 Task: Buy 2 Medications from Oral Care section under best seller category for shipping address: Kaylee Green, 1485 Vineyard Drive, Independence, Ohio 44131, Cell Number 4403901431. Pay from credit card ending with 7965, CVV 549
Action: Mouse moved to (298, 61)
Screenshot: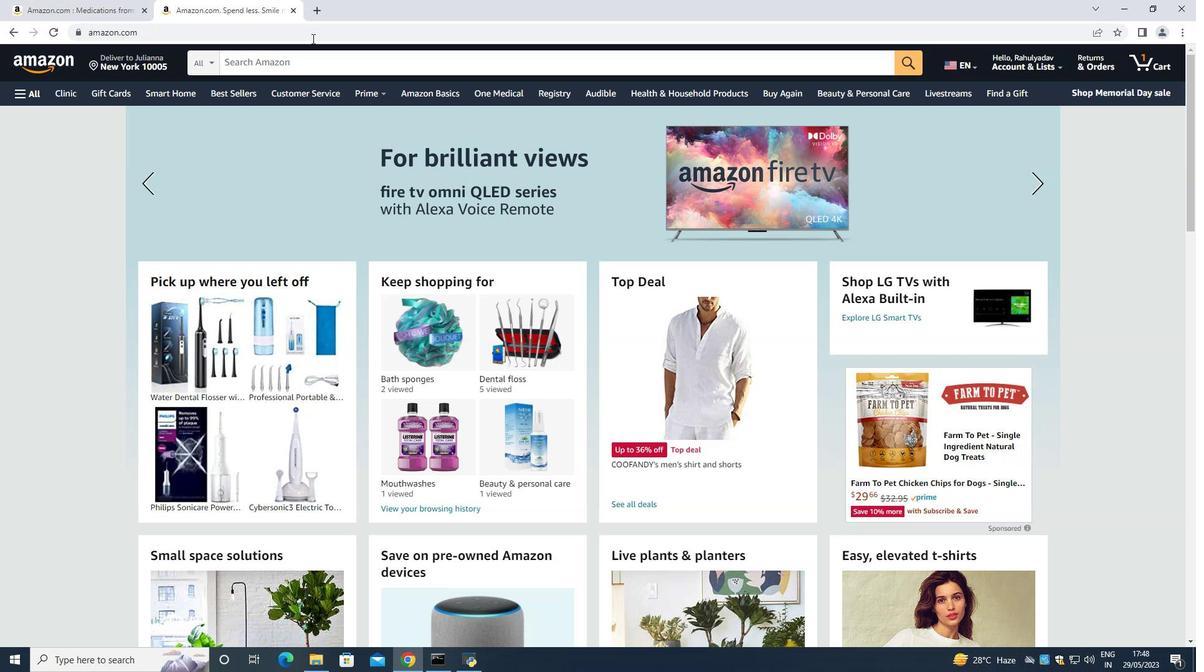 
Action: Mouse pressed left at (298, 61)
Screenshot: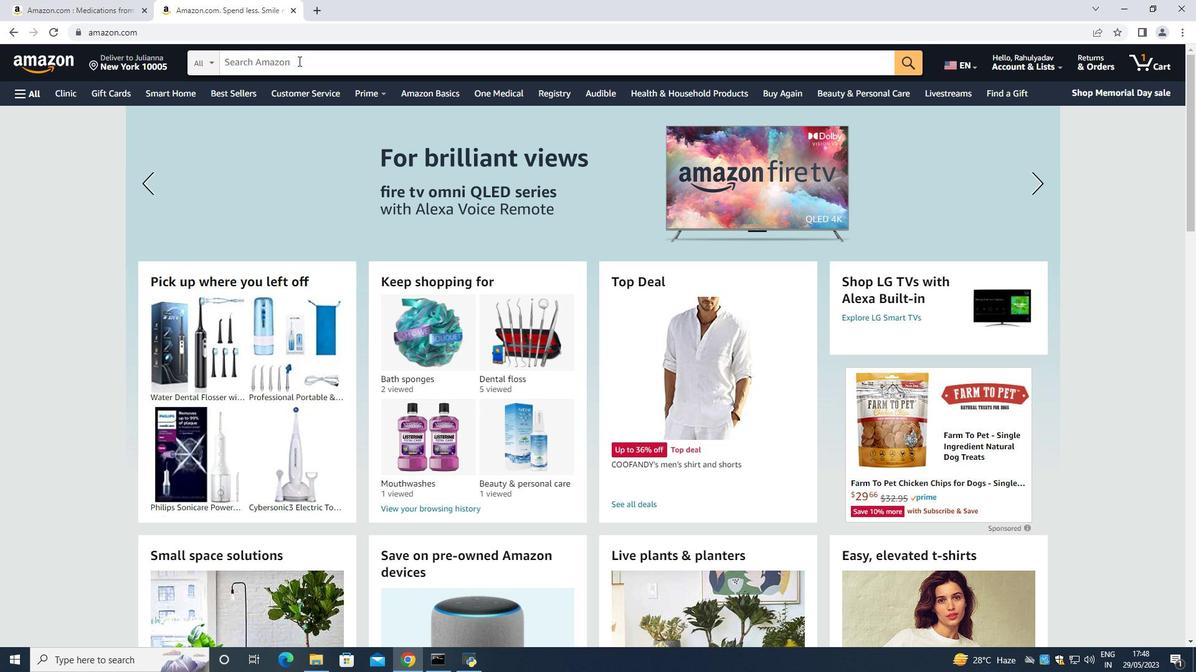 
Action: Key pressed <Key.shift>Medication<Key.space>form<Key.space><Key.shift>Oral<Key.space><Key.shift><Key.shift>Care<Key.space><Key.enter>
Screenshot: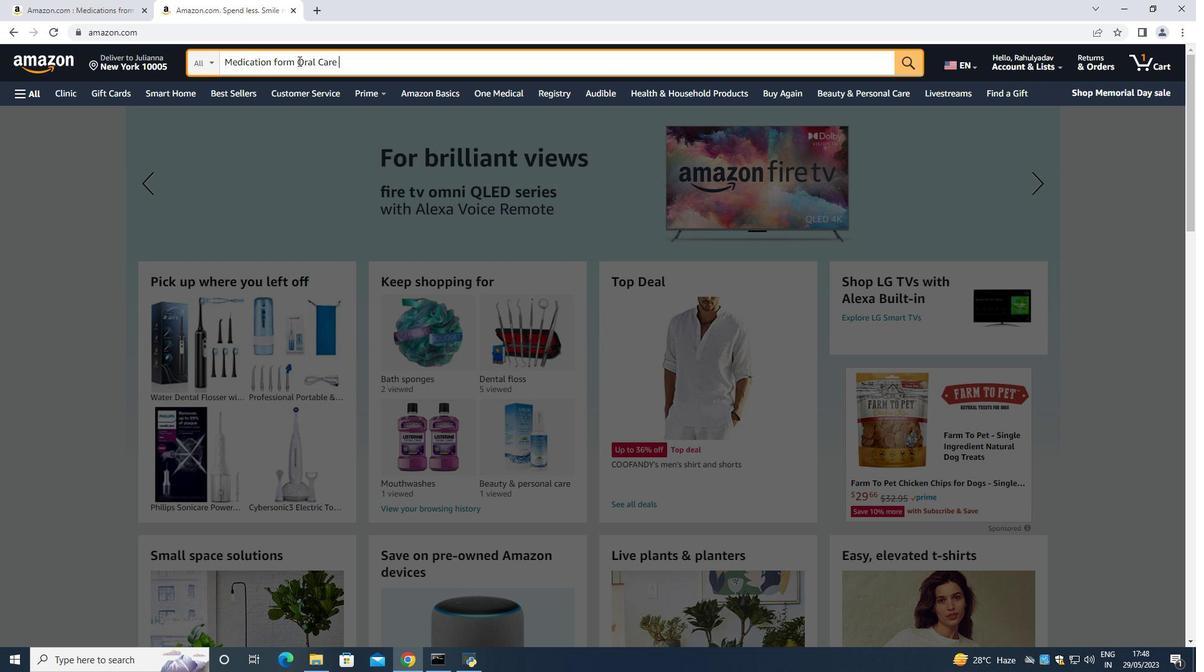 
Action: Mouse moved to (87, 355)
Screenshot: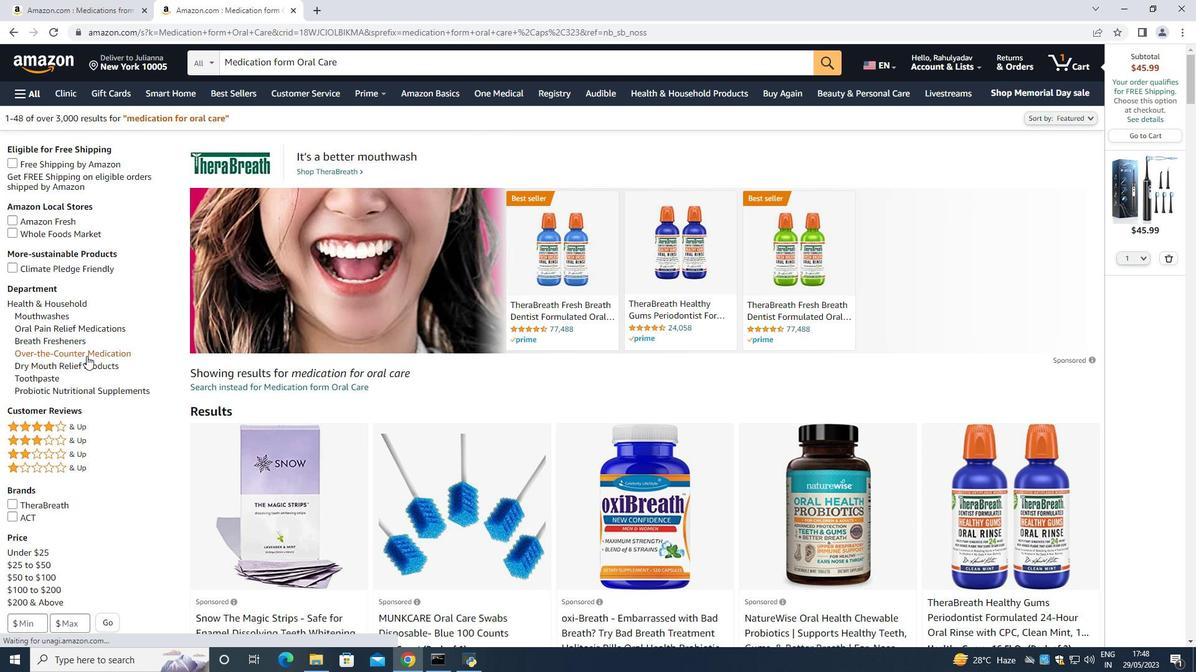 
Action: Mouse pressed left at (87, 355)
Screenshot: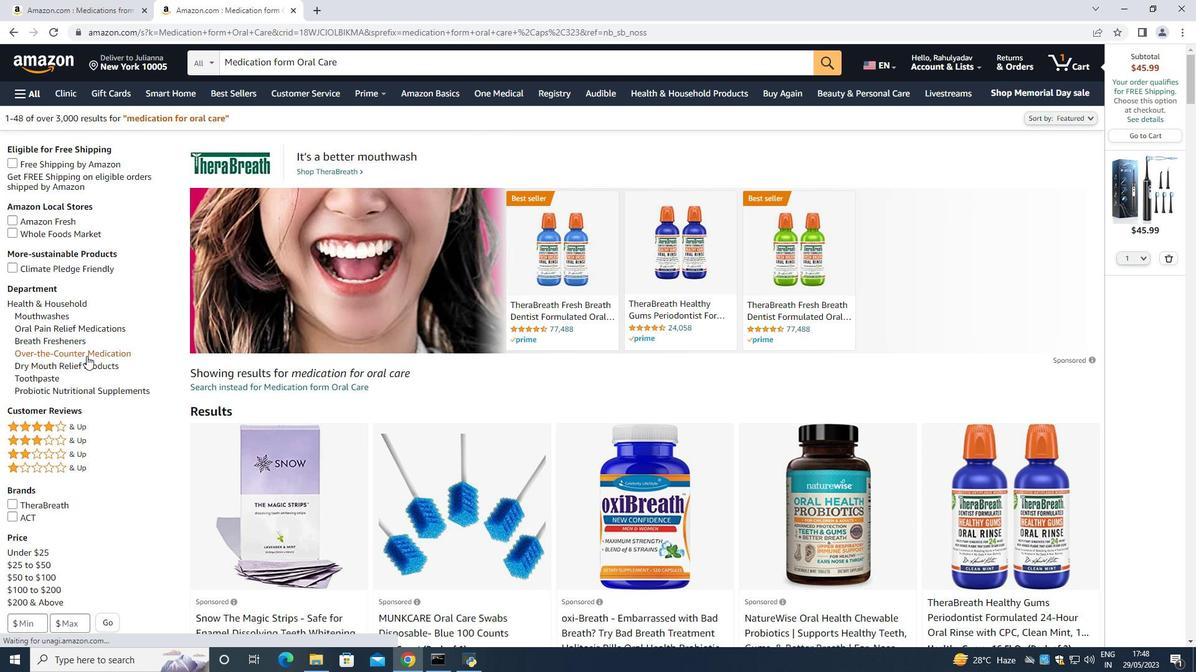 
Action: Mouse moved to (91, 354)
Screenshot: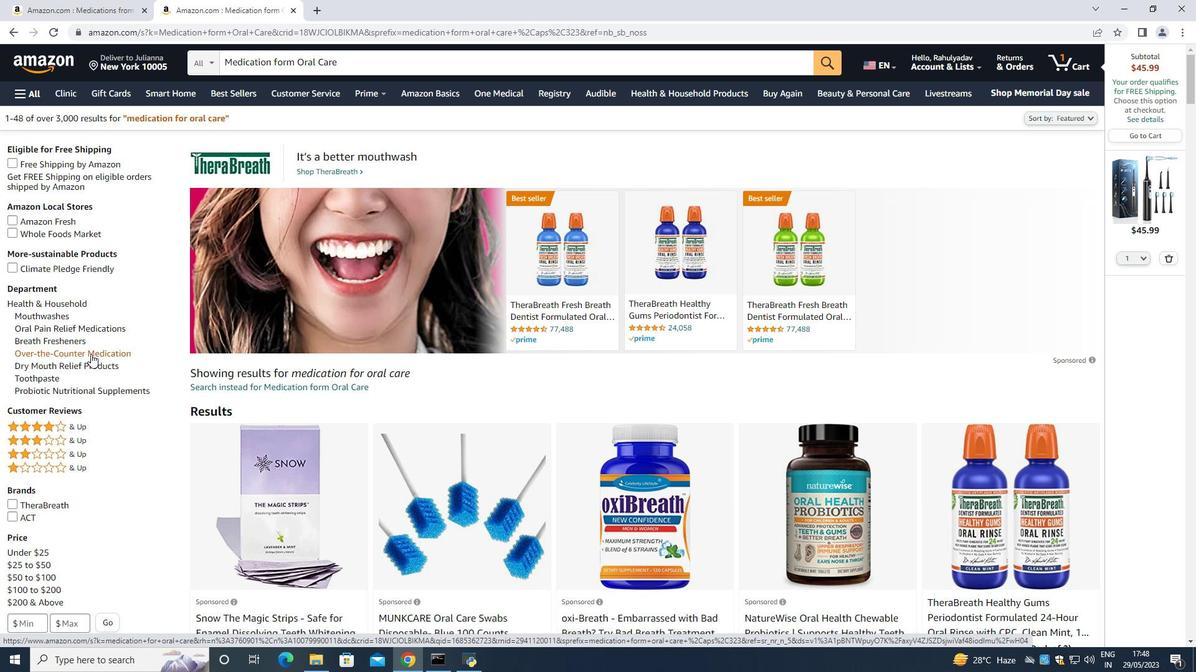 
Action: Mouse pressed left at (91, 354)
Screenshot: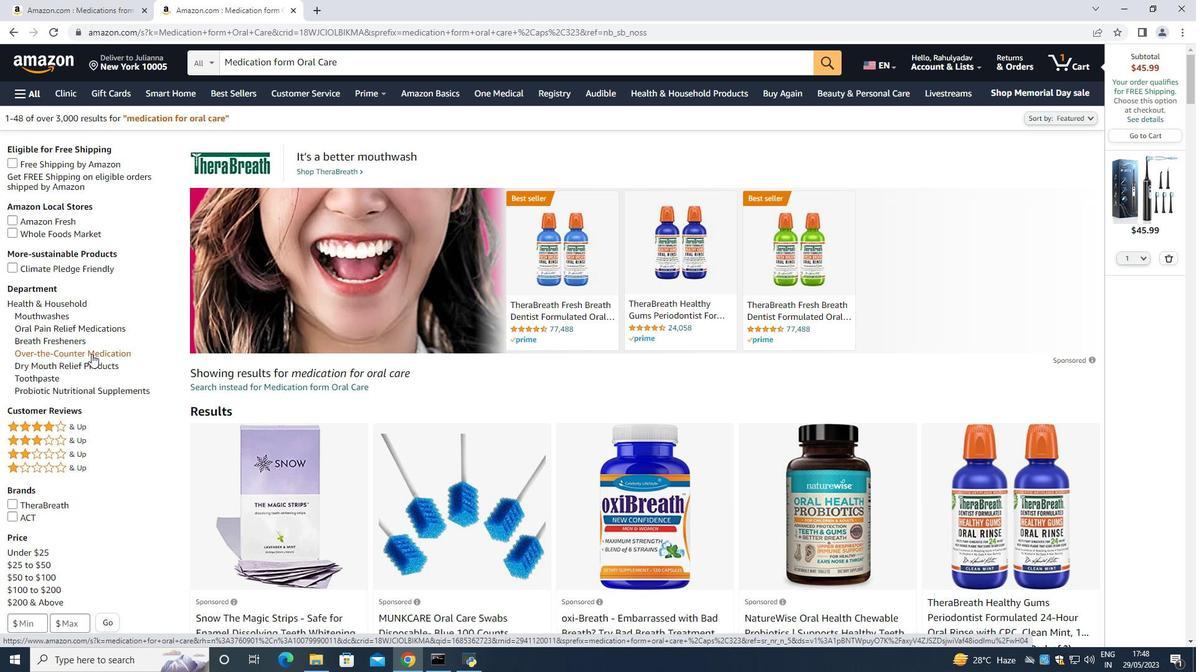 
Action: Mouse moved to (479, 398)
Screenshot: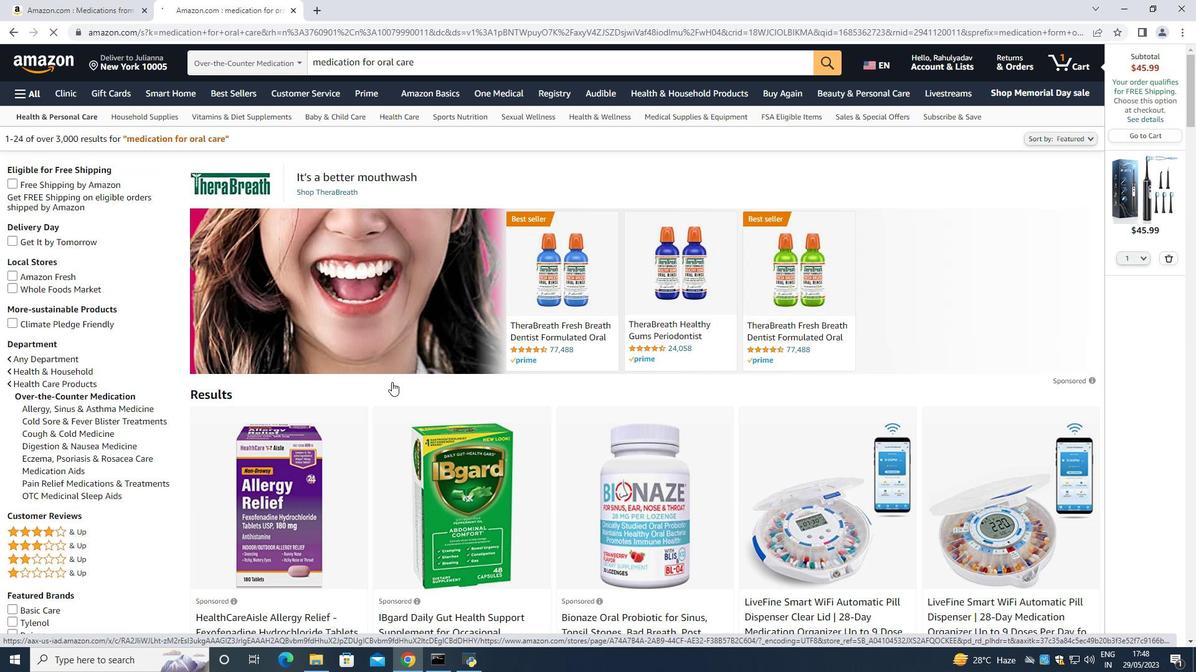 
Action: Mouse scrolled (479, 397) with delta (0, 0)
Screenshot: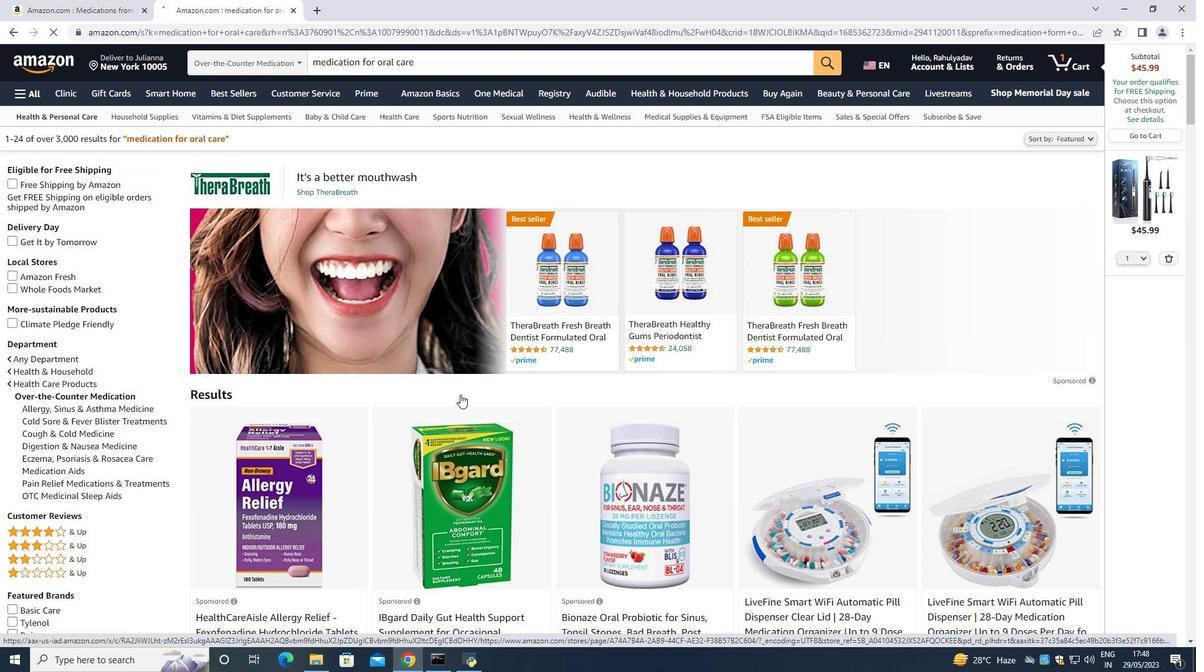 
Action: Mouse moved to (479, 398)
Screenshot: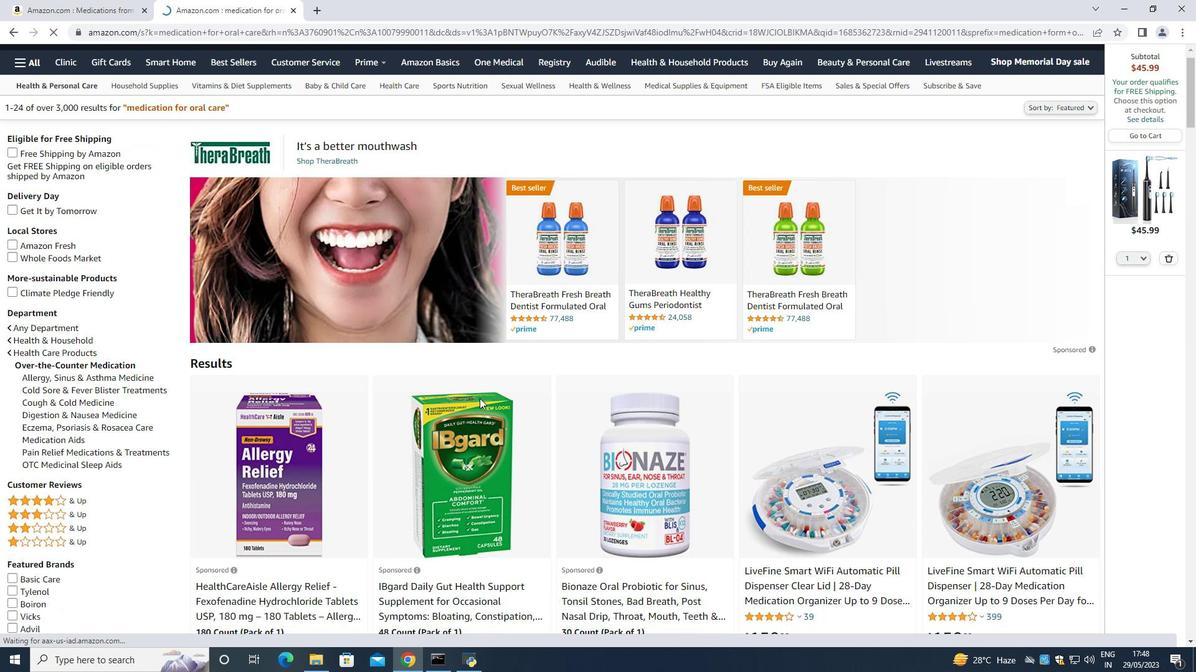 
Action: Mouse scrolled (479, 398) with delta (0, 0)
Screenshot: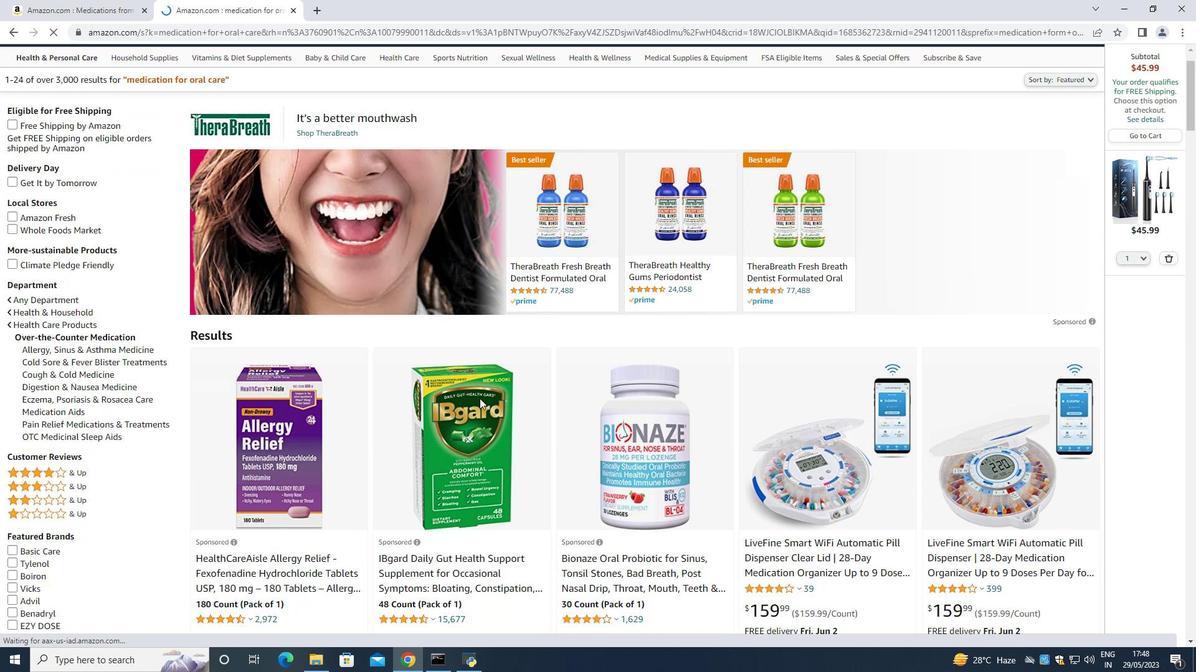 
Action: Mouse moved to (299, 505)
Screenshot: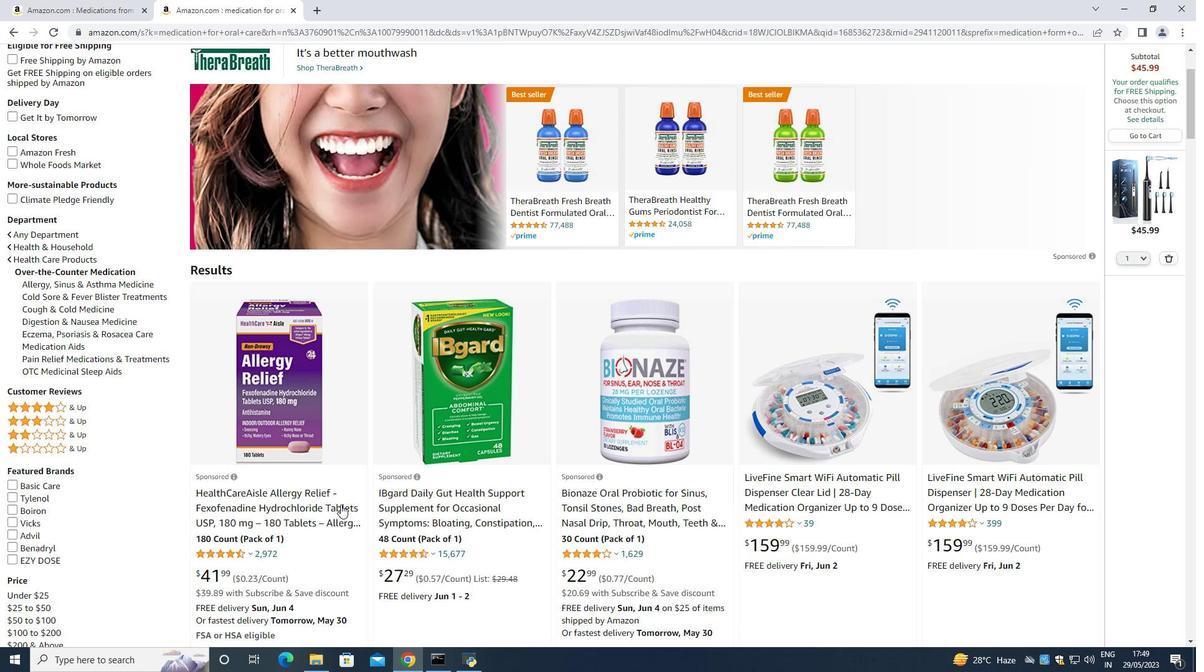 
Action: Mouse pressed left at (299, 505)
Screenshot: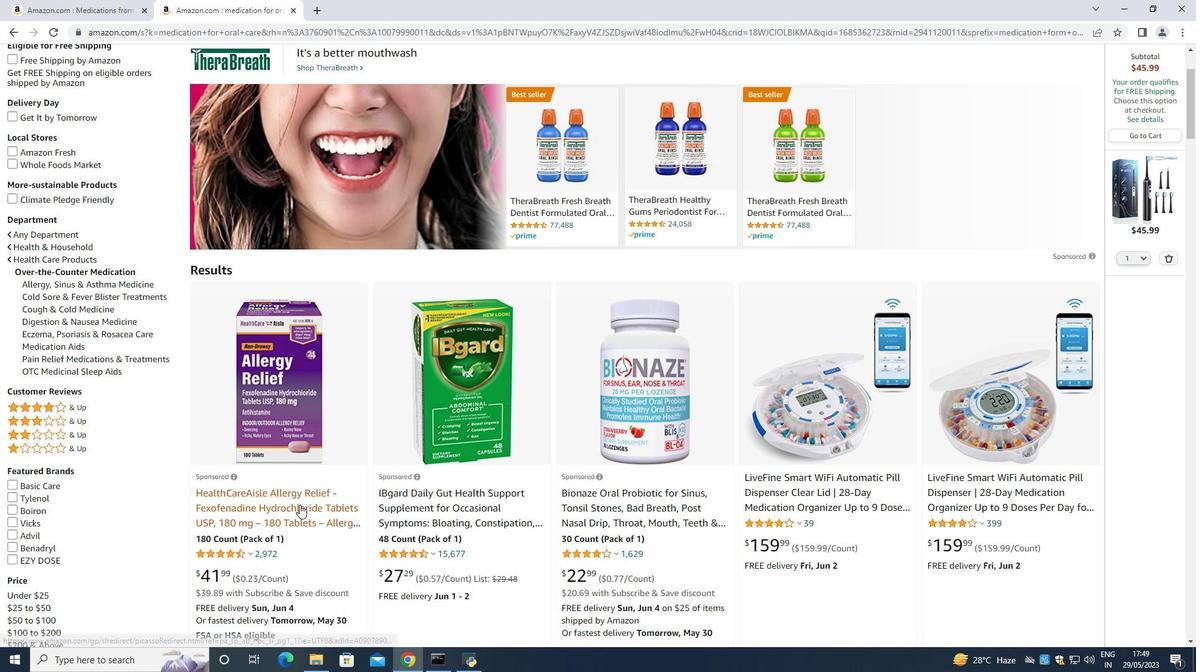 
Action: Mouse moved to (752, 356)
Screenshot: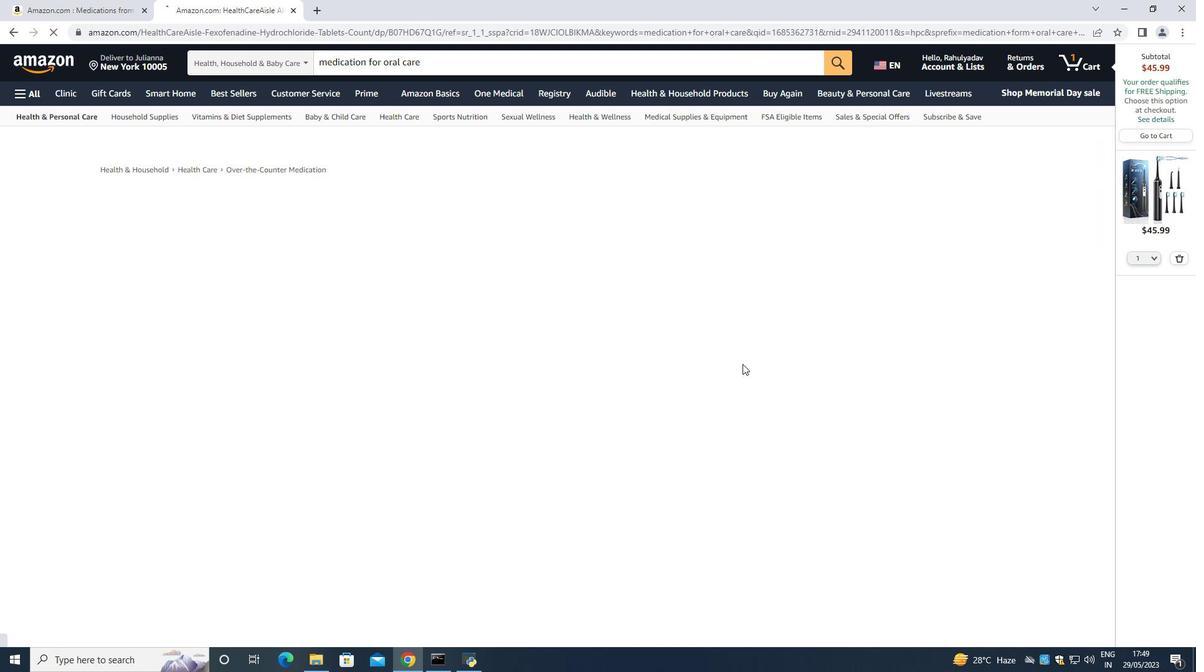 
Action: Mouse scrolled (752, 355) with delta (0, 0)
Screenshot: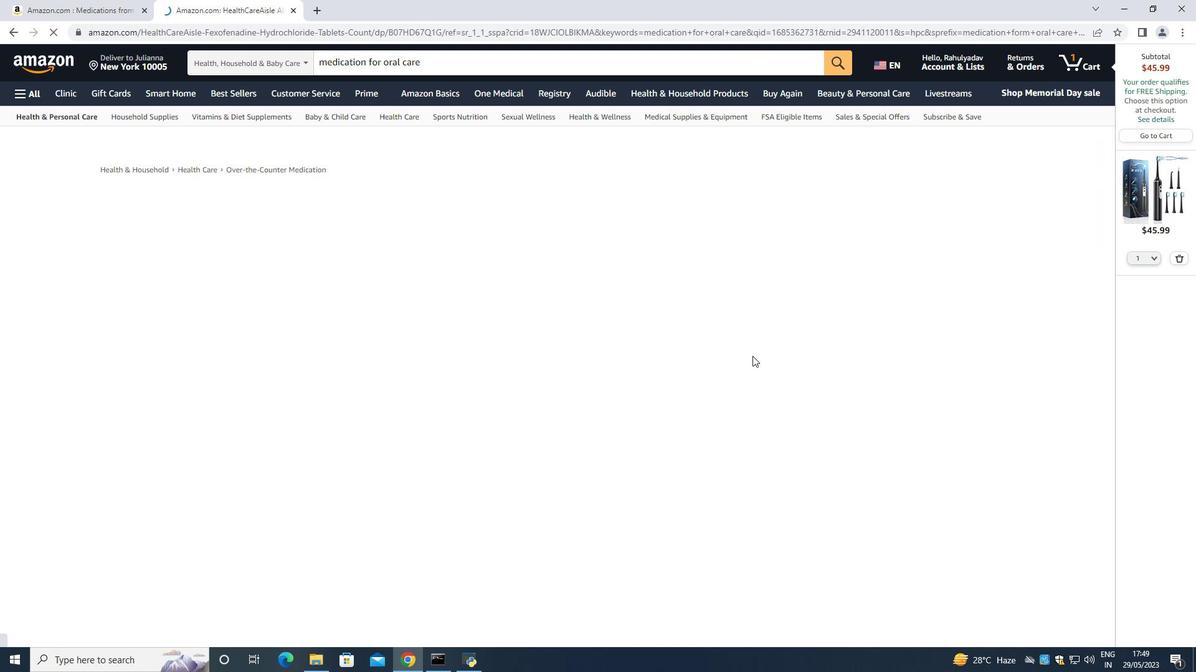 
Action: Mouse moved to (753, 356)
Screenshot: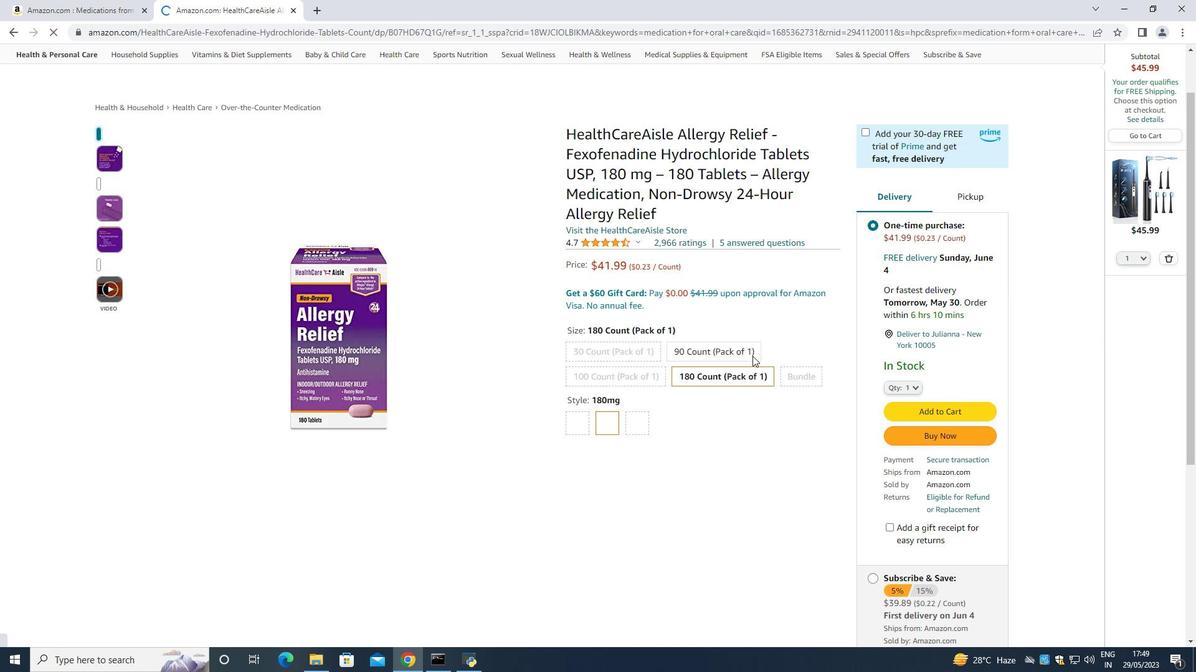 
Action: Mouse scrolled (753, 355) with delta (0, 0)
Screenshot: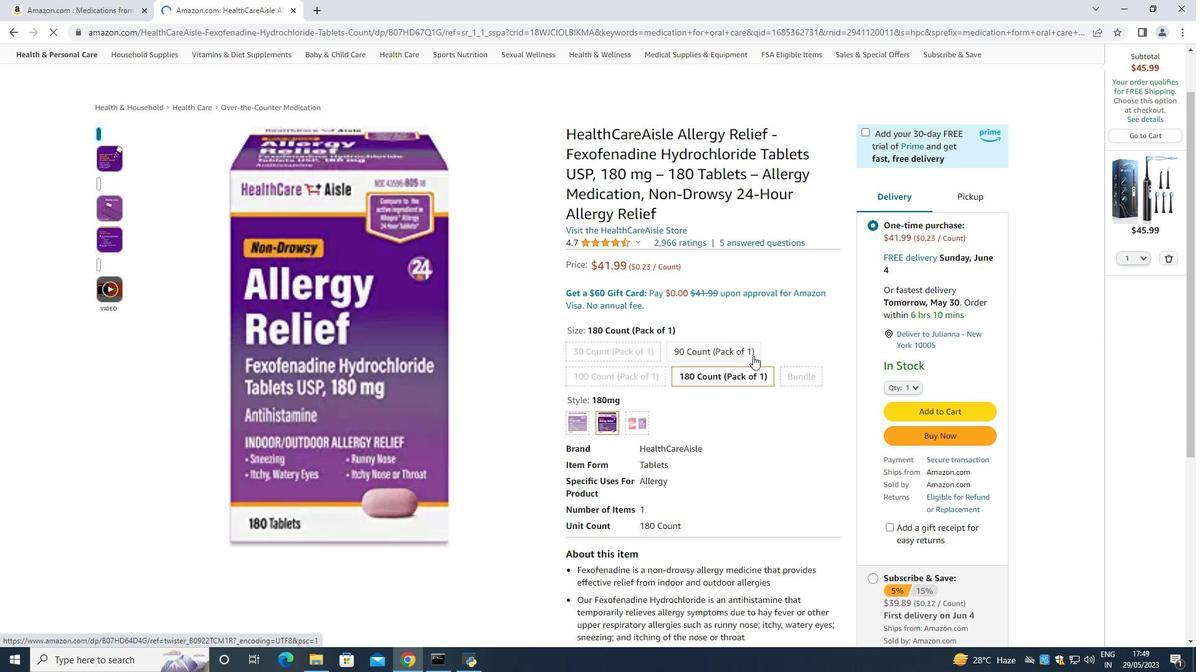 
Action: Mouse moved to (921, 325)
Screenshot: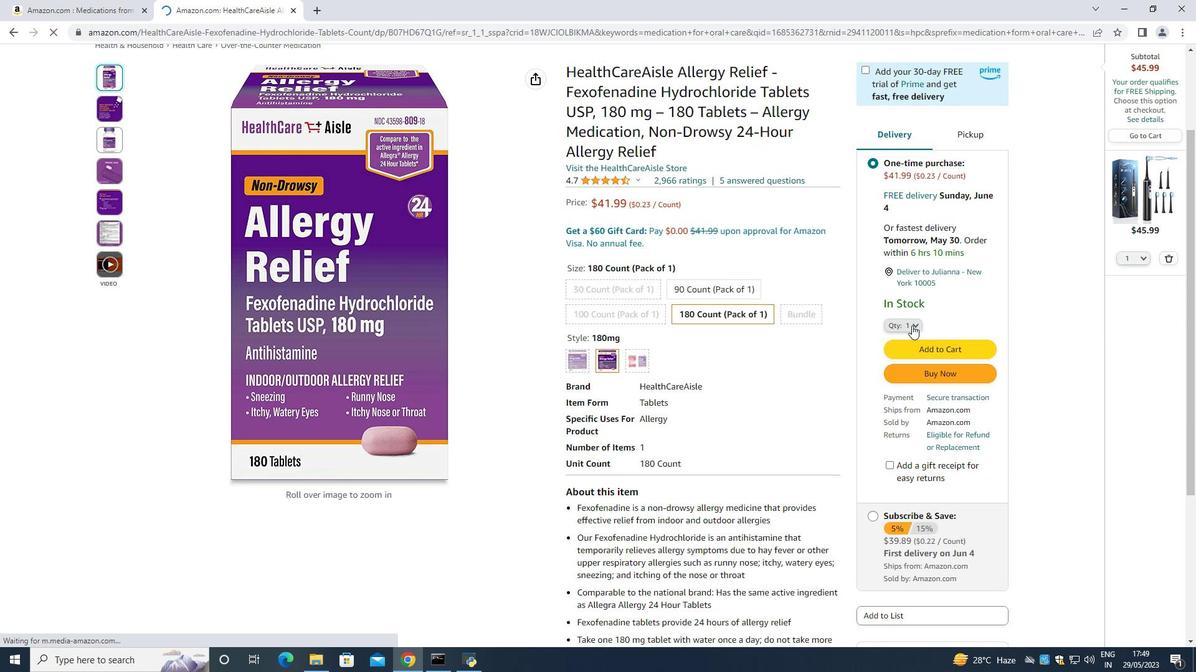 
Action: Mouse pressed left at (921, 325)
Screenshot: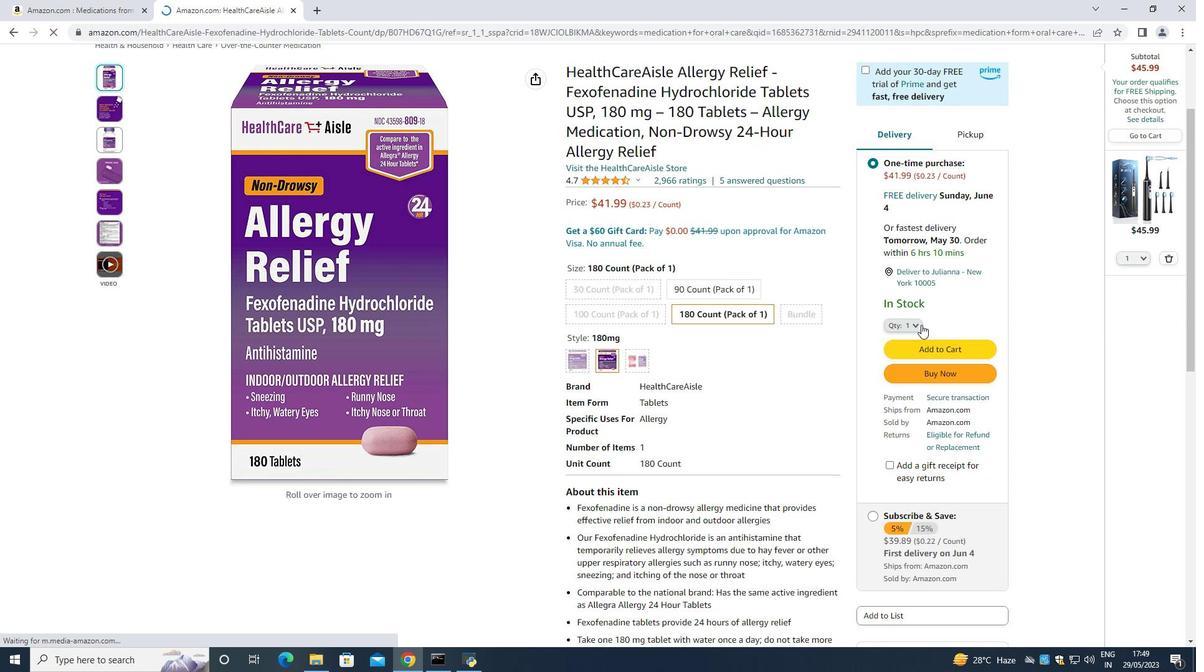 
Action: Mouse moved to (894, 347)
Screenshot: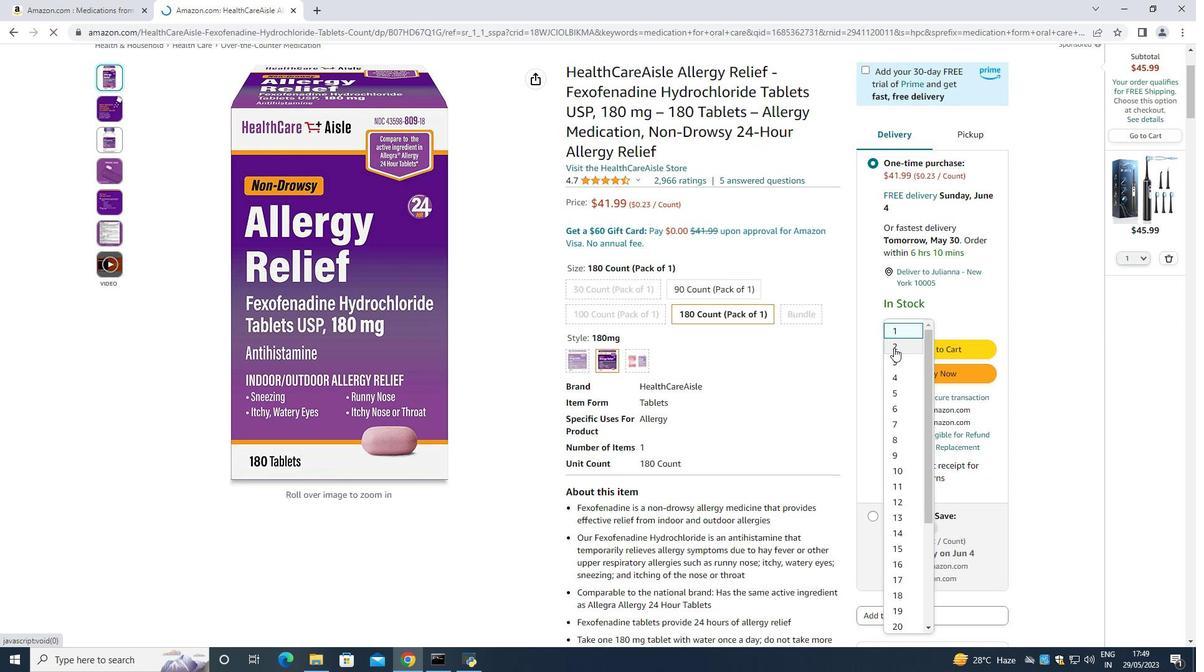 
Action: Mouse pressed left at (894, 347)
Screenshot: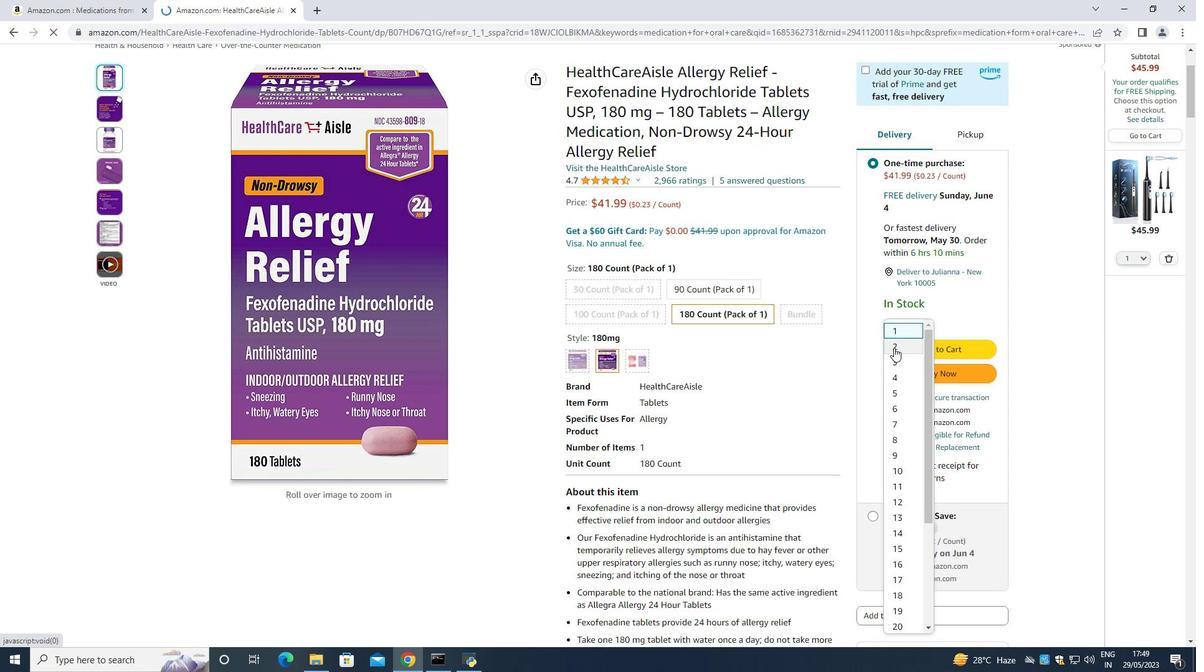 
Action: Mouse moved to (925, 378)
Screenshot: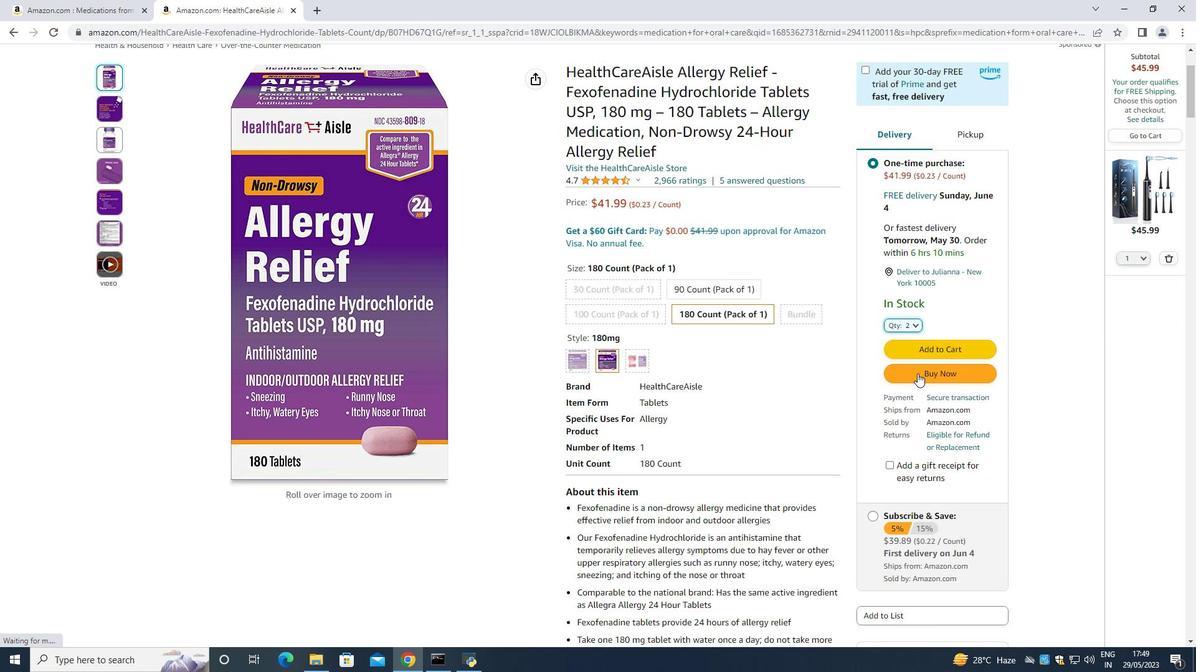 
Action: Mouse pressed left at (925, 378)
Screenshot: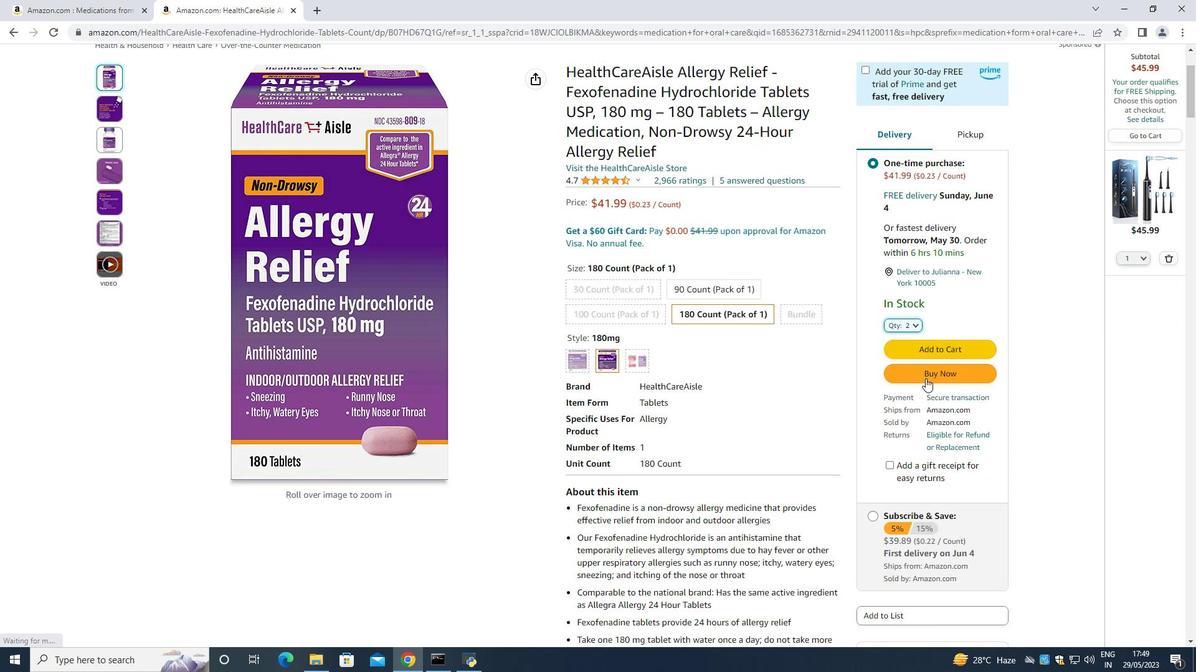 
Action: Mouse moved to (704, 104)
Screenshot: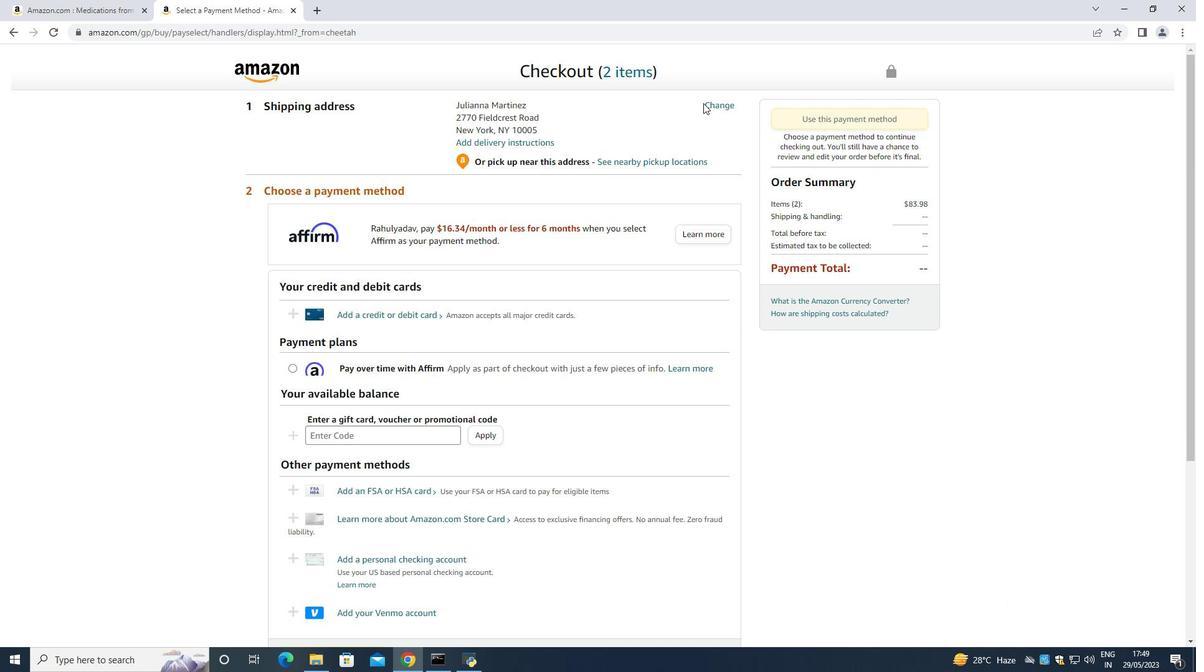 
Action: Mouse pressed left at (704, 104)
Screenshot: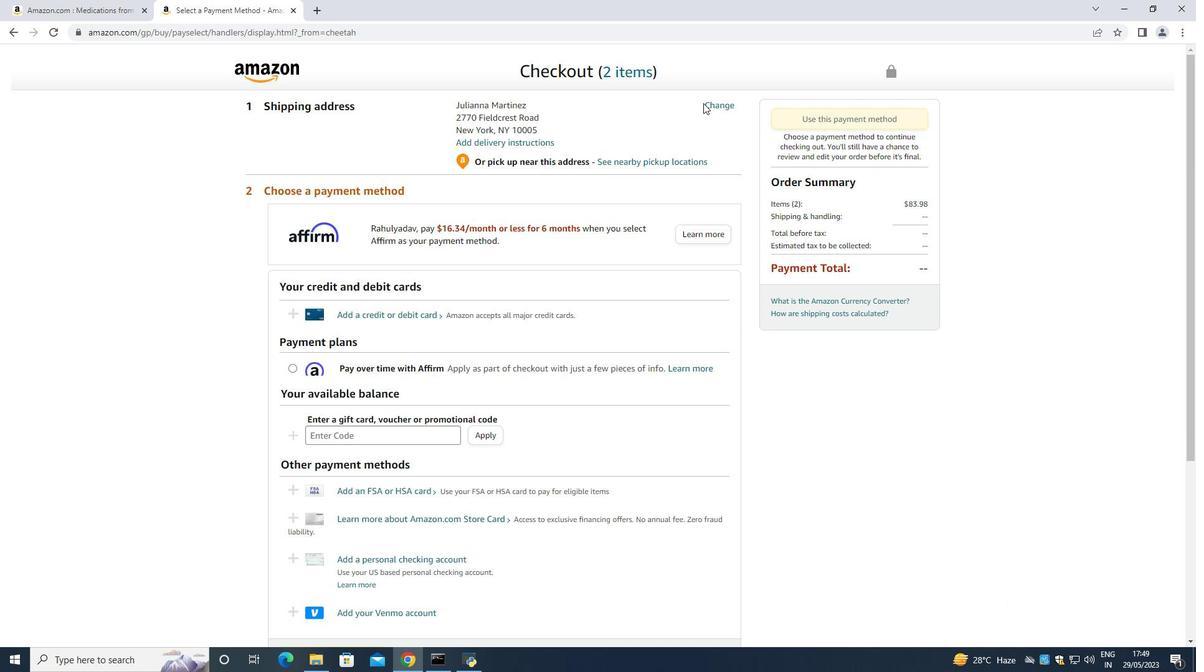 
Action: Mouse moved to (446, 203)
Screenshot: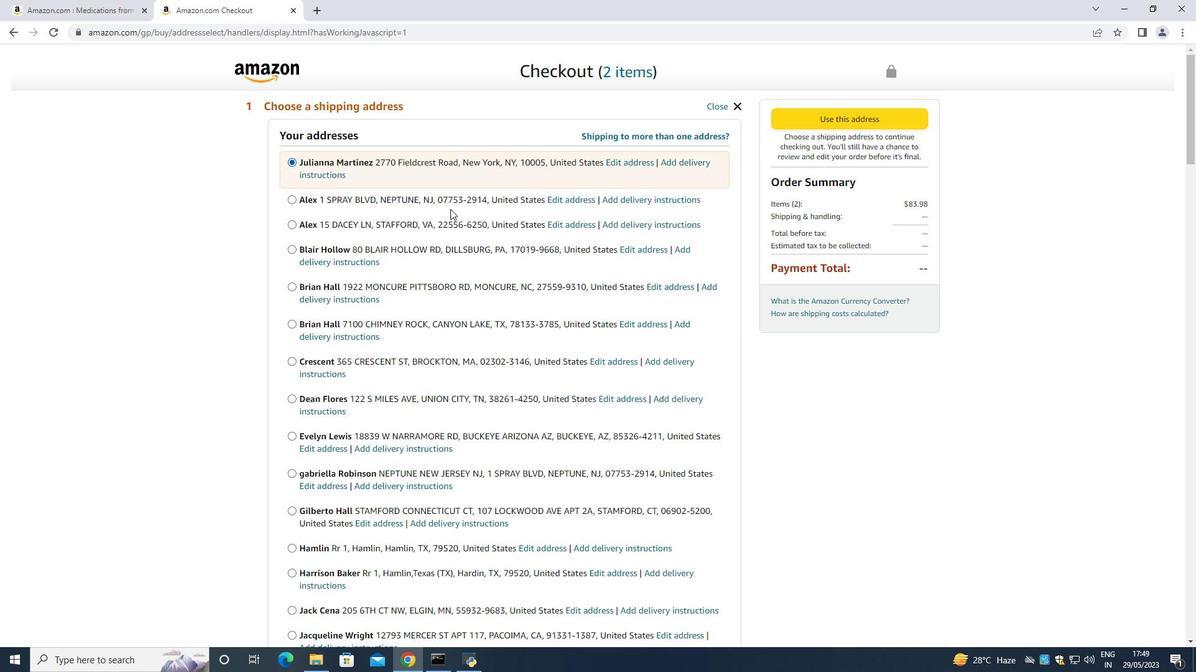 
Action: Mouse scrolled (446, 202) with delta (0, 0)
Screenshot: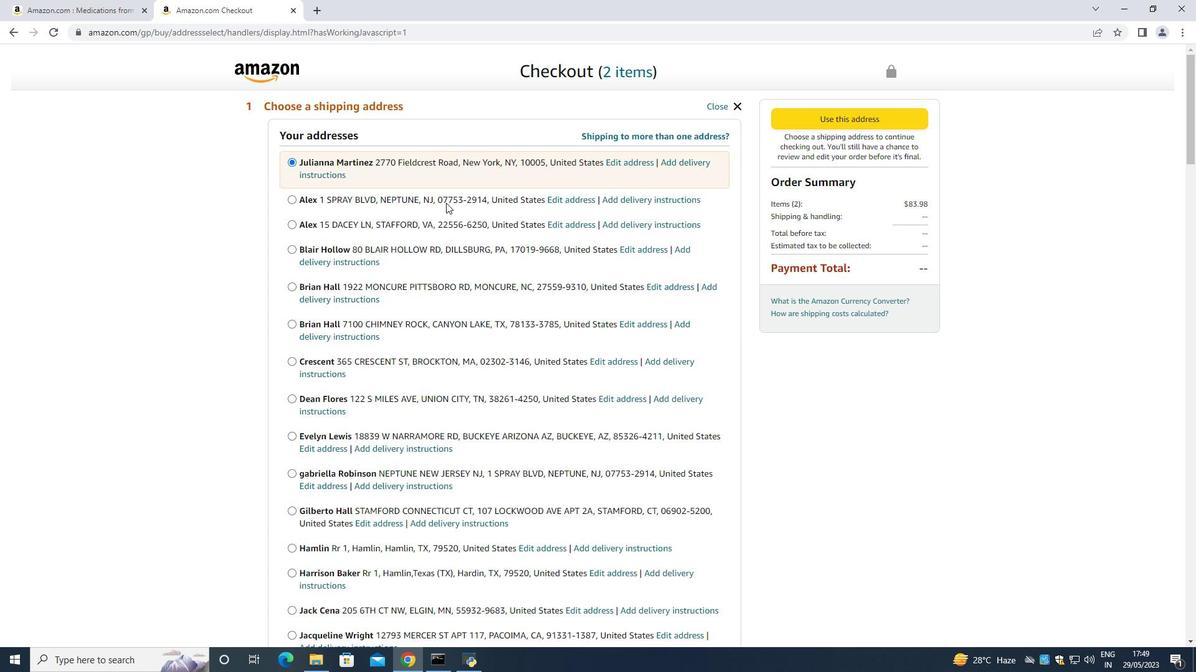 
Action: Mouse scrolled (446, 202) with delta (0, 0)
Screenshot: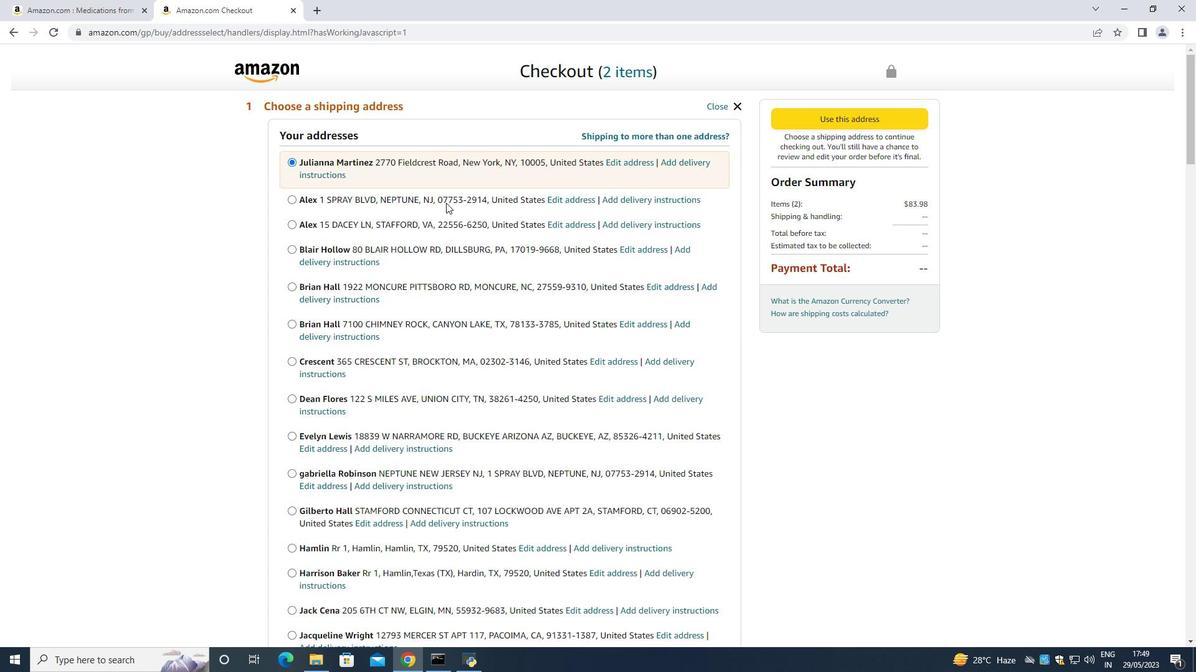 
Action: Mouse scrolled (446, 202) with delta (0, 0)
Screenshot: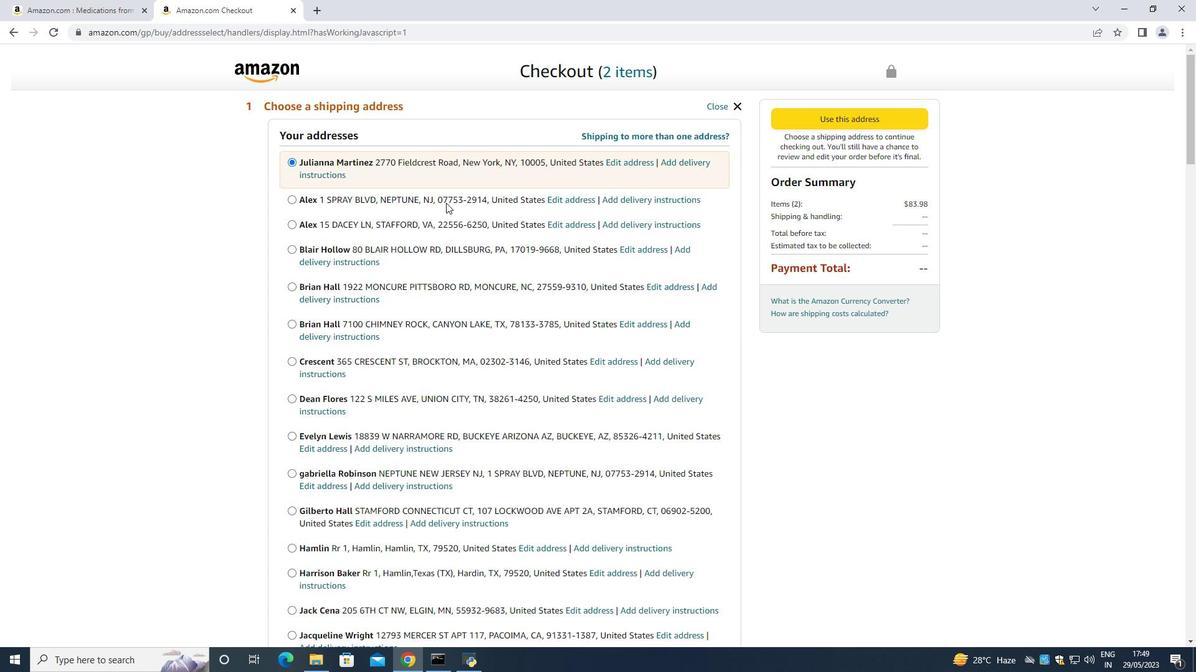 
Action: Mouse scrolled (446, 202) with delta (0, 0)
Screenshot: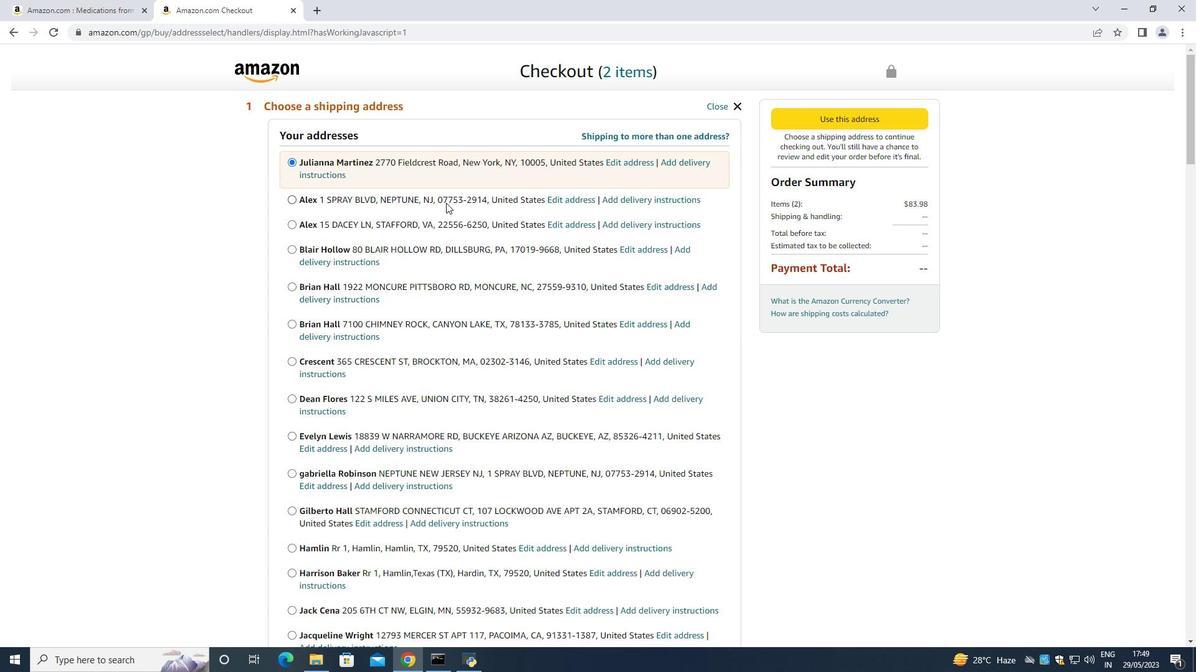 
Action: Mouse scrolled (446, 202) with delta (0, 0)
Screenshot: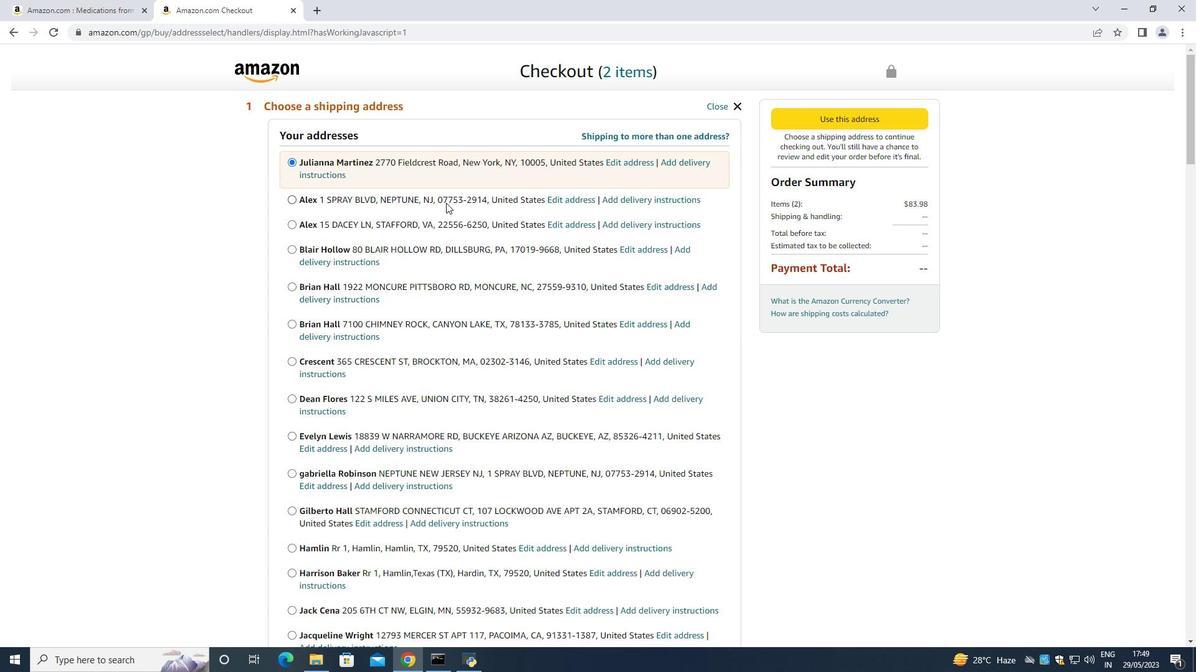 
Action: Mouse moved to (445, 204)
Screenshot: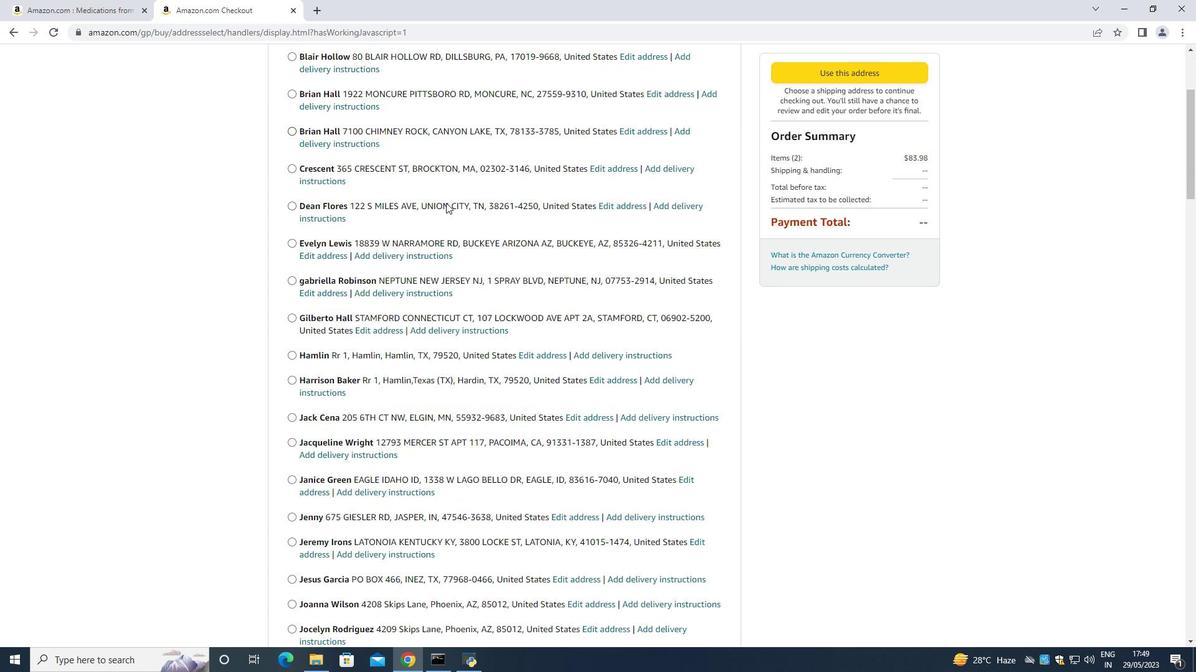 
Action: Mouse scrolled (445, 203) with delta (0, 0)
Screenshot: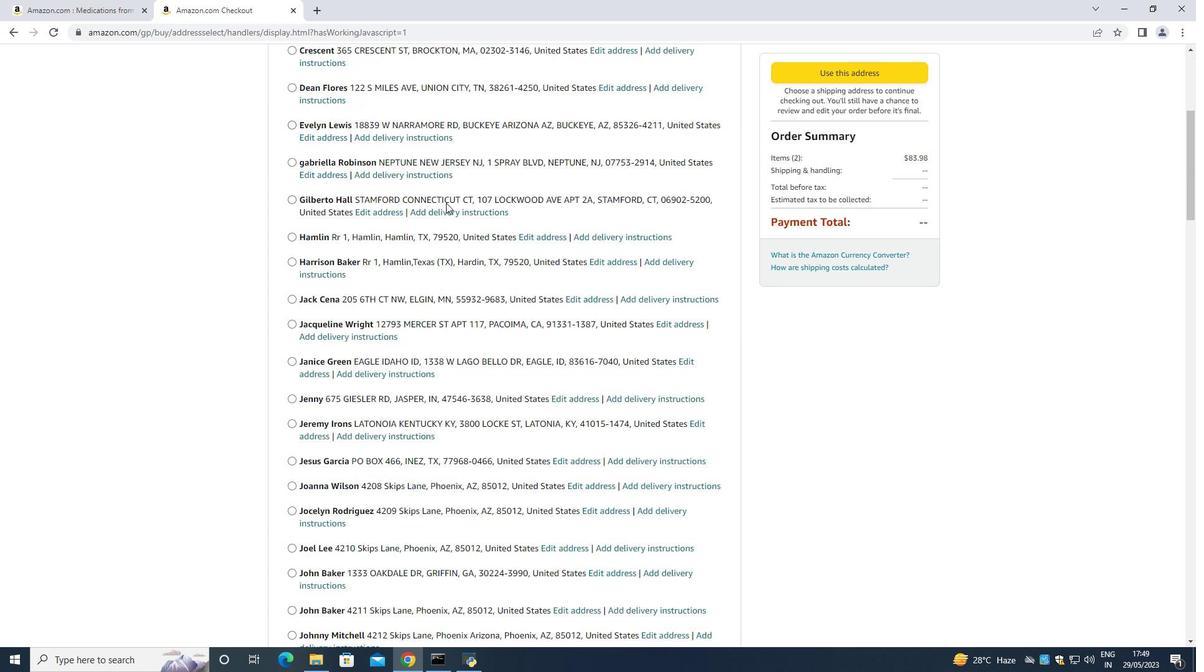 
Action: Mouse moved to (444, 205)
Screenshot: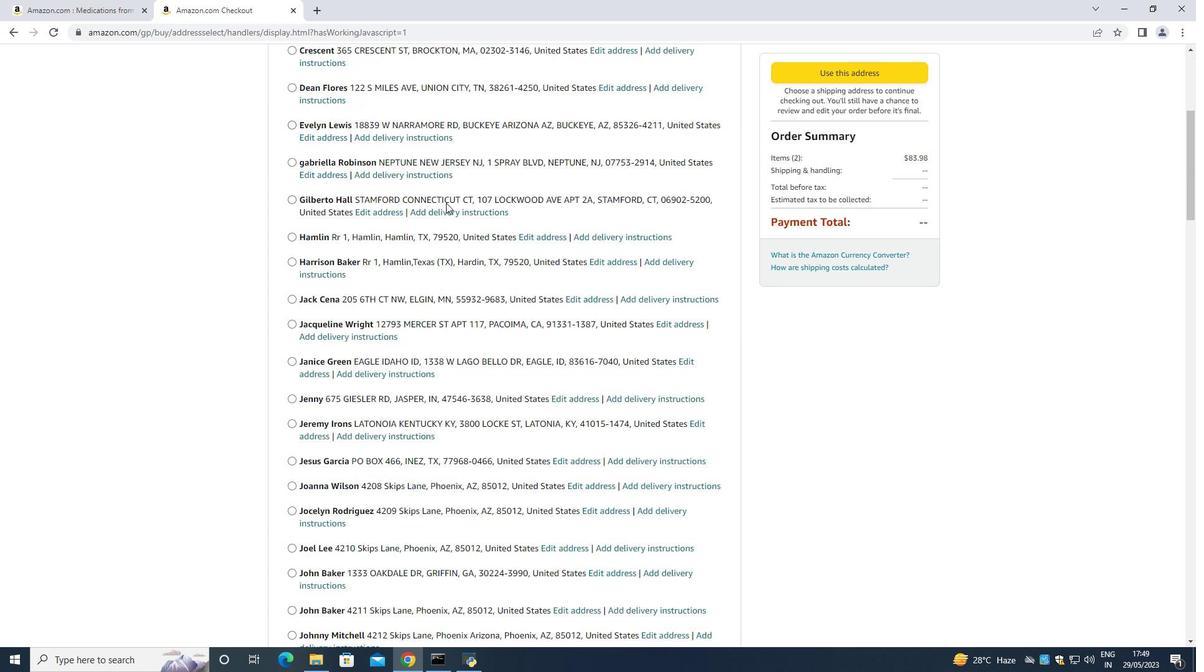 
Action: Mouse scrolled (444, 205) with delta (0, 0)
Screenshot: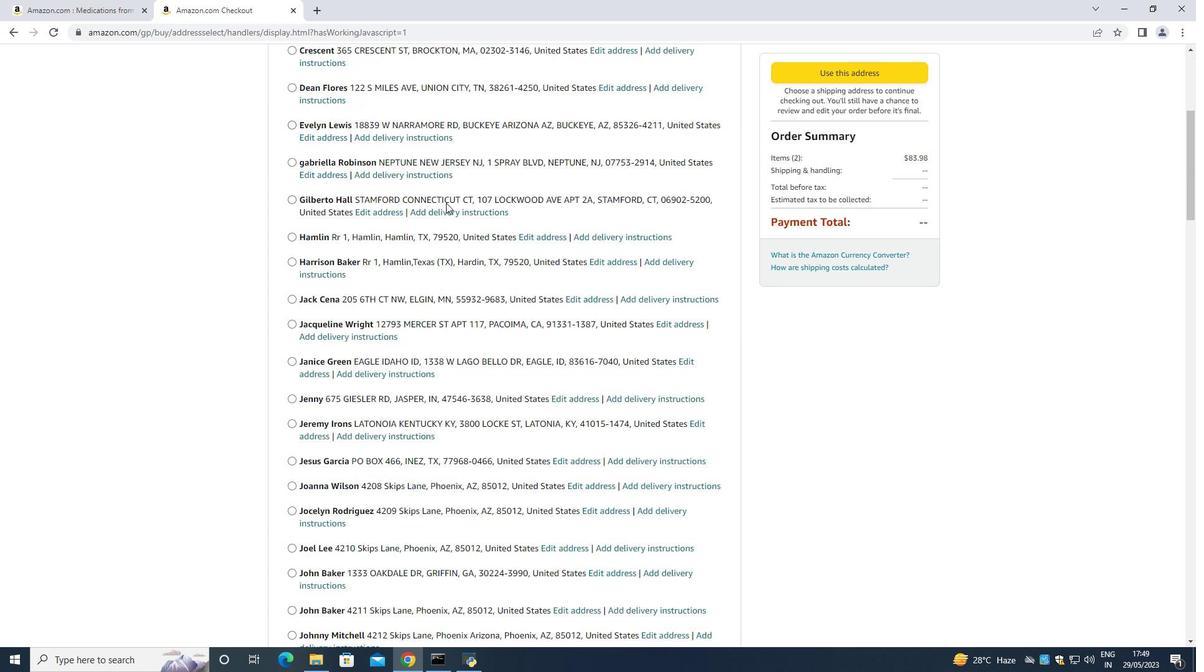 
Action: Mouse scrolled (444, 205) with delta (0, 0)
Screenshot: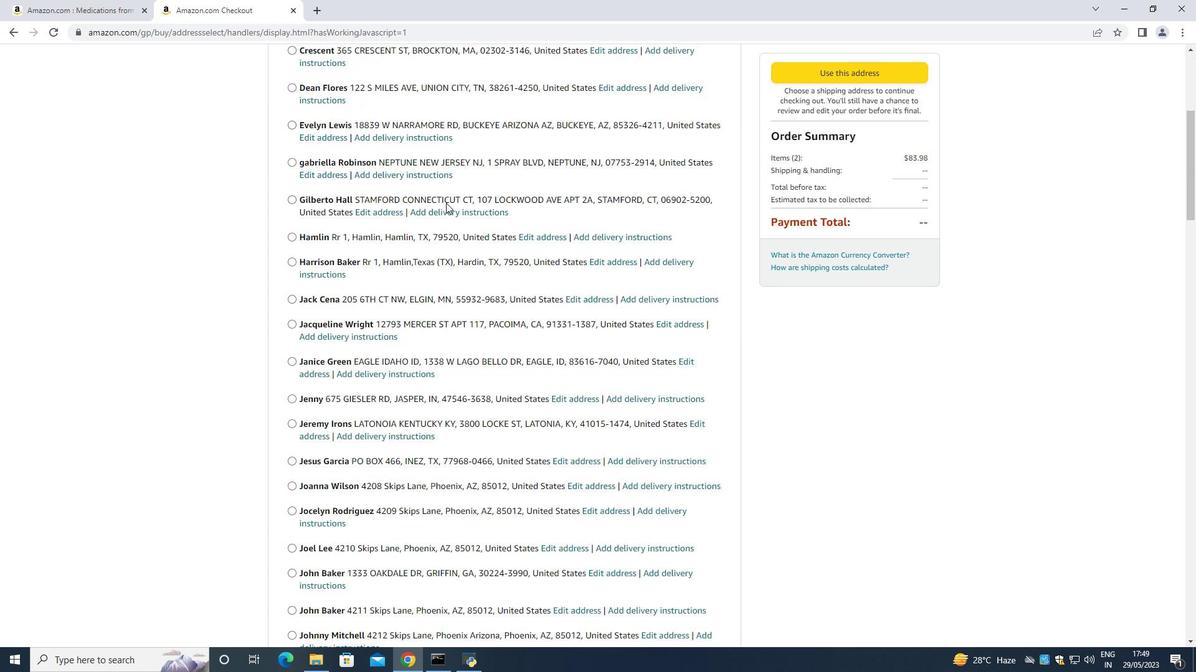 
Action: Mouse scrolled (444, 205) with delta (0, 0)
Screenshot: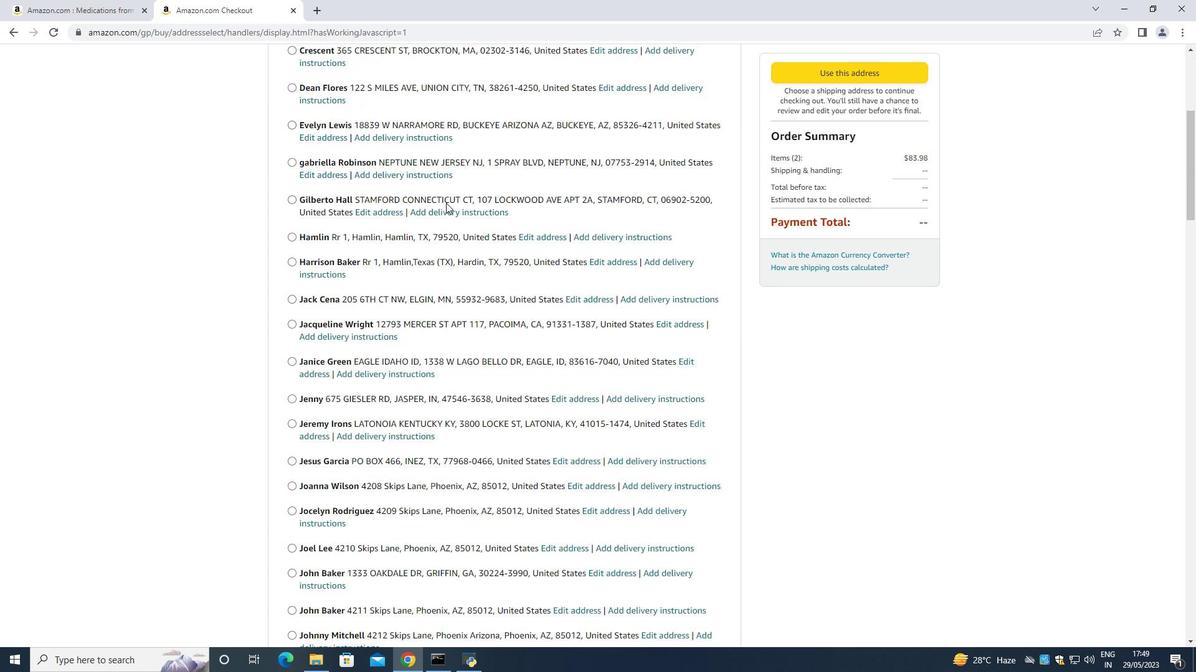 
Action: Mouse scrolled (444, 205) with delta (0, 0)
Screenshot: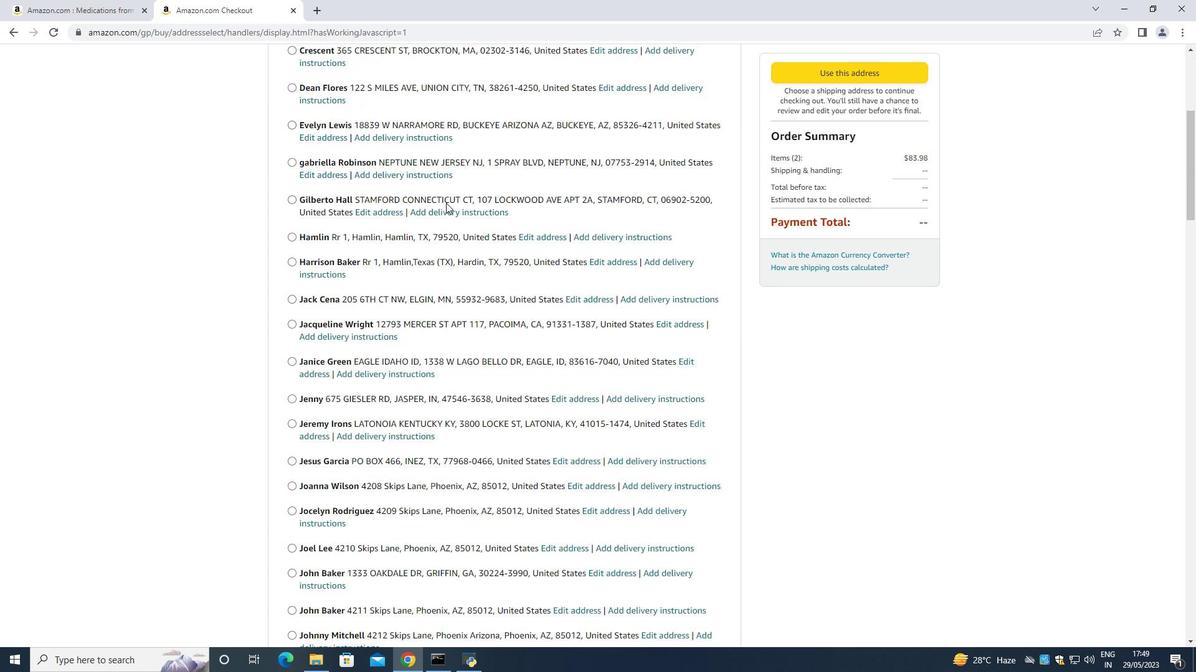 
Action: Mouse scrolled (444, 205) with delta (0, 0)
Screenshot: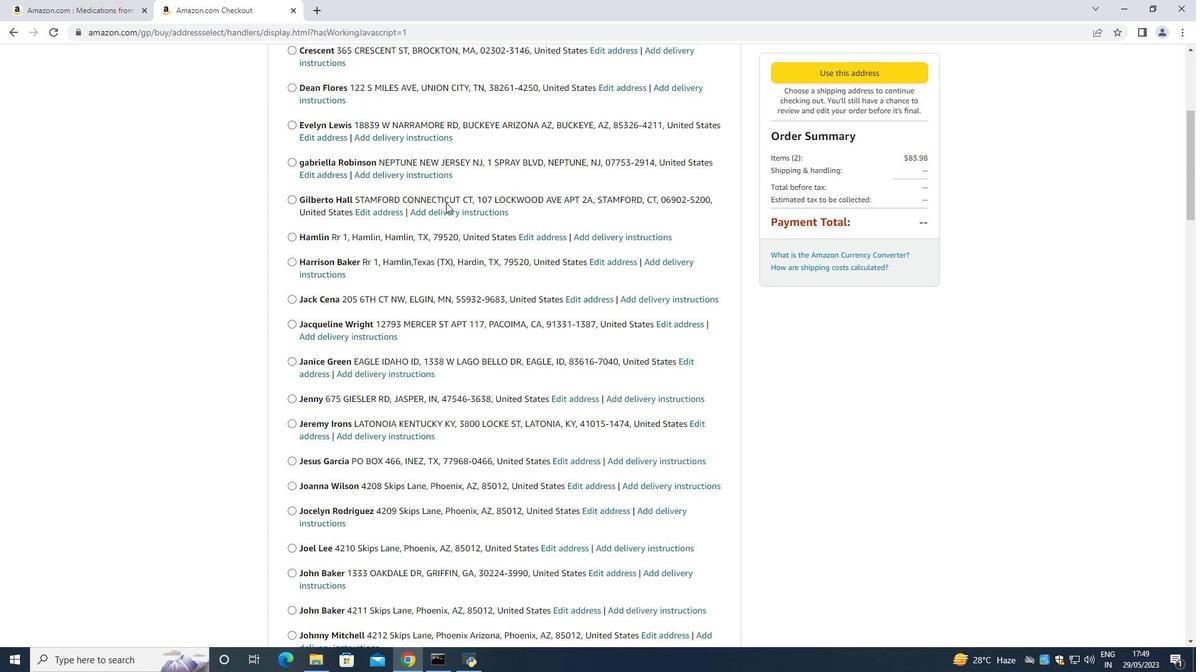
Action: Mouse scrolled (444, 205) with delta (0, 0)
Screenshot: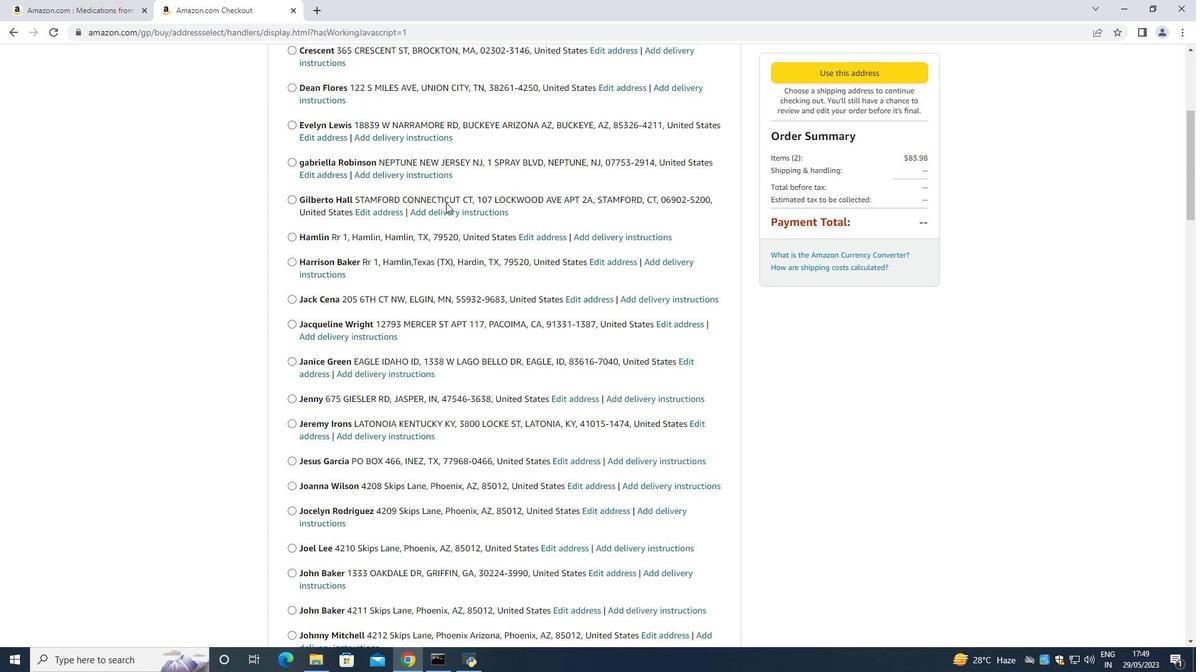 
Action: Mouse moved to (443, 208)
Screenshot: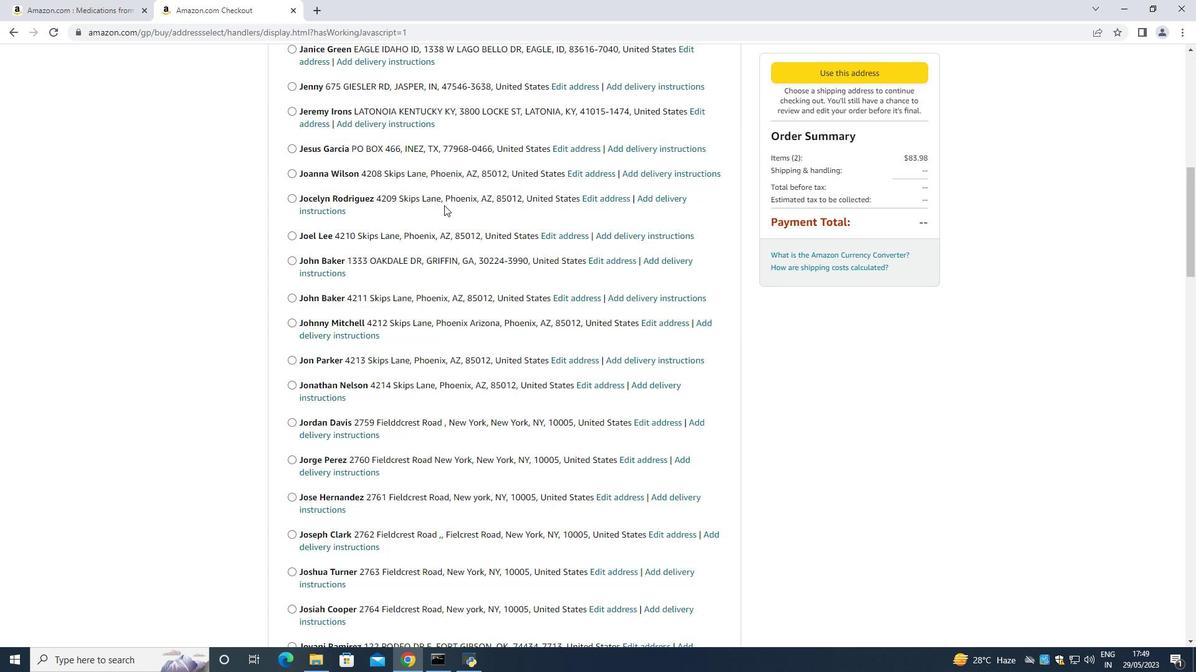 
Action: Mouse scrolled (443, 208) with delta (0, 0)
Screenshot: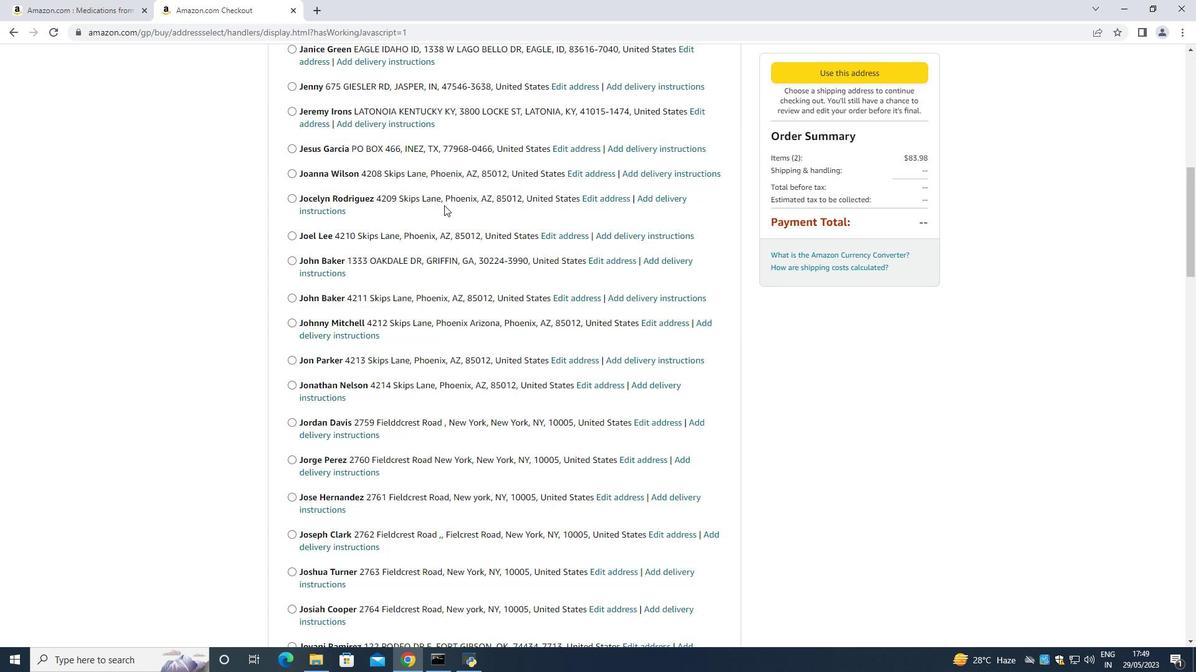 
Action: Mouse moved to (442, 209)
Screenshot: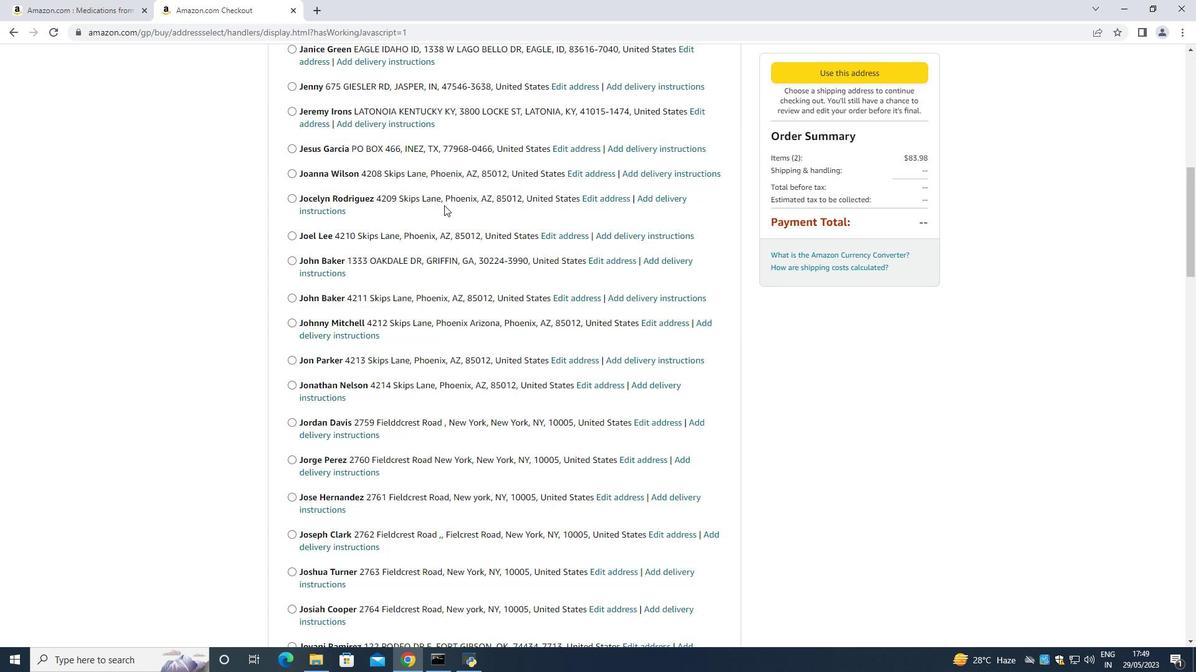
Action: Mouse scrolled (442, 209) with delta (0, 0)
Screenshot: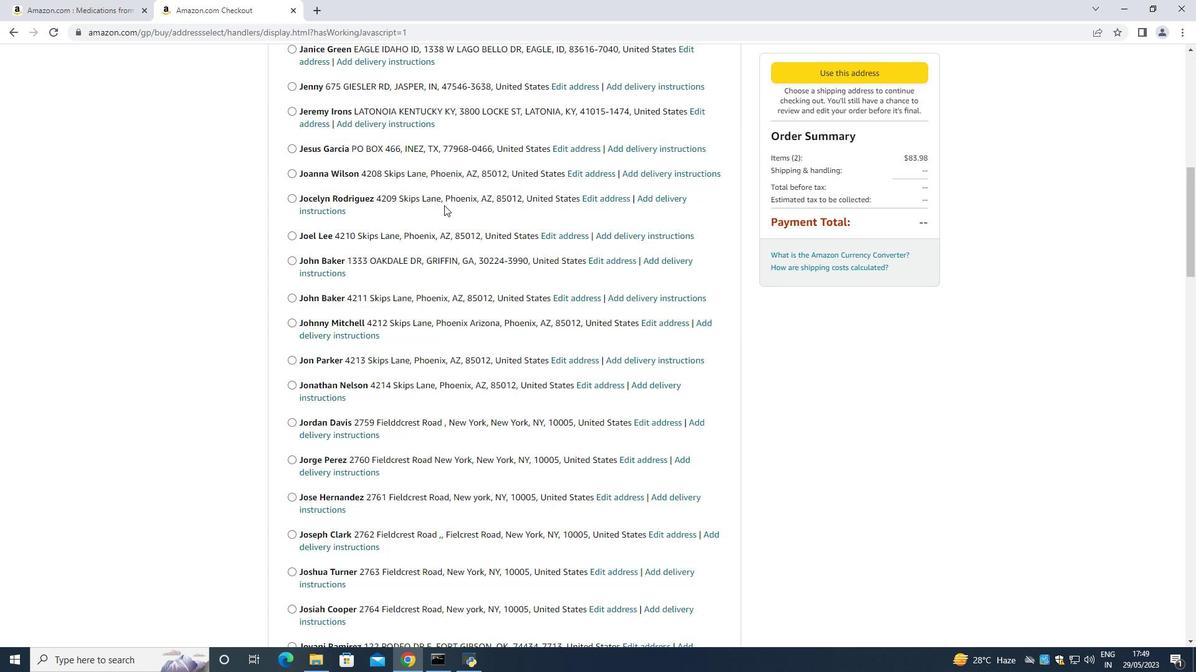
Action: Mouse scrolled (442, 209) with delta (0, 0)
Screenshot: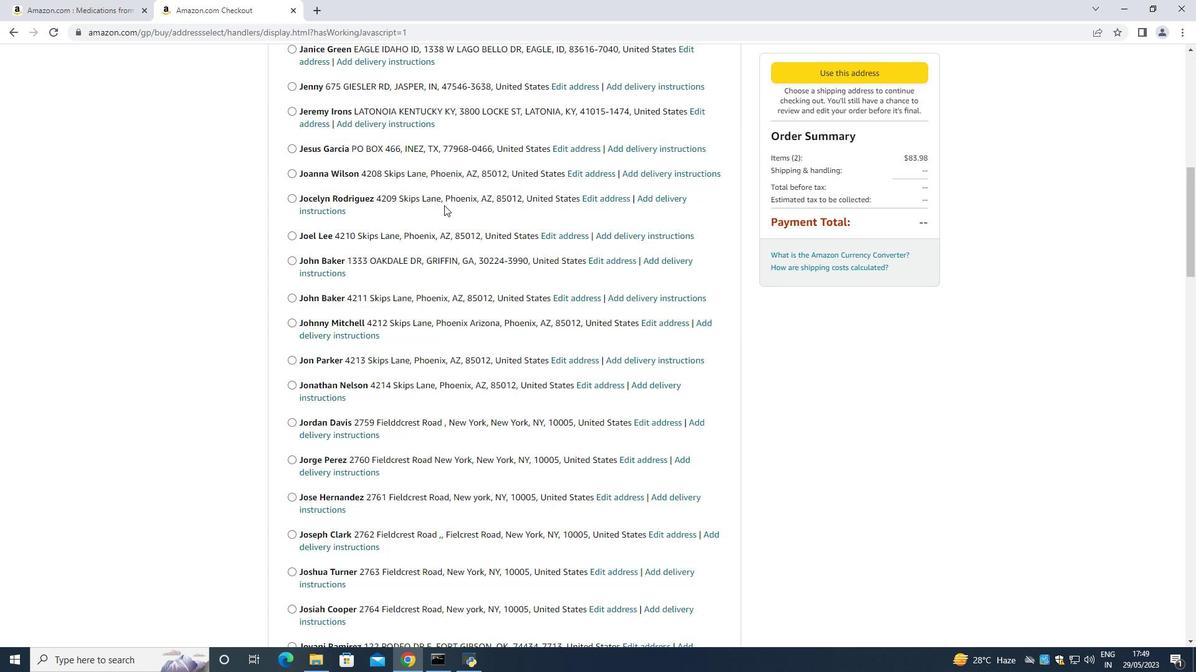 
Action: Mouse scrolled (442, 209) with delta (0, 0)
Screenshot: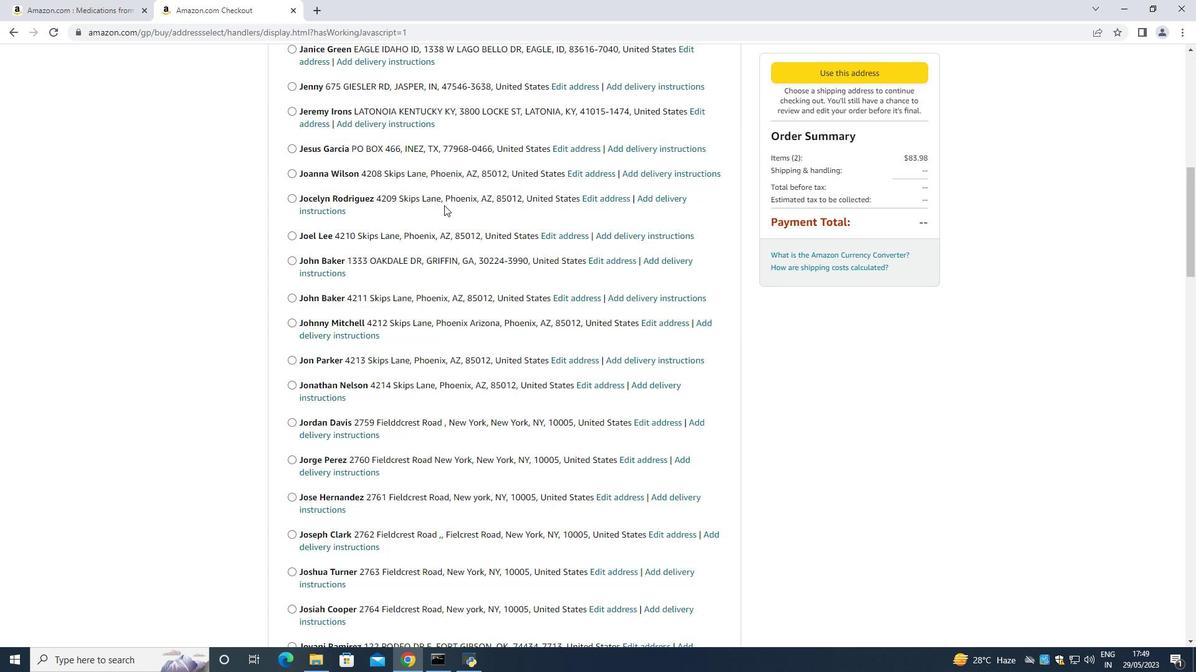 
Action: Mouse scrolled (442, 209) with delta (0, 0)
Screenshot: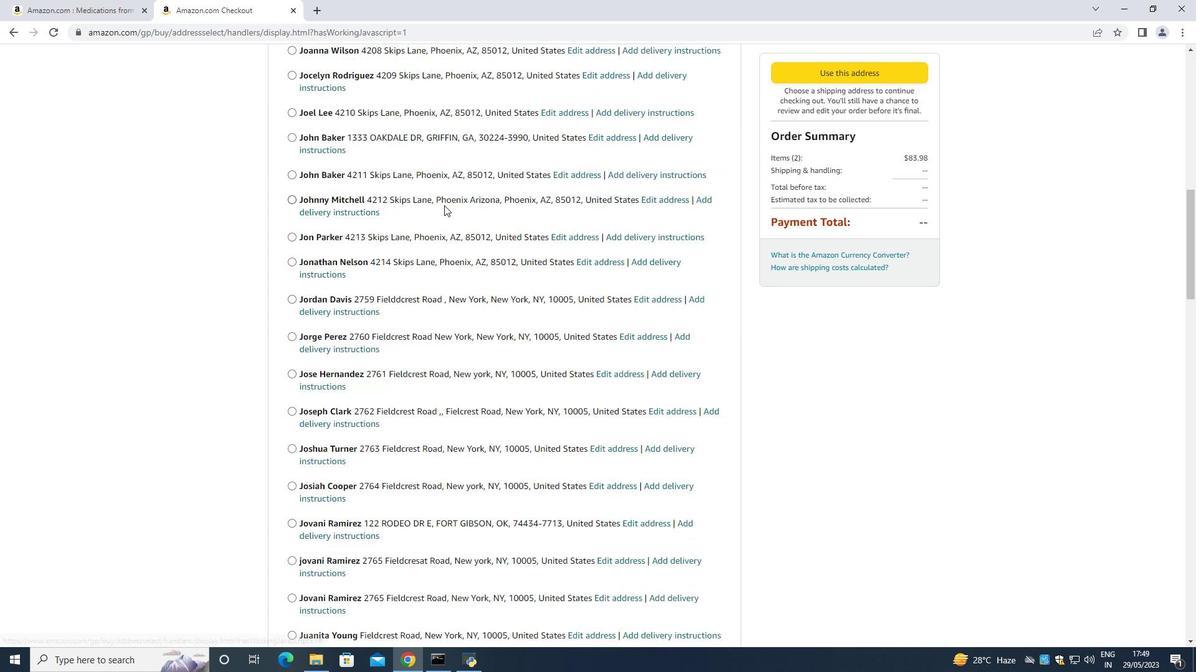 
Action: Mouse scrolled (442, 209) with delta (0, 0)
Screenshot: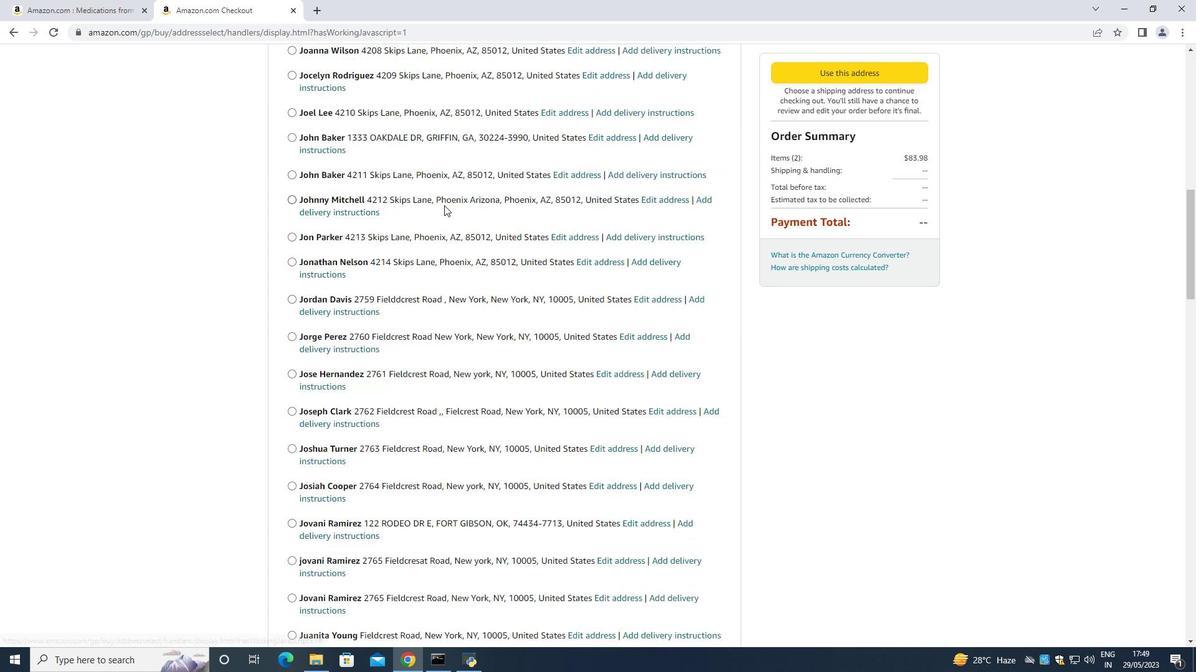 
Action: Mouse scrolled (442, 209) with delta (0, 0)
Screenshot: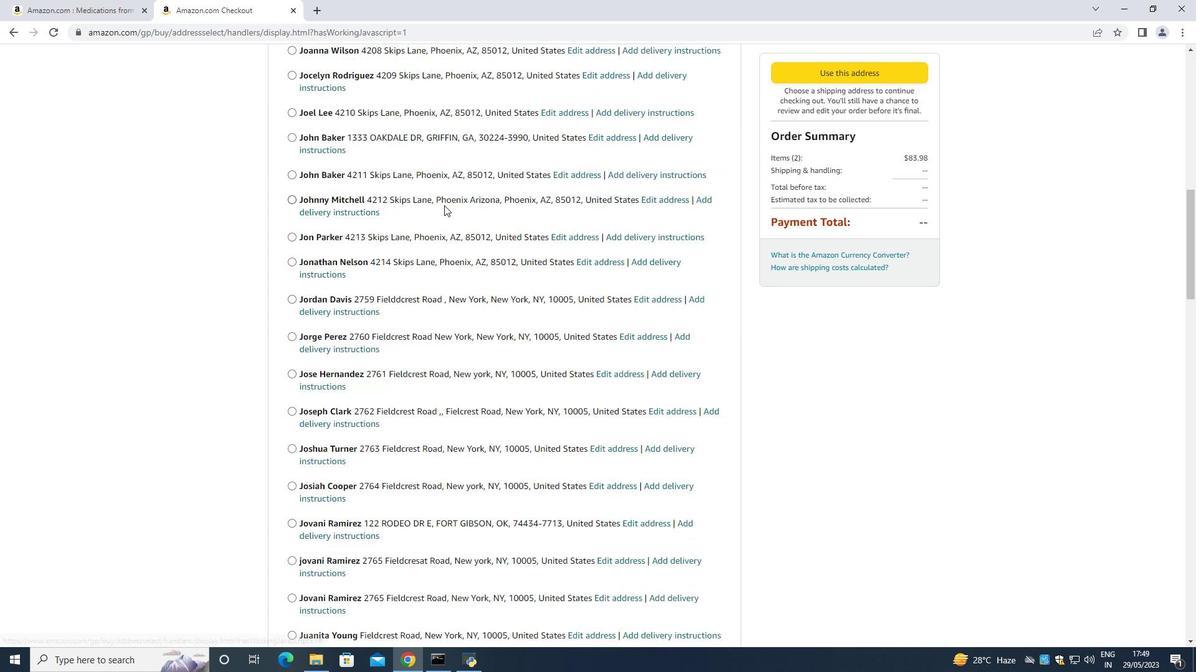 
Action: Mouse moved to (441, 207)
Screenshot: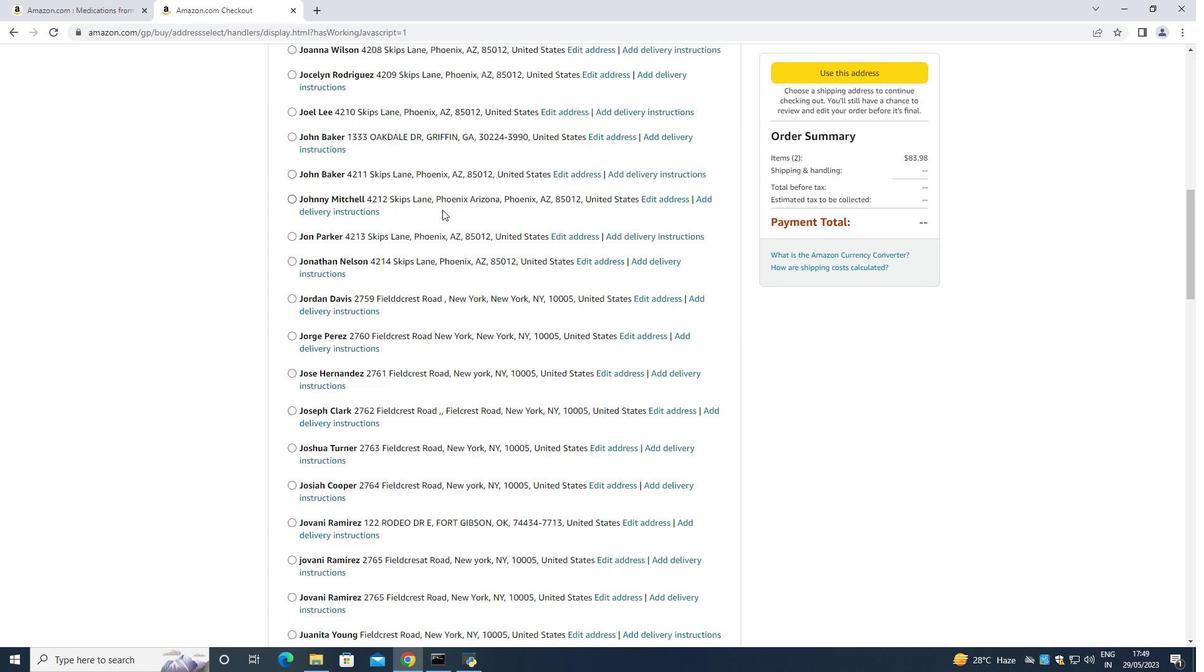
Action: Mouse scrolled (441, 206) with delta (0, 0)
Screenshot: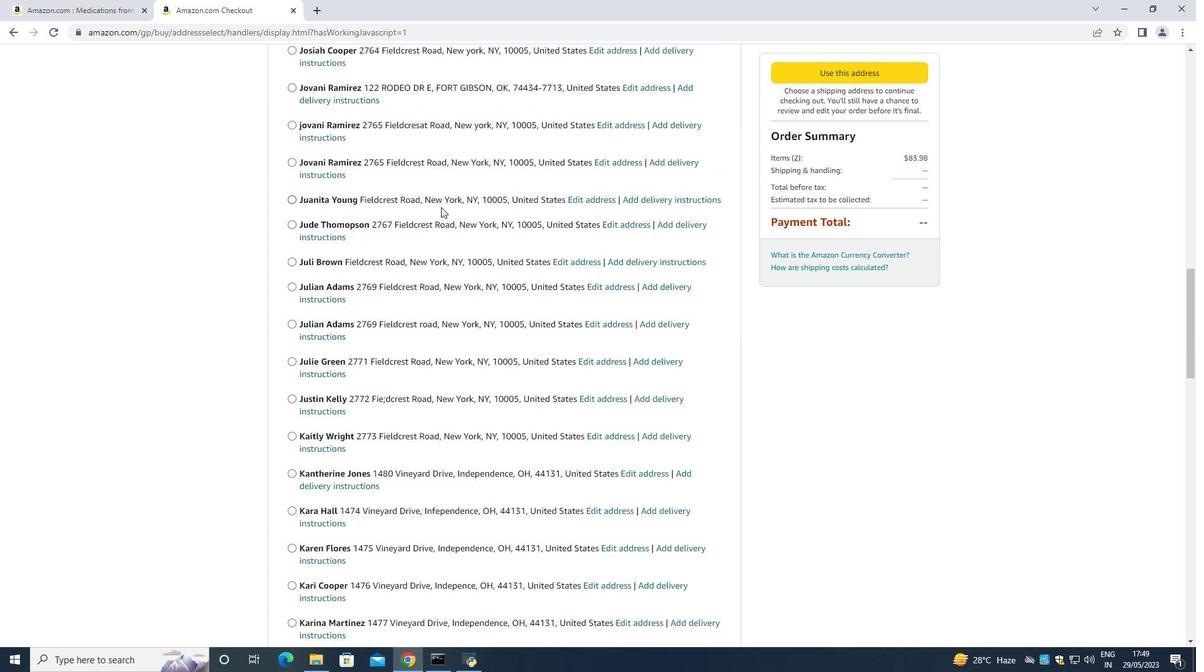 
Action: Mouse moved to (440, 207)
Screenshot: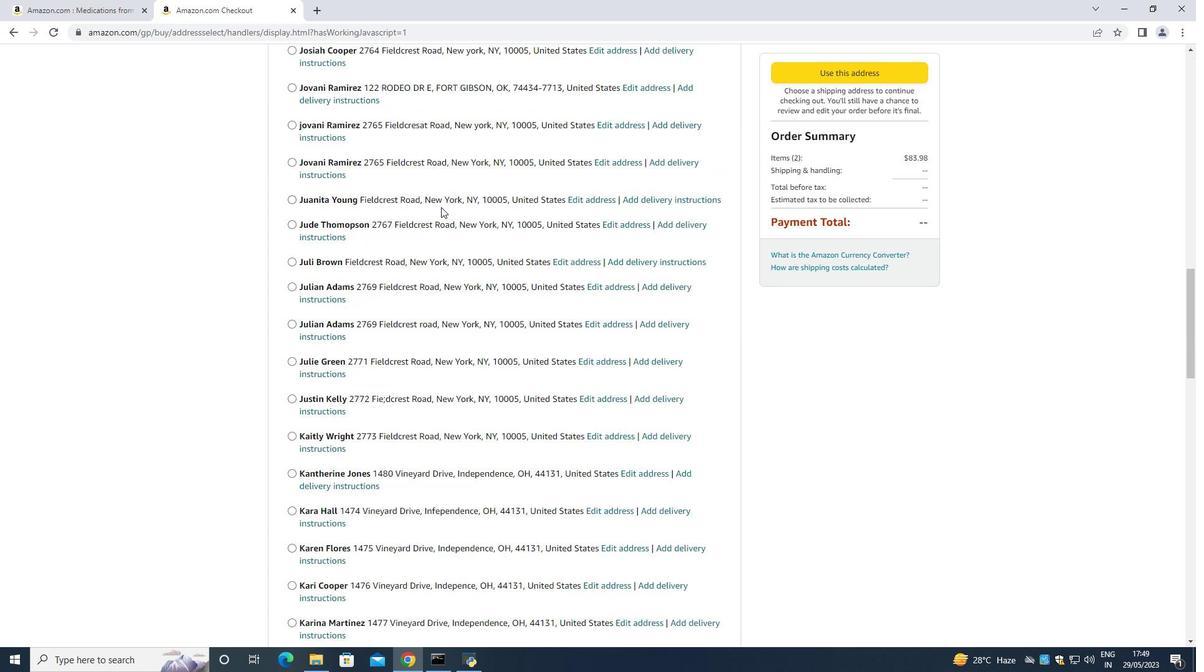 
Action: Mouse scrolled (441, 206) with delta (0, 0)
Screenshot: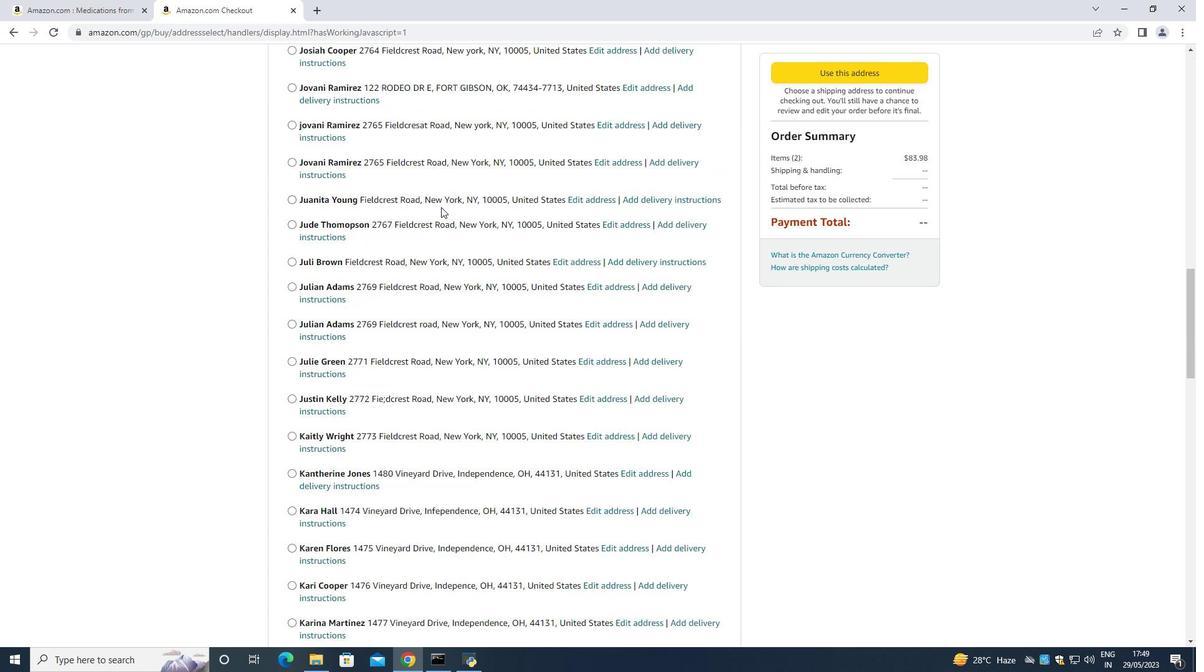 
Action: Mouse scrolled (440, 206) with delta (0, 0)
Screenshot: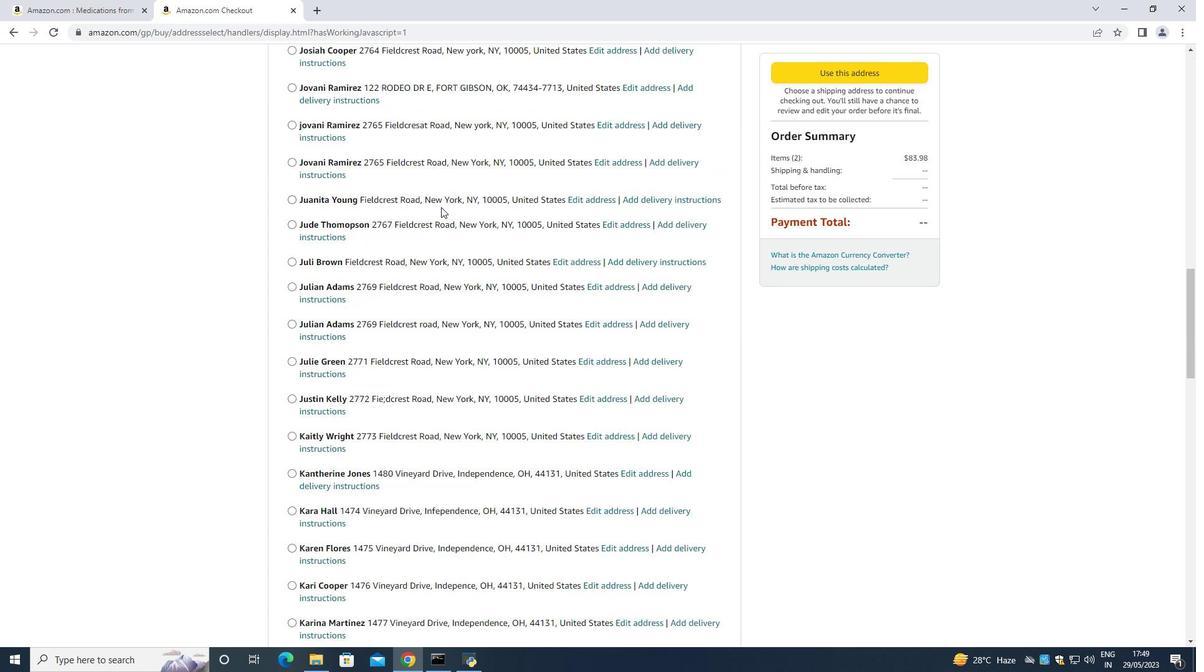 
Action: Mouse scrolled (440, 206) with delta (0, 0)
Screenshot: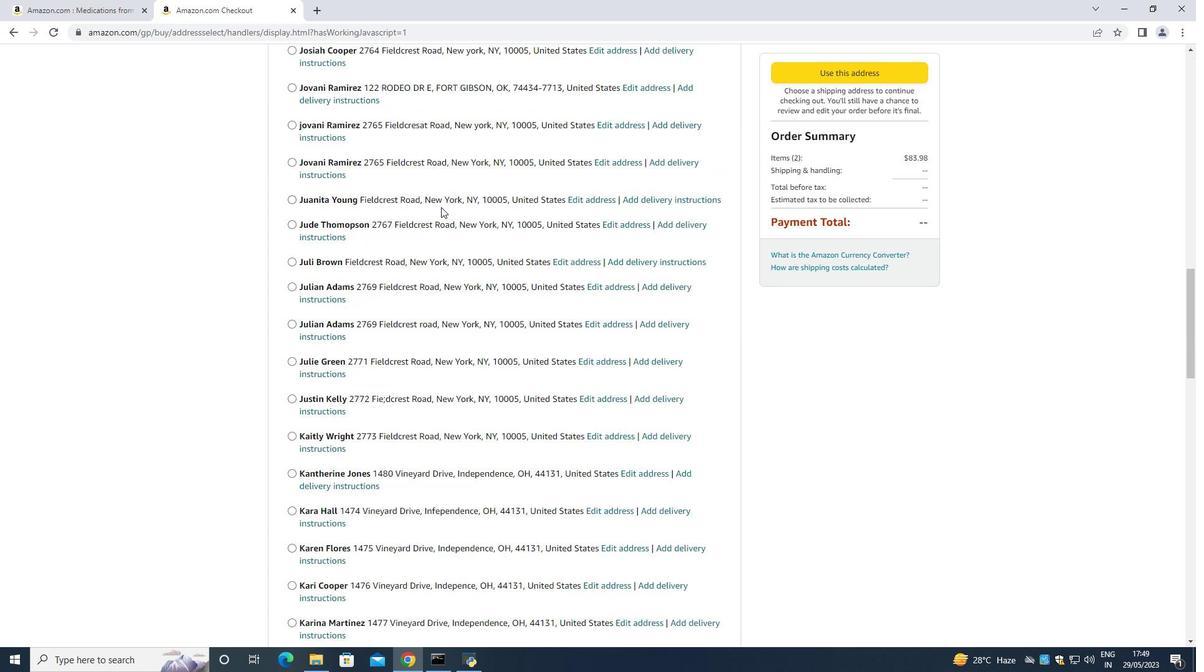 
Action: Mouse scrolled (440, 206) with delta (0, 0)
Screenshot: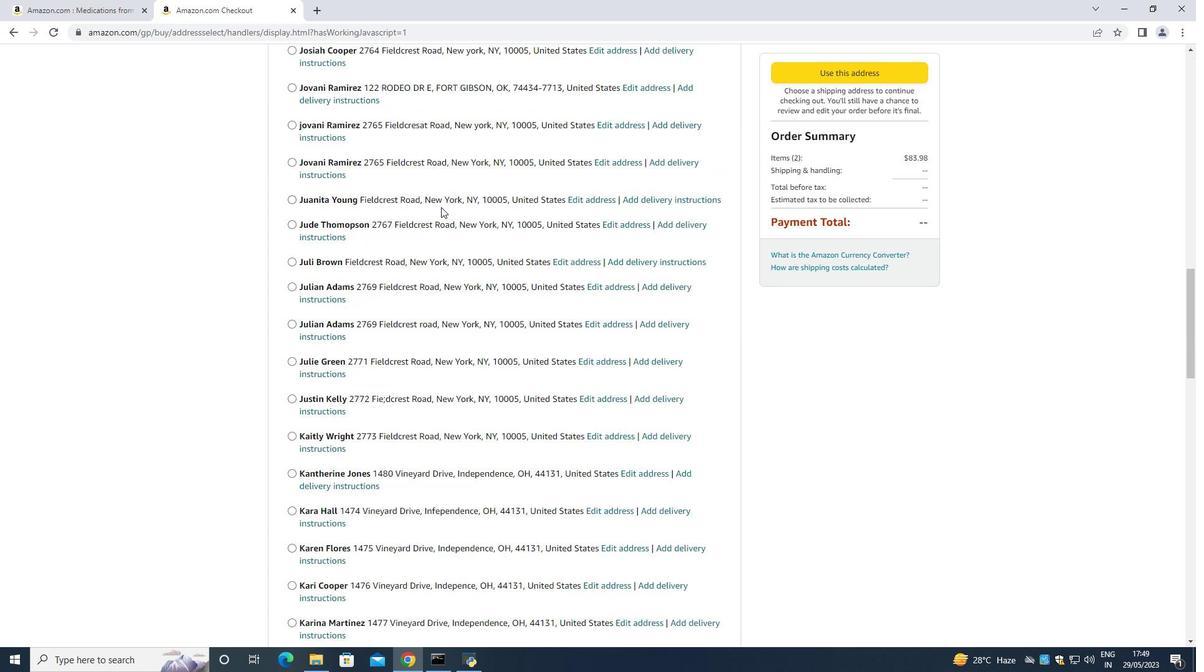 
Action: Mouse scrolled (440, 206) with delta (0, 0)
Screenshot: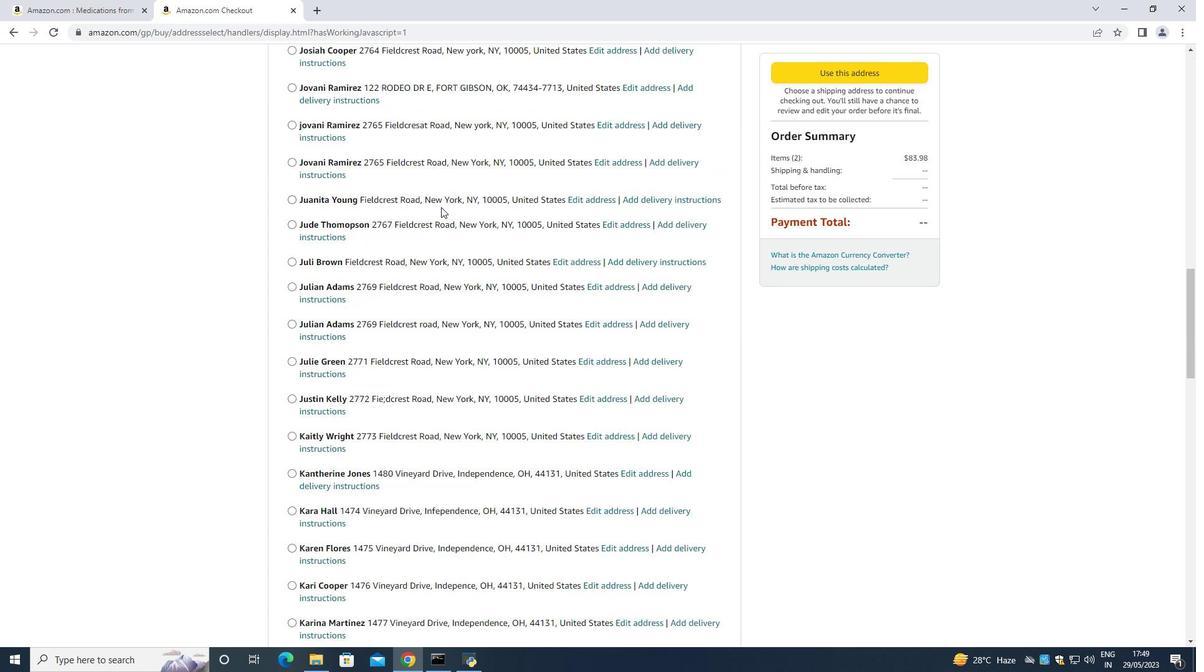 
Action: Mouse moved to (441, 198)
Screenshot: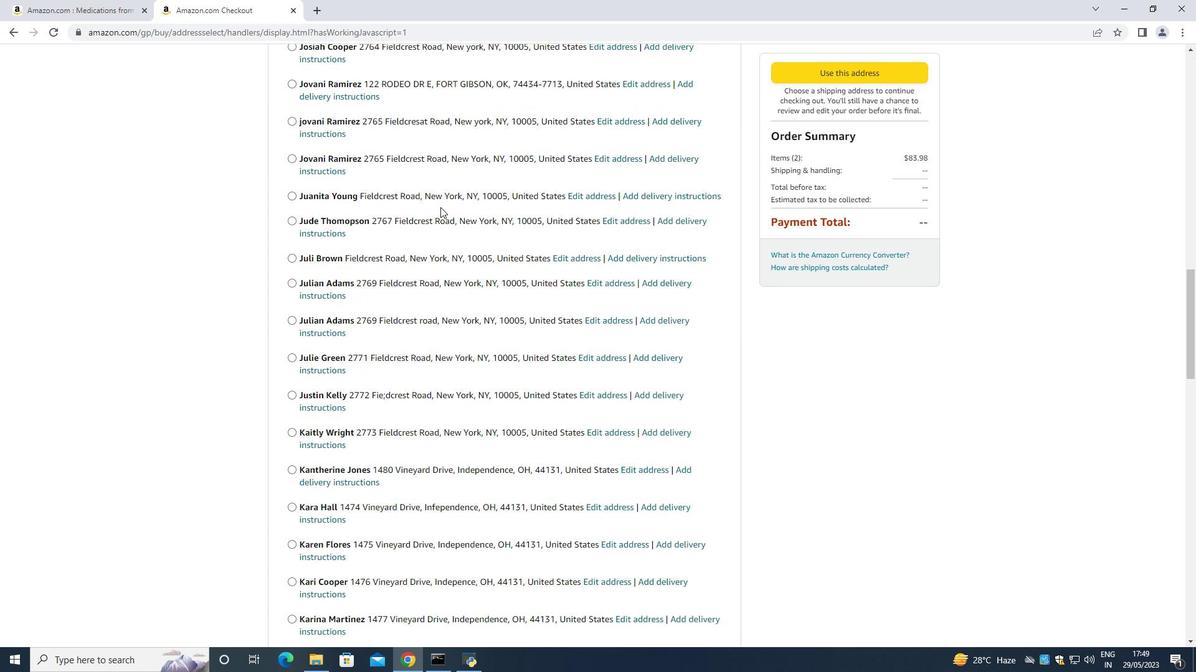 
Action: Mouse scrolled (441, 198) with delta (0, 0)
Screenshot: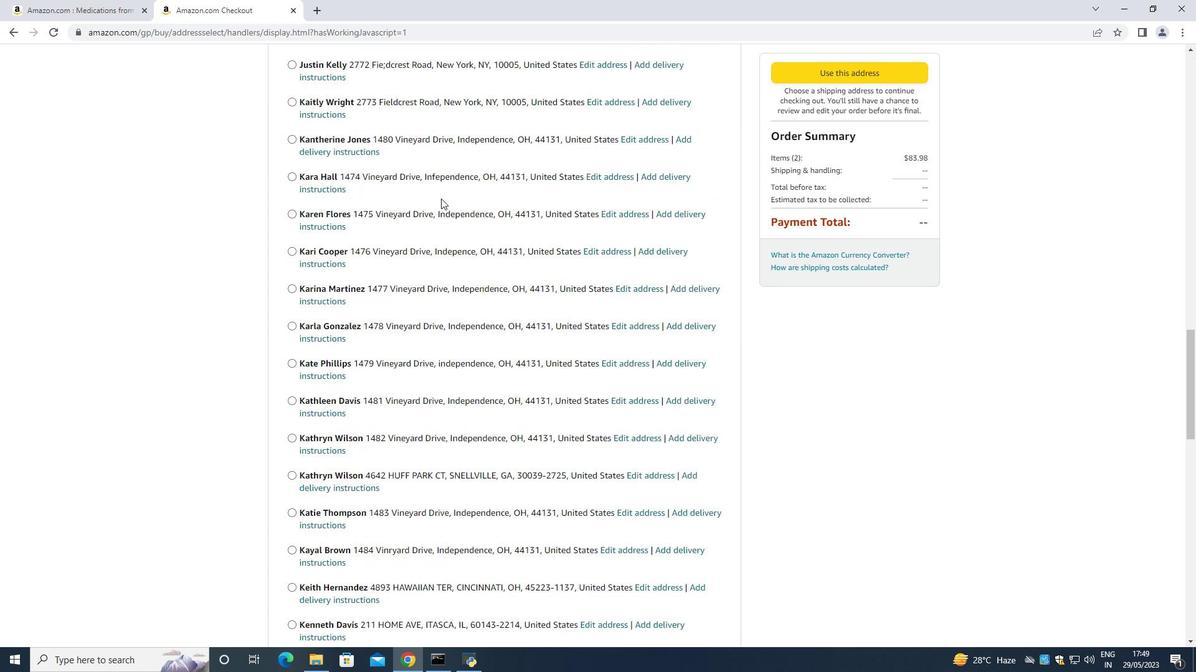 
Action: Mouse moved to (439, 198)
Screenshot: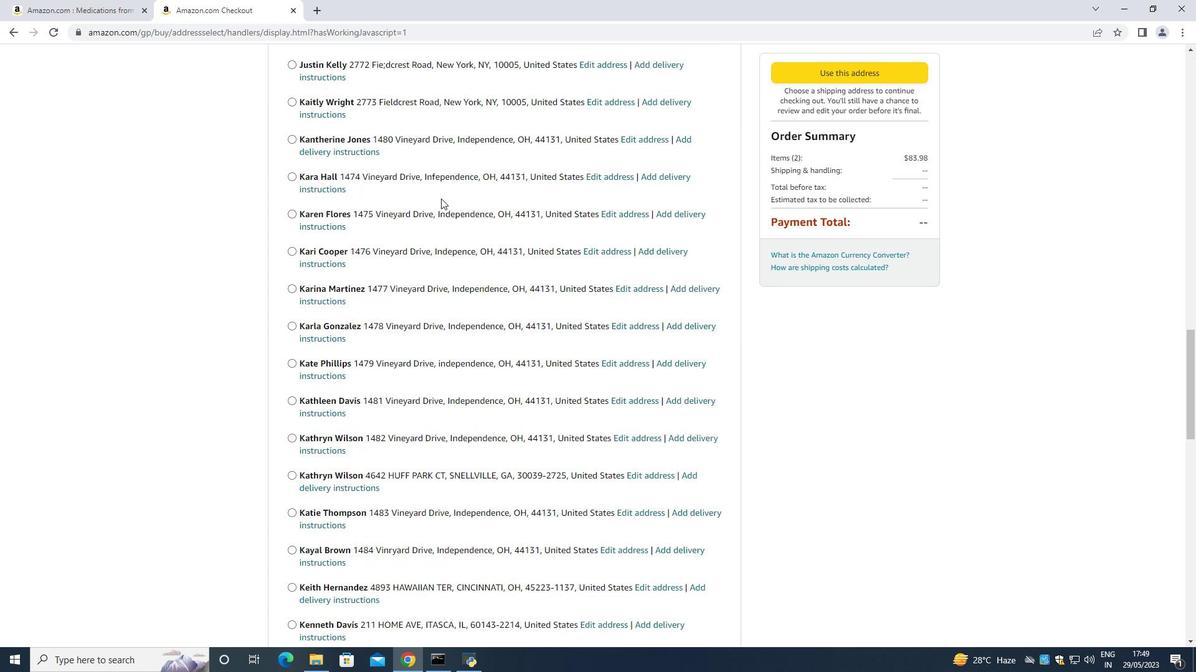 
Action: Mouse scrolled (439, 198) with delta (0, 0)
Screenshot: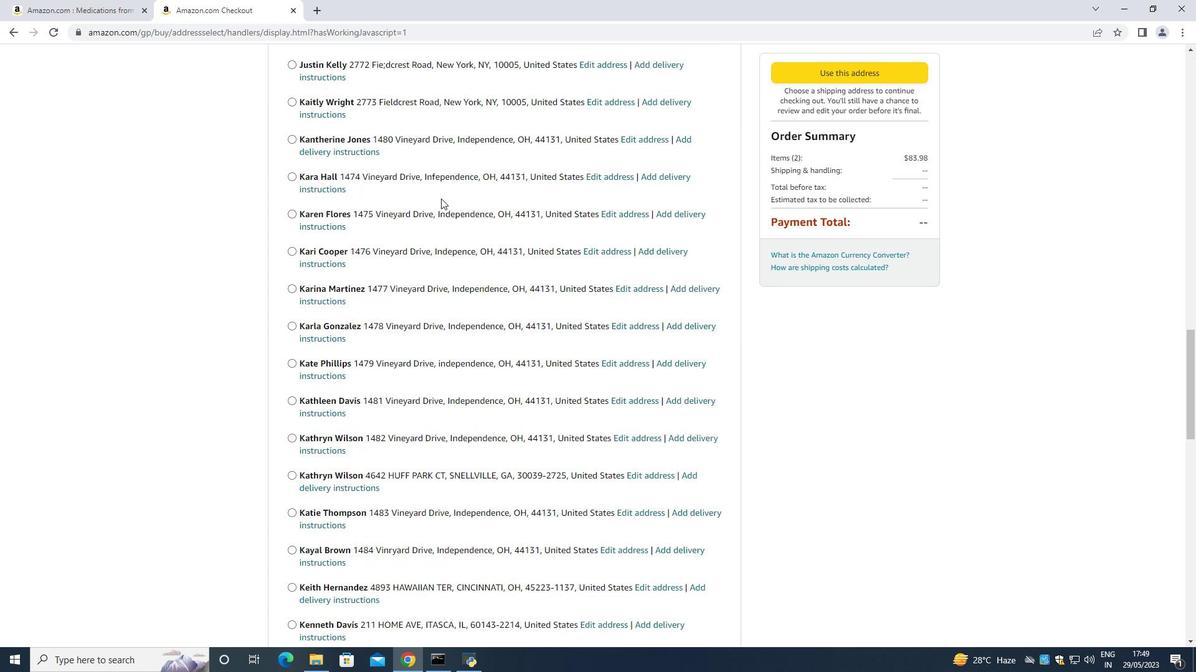 
Action: Mouse moved to (438, 200)
Screenshot: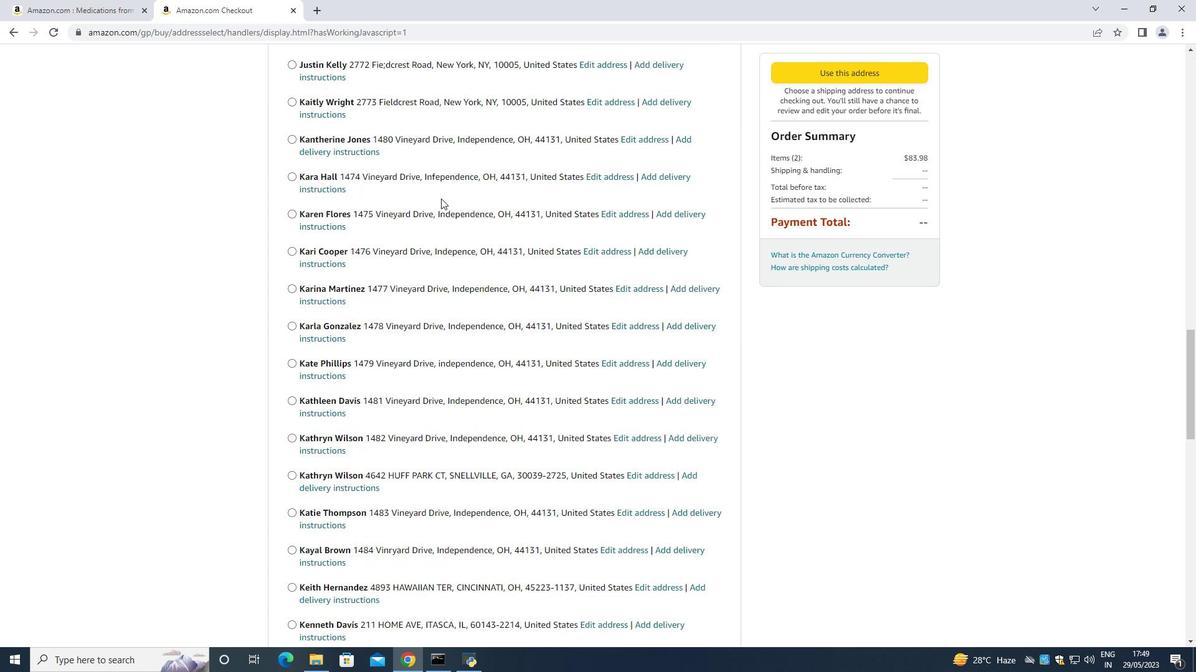 
Action: Mouse scrolled (438, 199) with delta (0, 0)
Screenshot: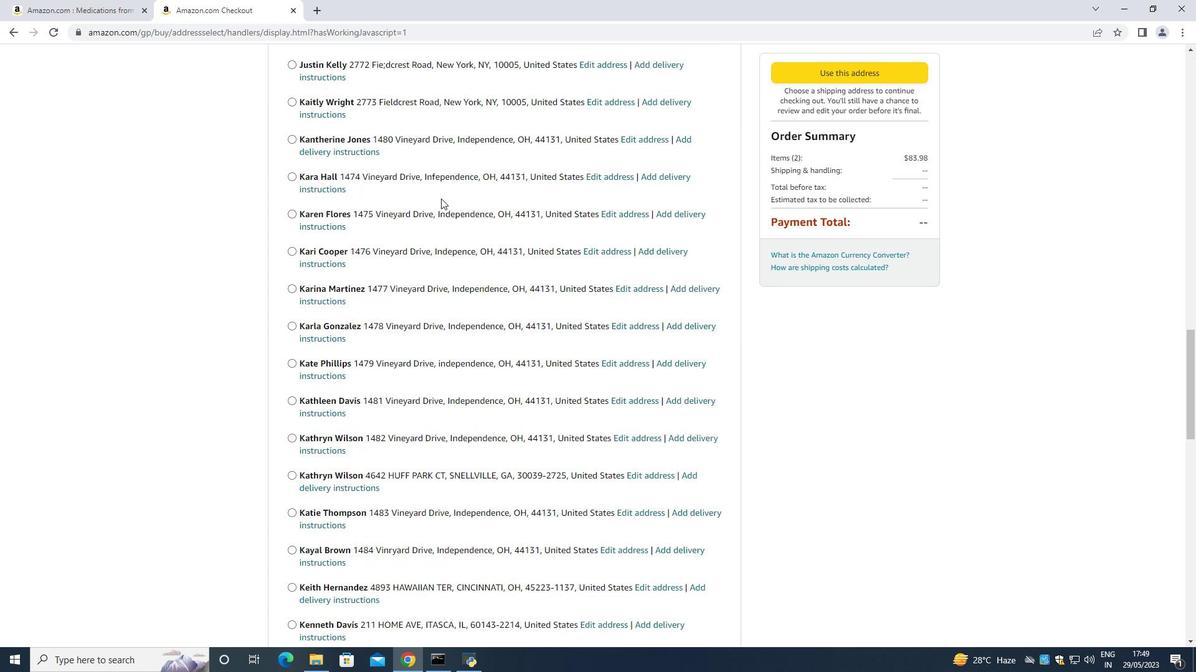 
Action: Mouse scrolled (438, 199) with delta (0, 0)
Screenshot: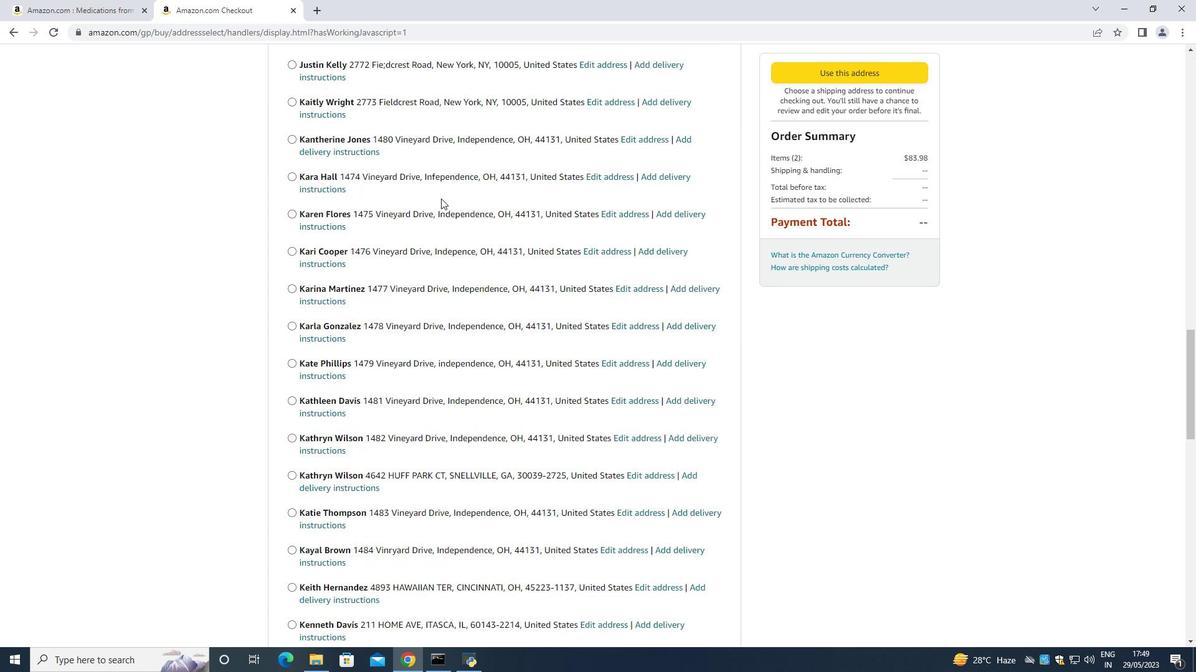 
Action: Mouse scrolled (438, 199) with delta (0, 0)
Screenshot: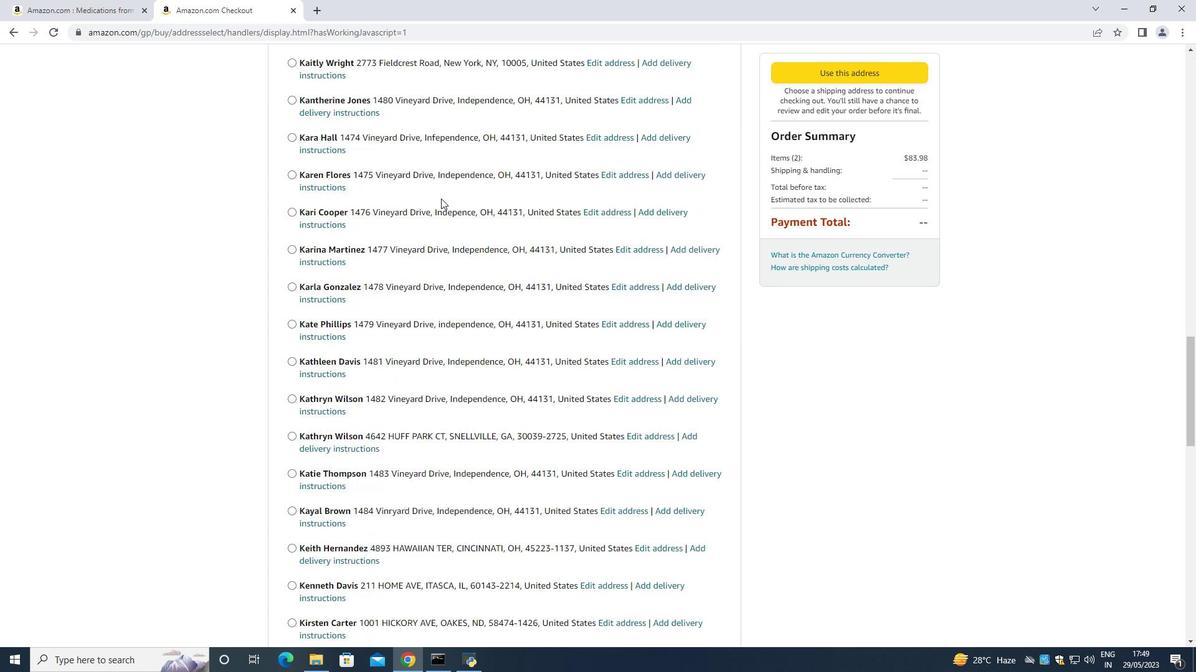 
Action: Mouse scrolled (438, 199) with delta (0, 0)
Screenshot: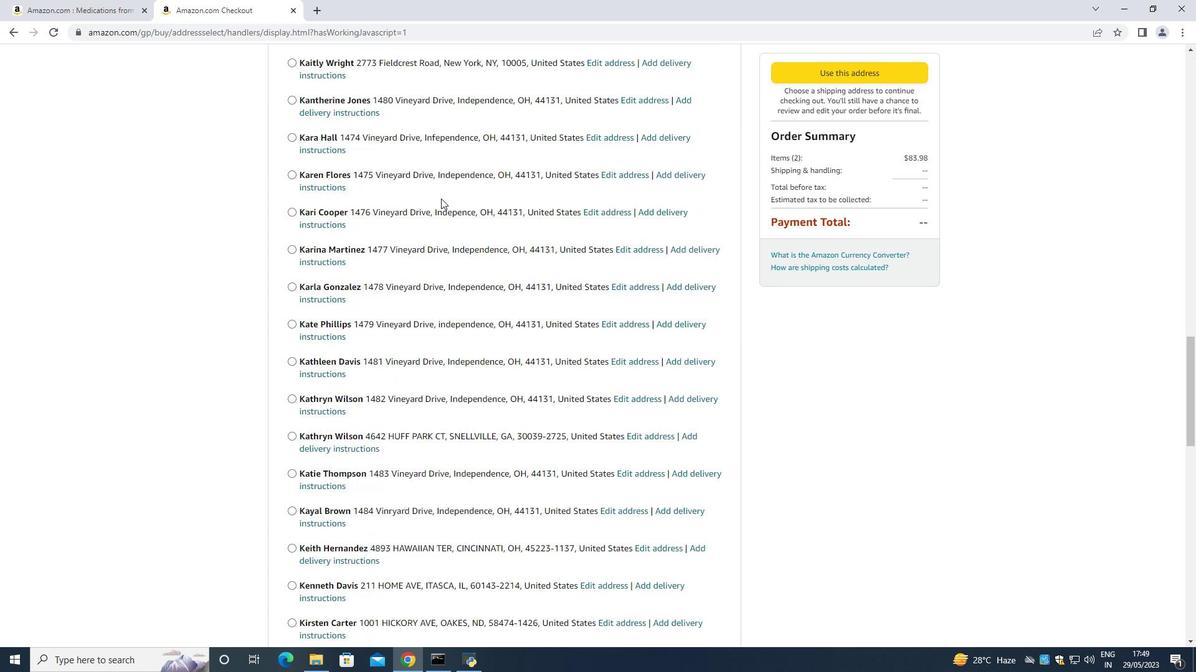 
Action: Mouse scrolled (438, 199) with delta (0, 0)
Screenshot: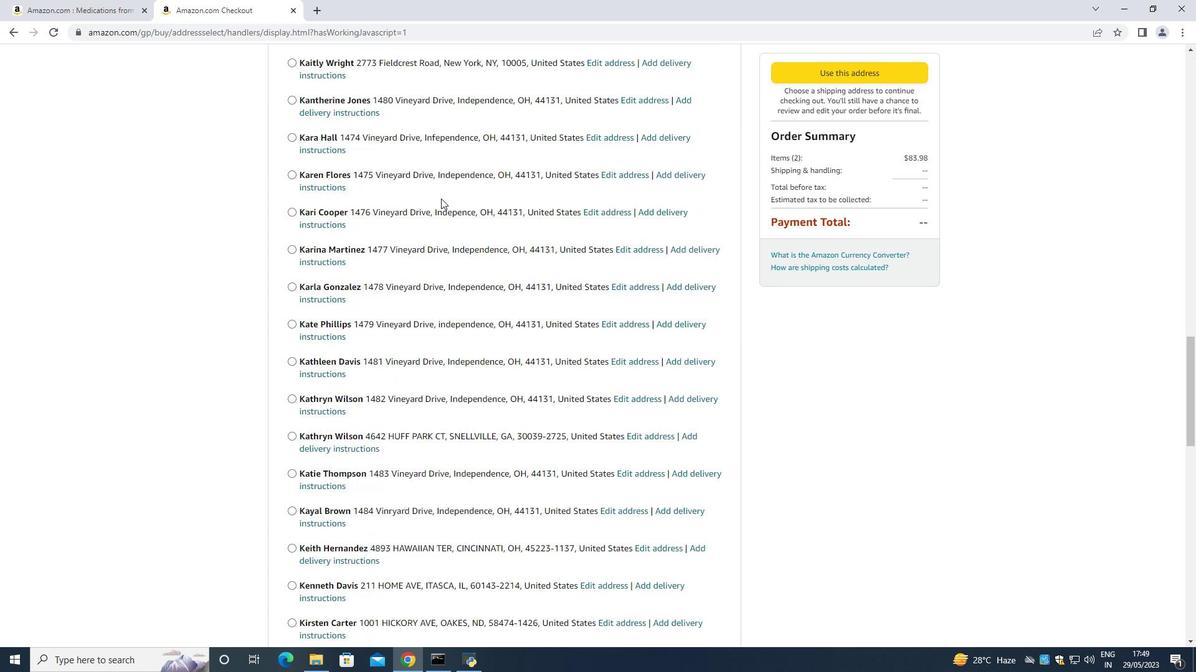 
Action: Mouse moved to (437, 194)
Screenshot: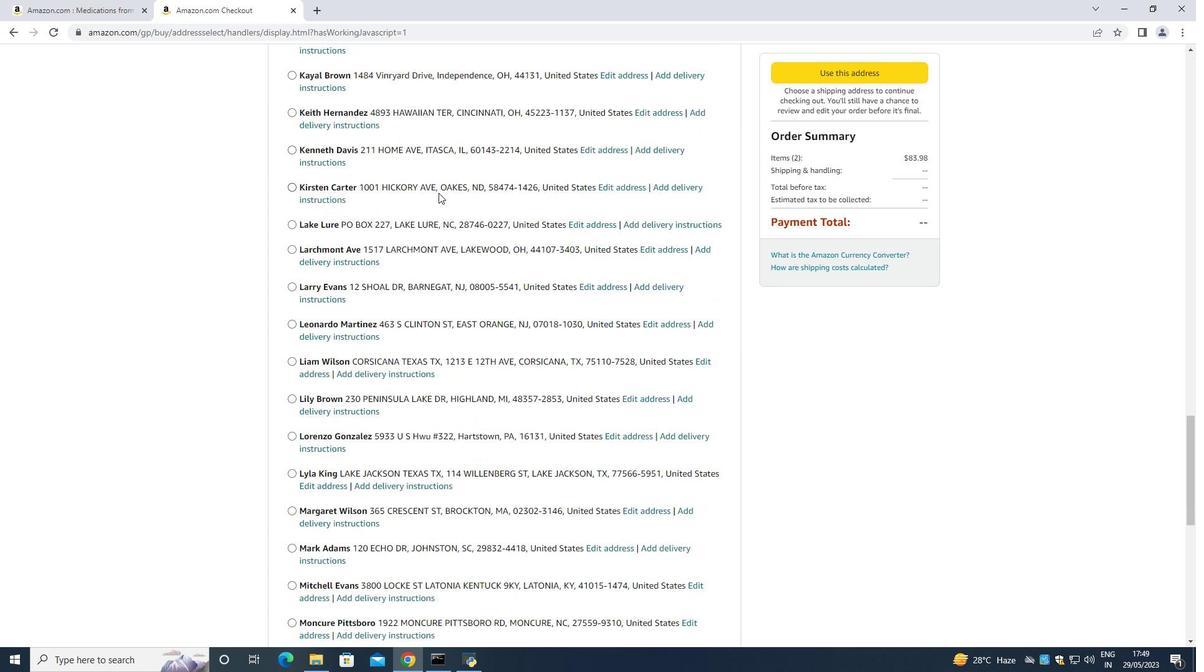
Action: Mouse scrolled (437, 192) with delta (0, 0)
Screenshot: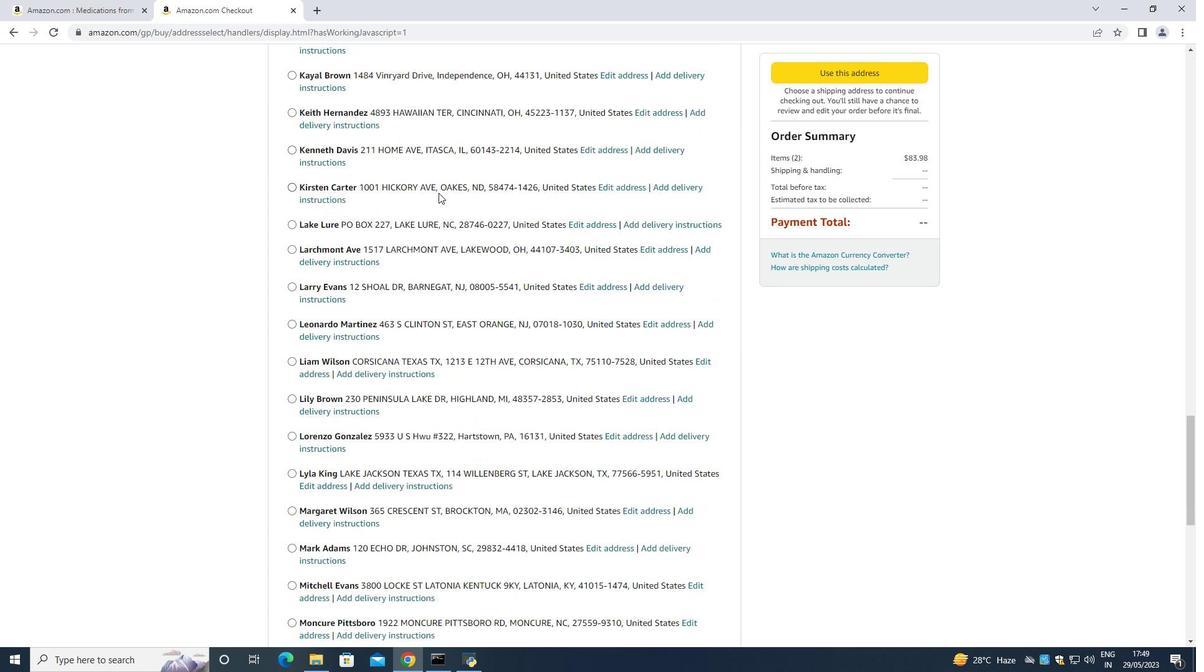 
Action: Mouse moved to (437, 195)
Screenshot: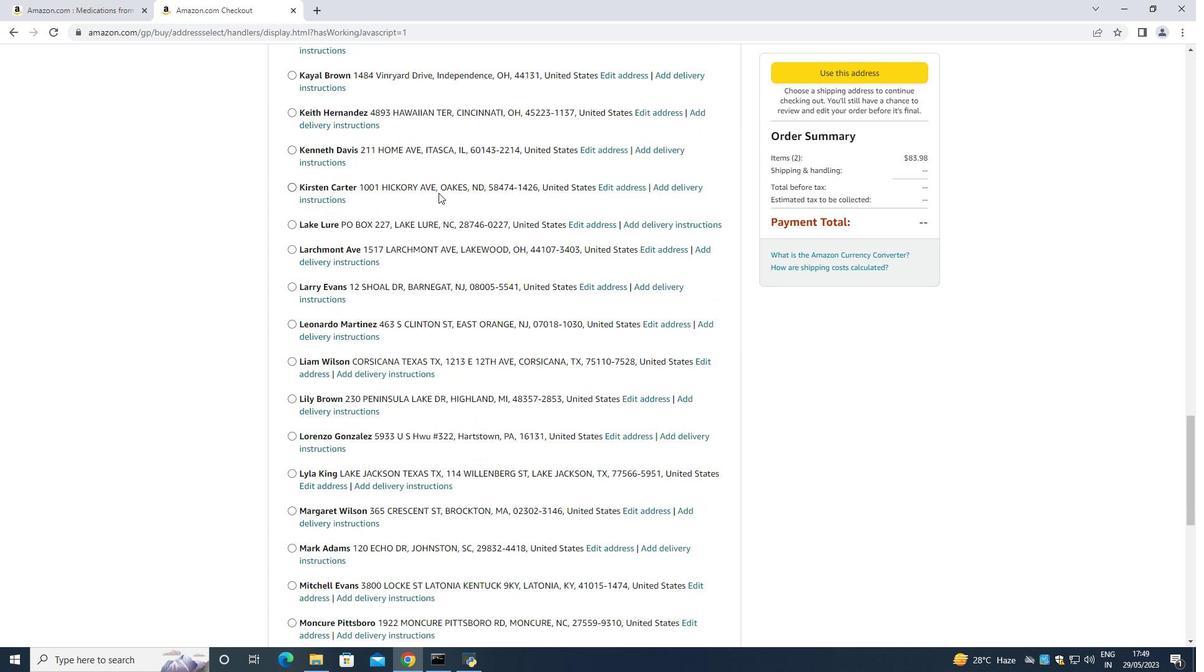 
Action: Mouse scrolled (437, 194) with delta (0, 0)
Screenshot: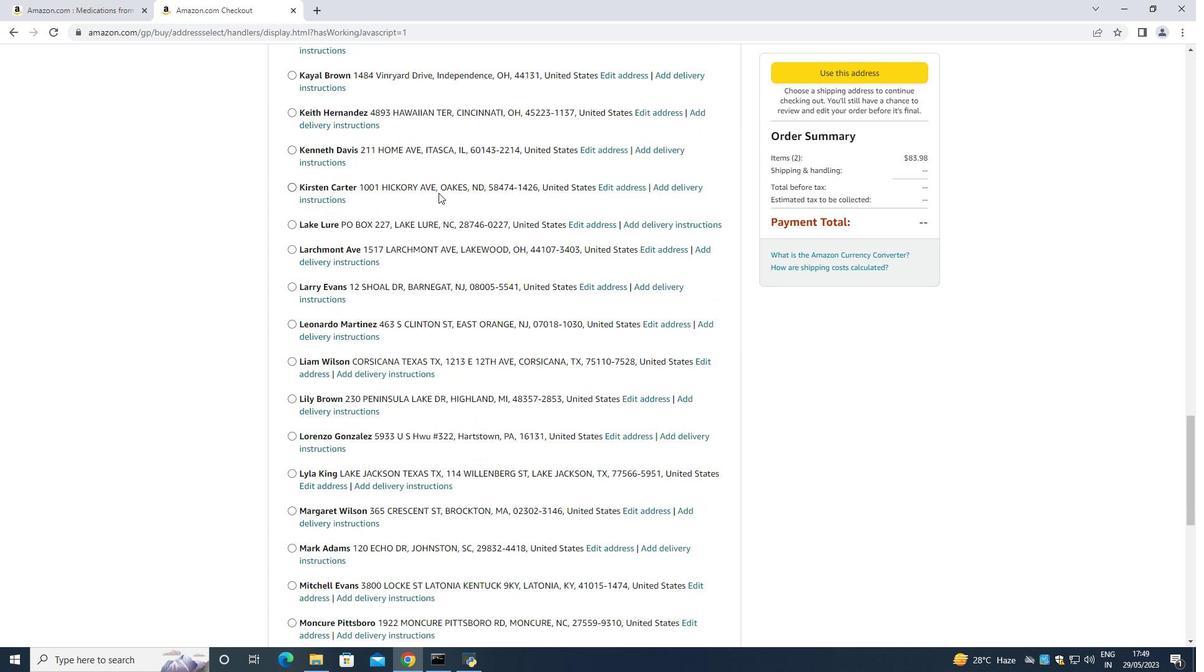 
Action: Mouse scrolled (437, 194) with delta (0, 0)
Screenshot: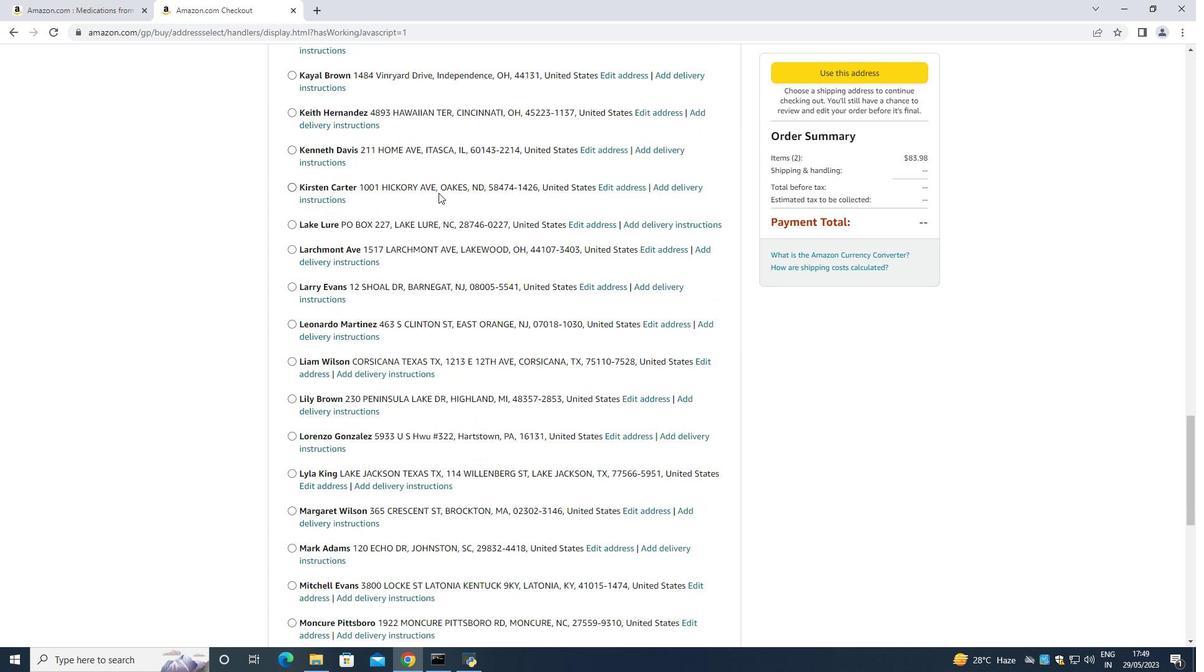 
Action: Mouse scrolled (437, 194) with delta (0, 0)
Screenshot: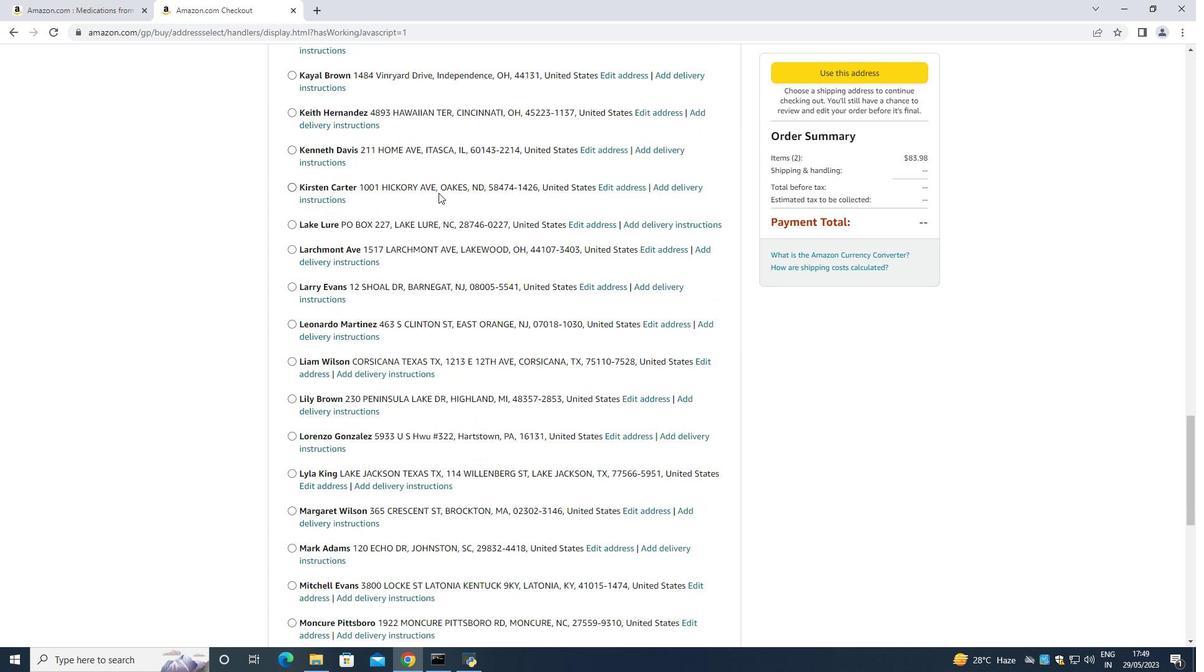 
Action: Mouse scrolled (437, 194) with delta (0, 0)
Screenshot: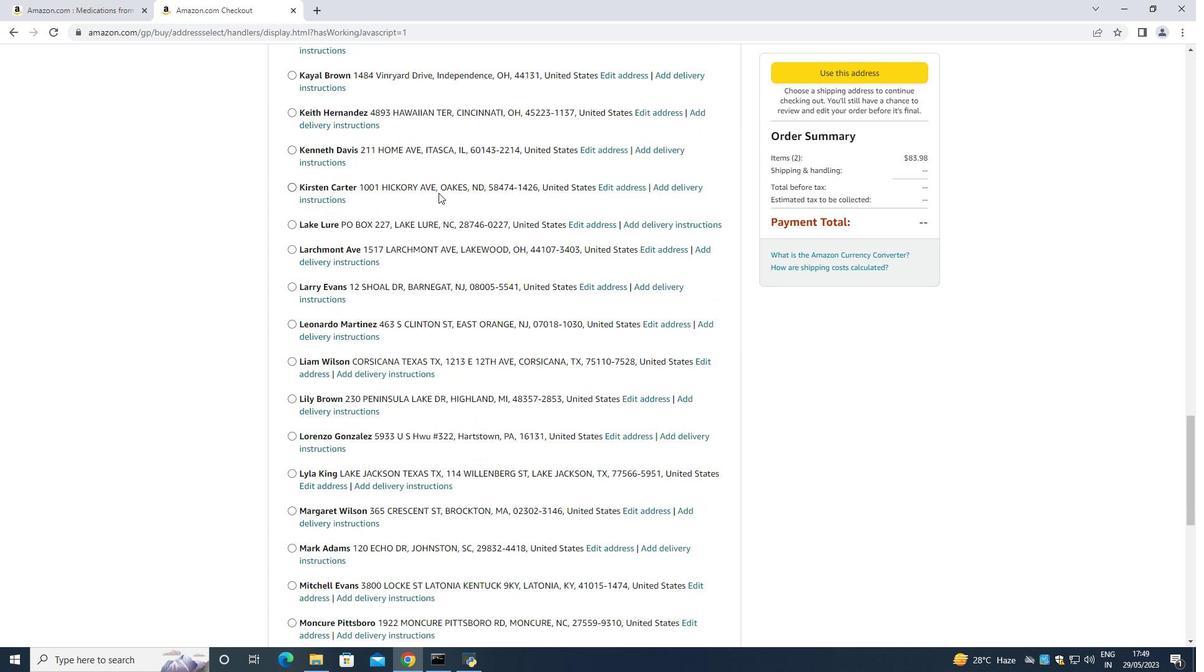 
Action: Mouse scrolled (437, 194) with delta (0, 0)
Screenshot: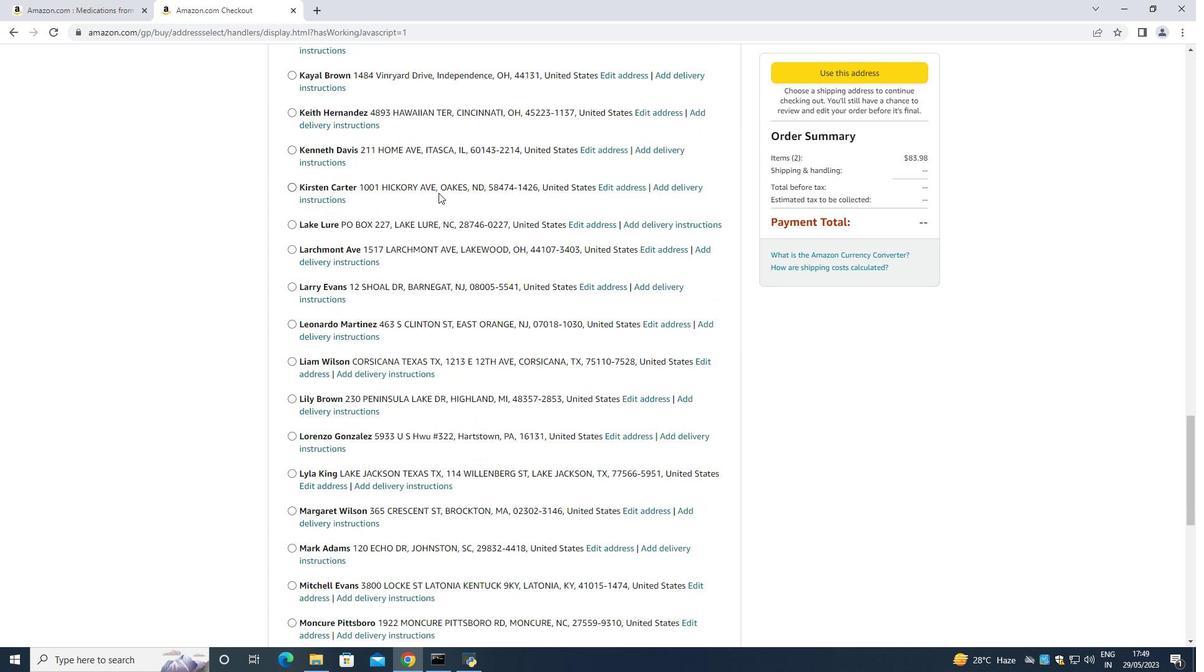 
Action: Mouse moved to (436, 185)
Screenshot: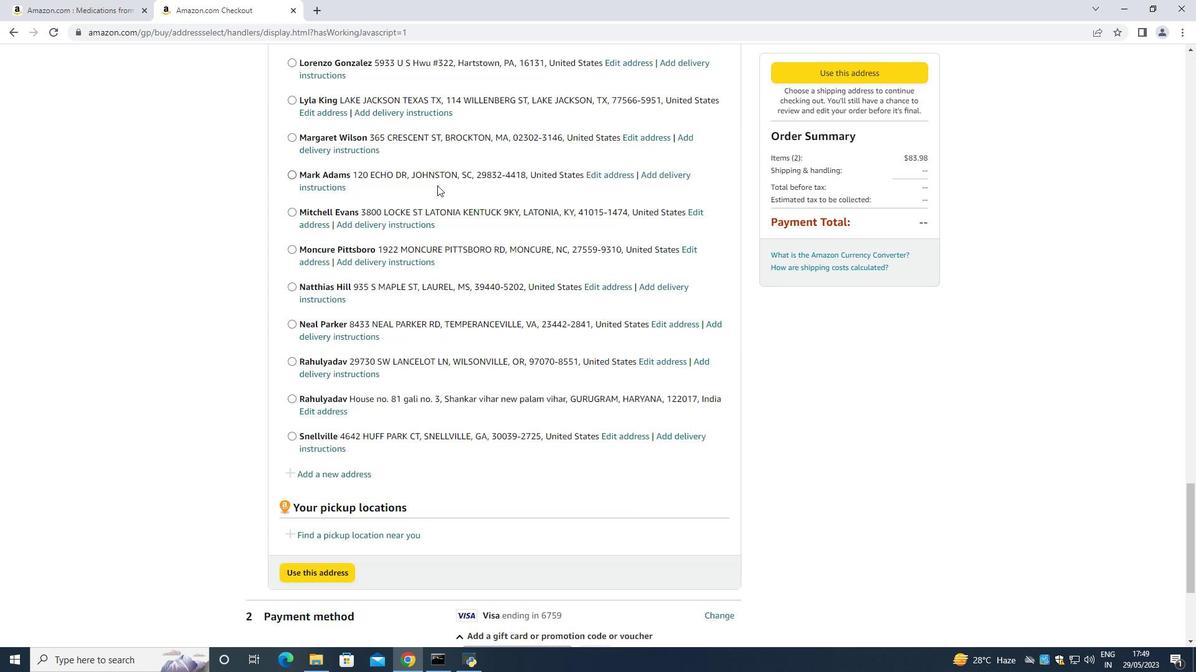 
Action: Mouse scrolled (436, 185) with delta (0, 0)
Screenshot: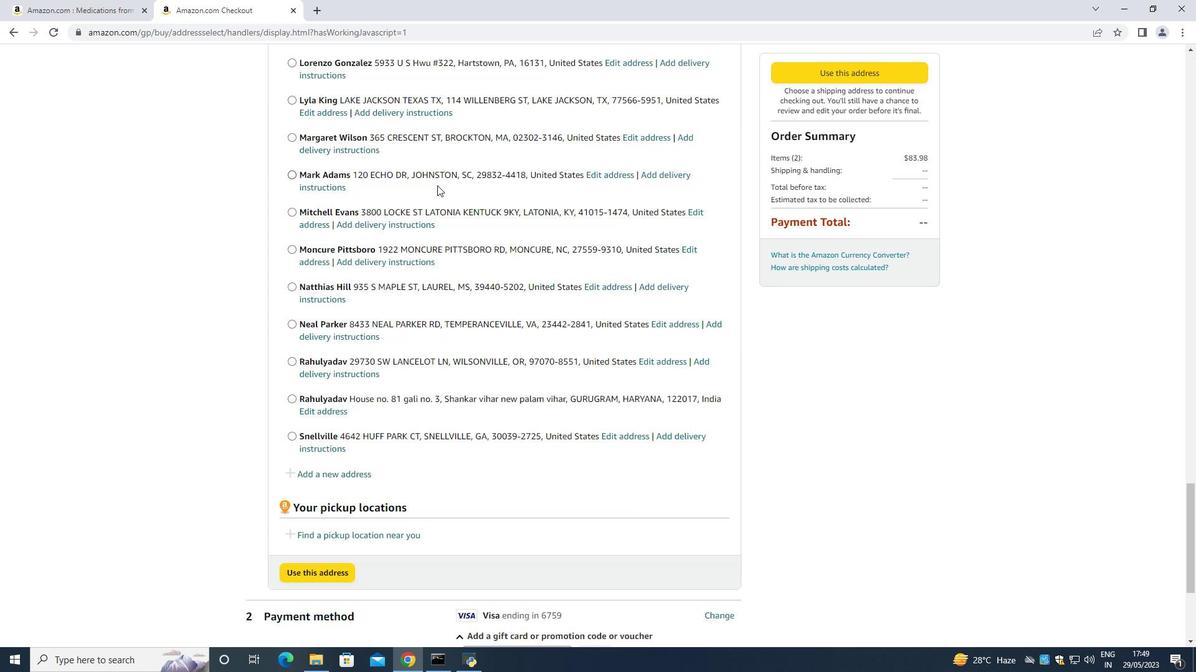 
Action: Mouse moved to (434, 187)
Screenshot: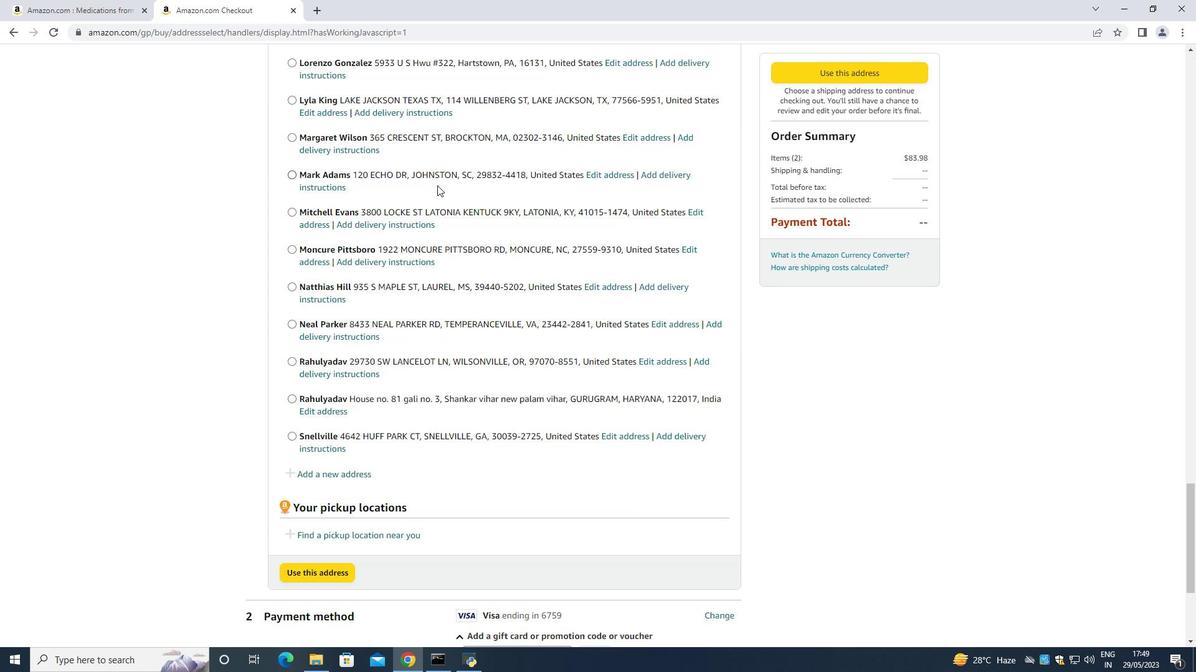 
Action: Mouse scrolled (434, 186) with delta (0, 0)
Screenshot: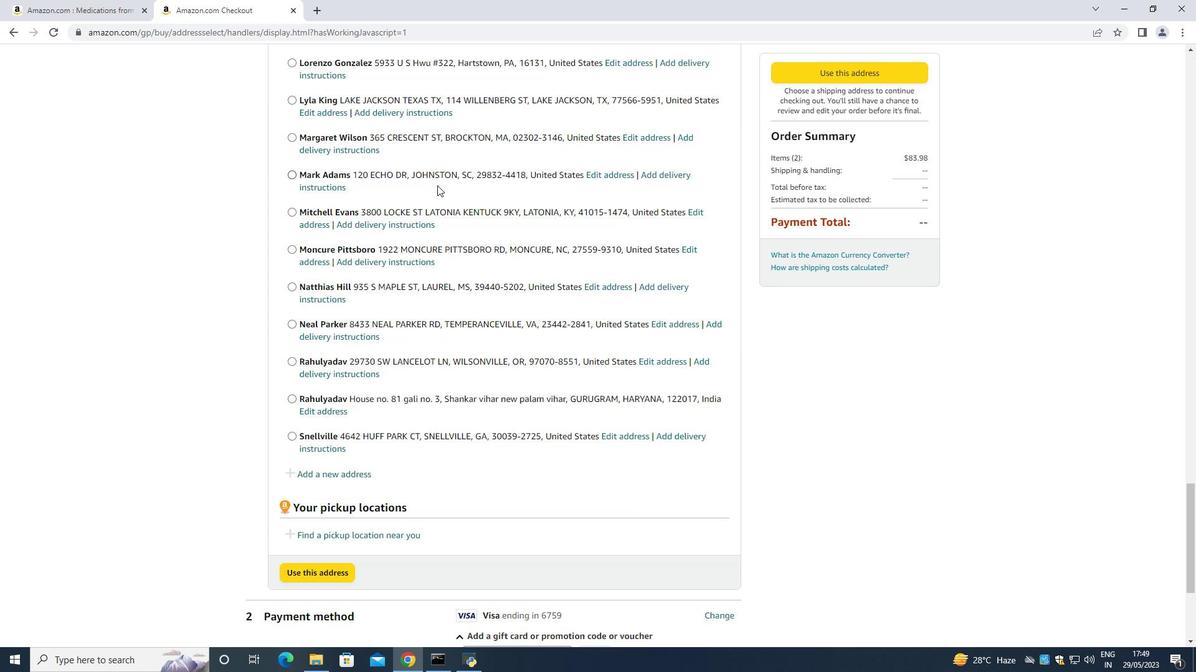 
Action: Mouse moved to (434, 188)
Screenshot: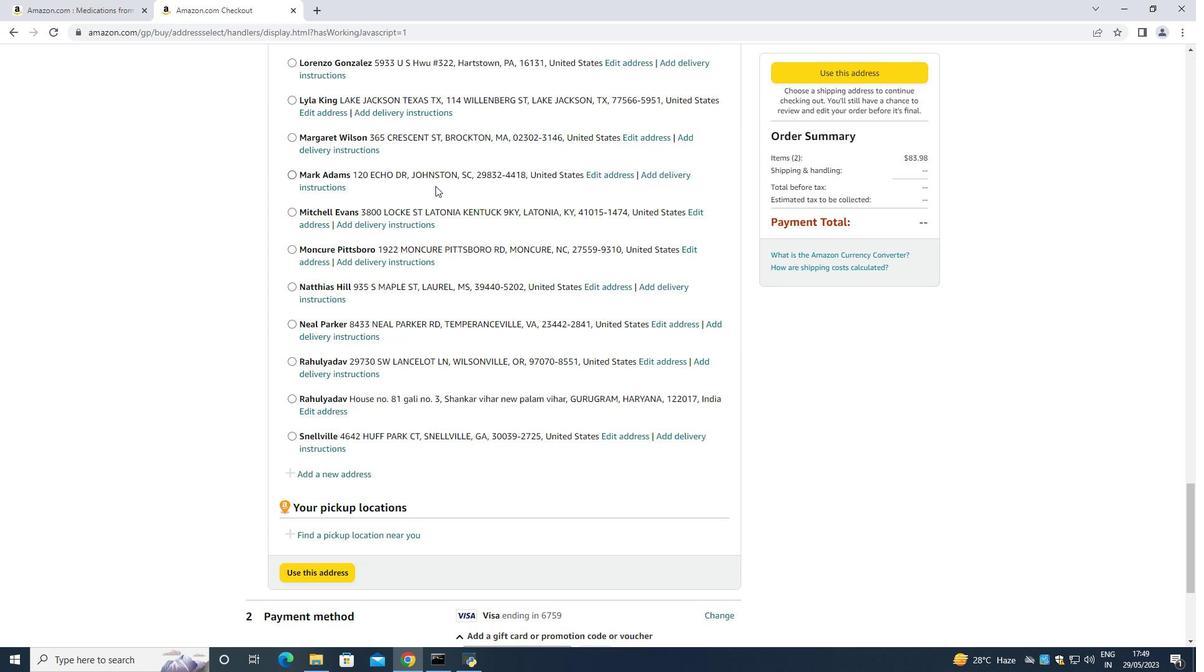 
Action: Mouse scrolled (434, 187) with delta (0, 0)
Screenshot: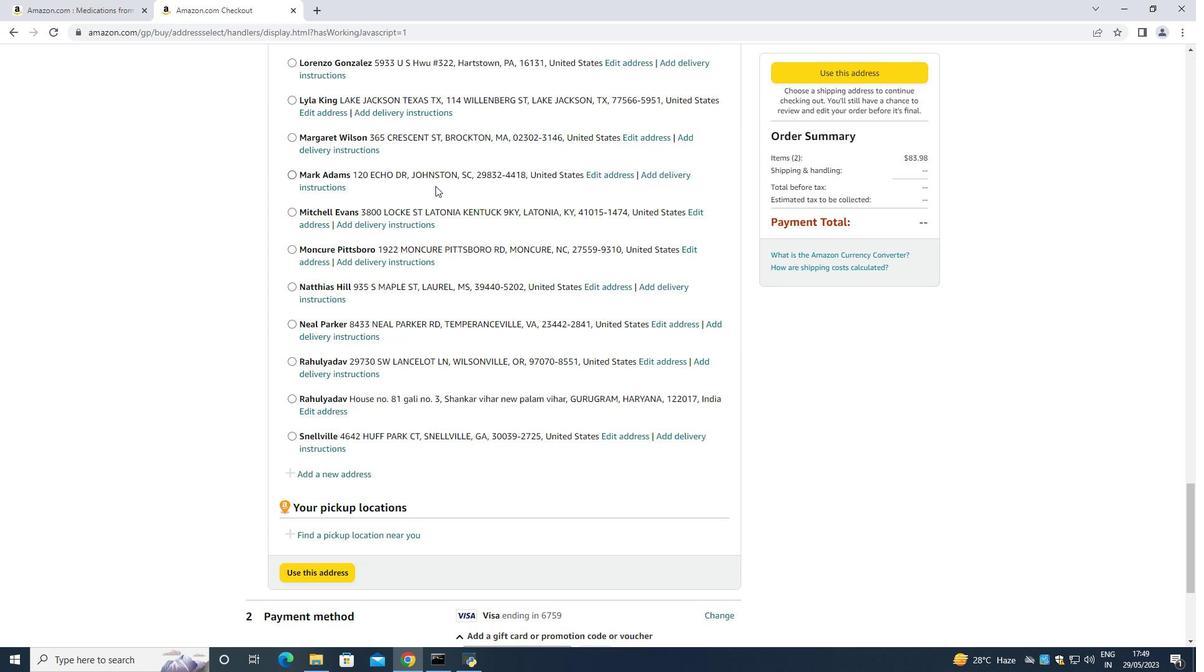 
Action: Mouse moved to (434, 186)
Screenshot: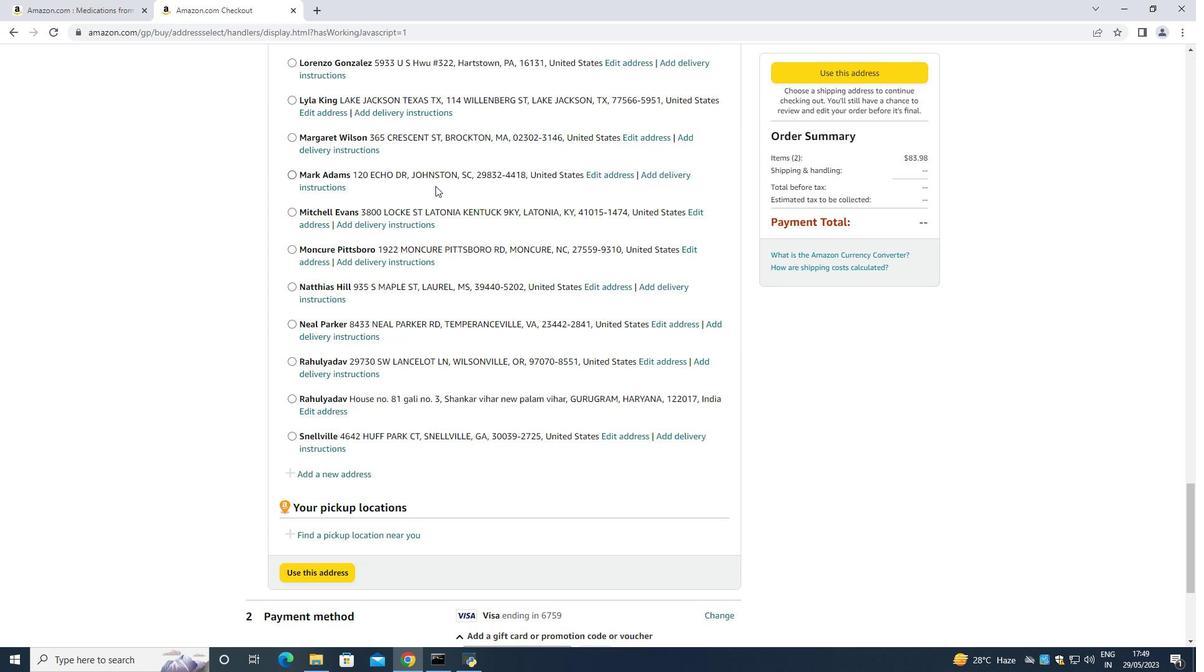 
Action: Mouse scrolled (434, 187) with delta (0, 0)
Screenshot: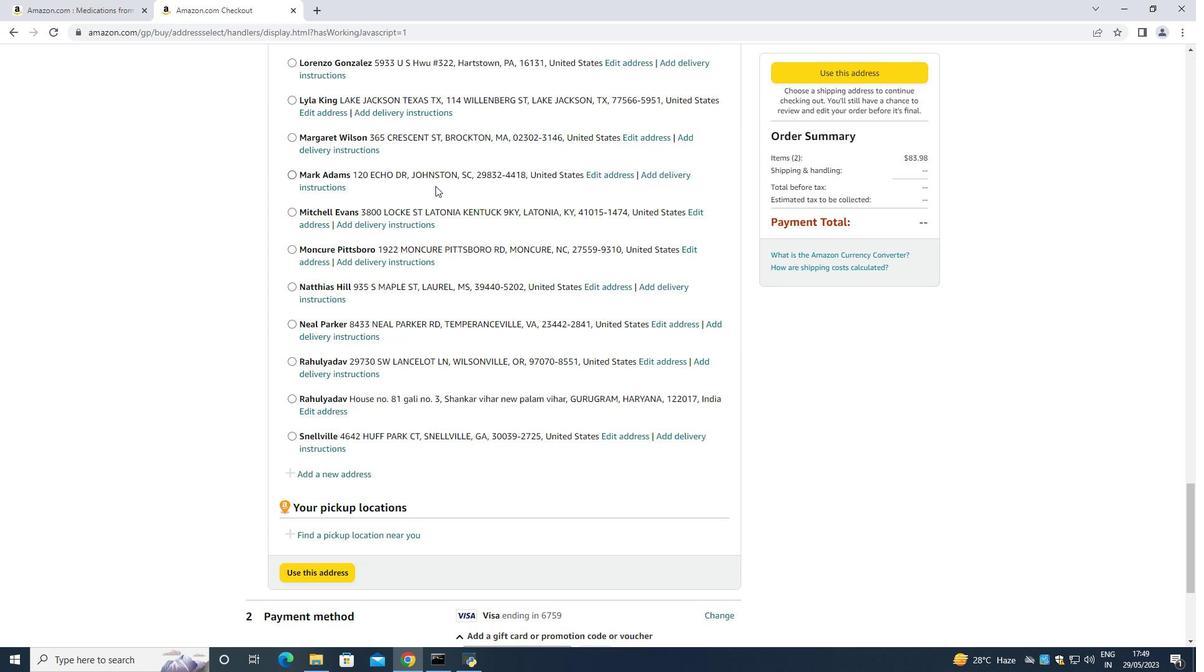 
Action: Mouse moved to (434, 186)
Screenshot: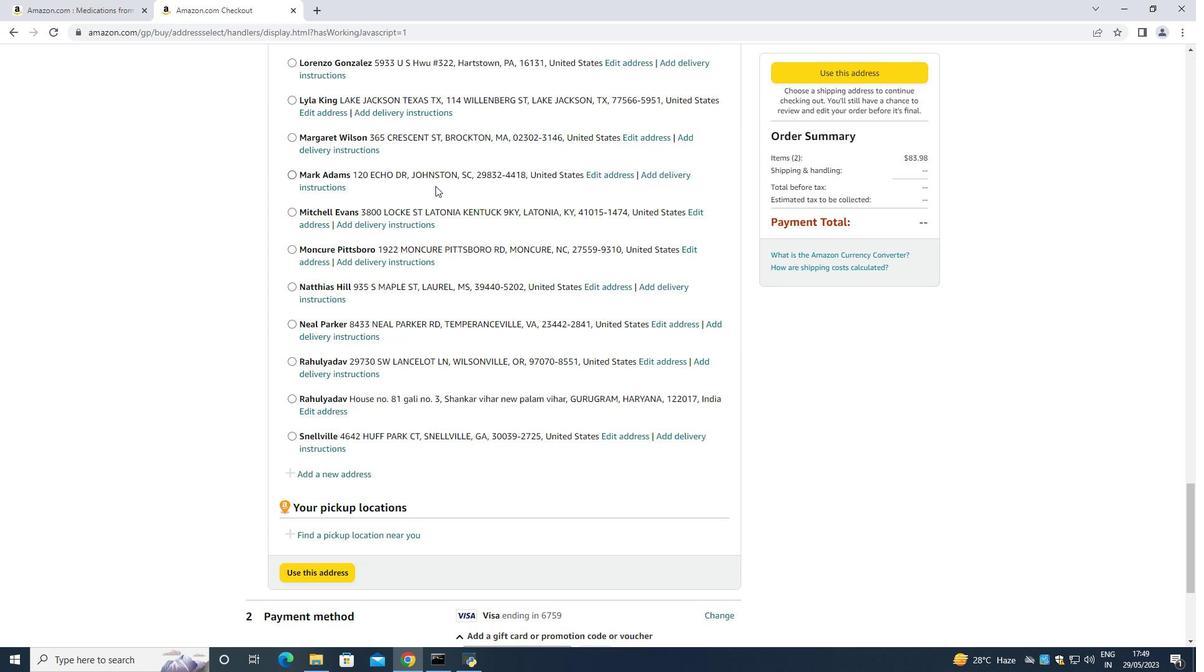 
Action: Mouse scrolled (434, 187) with delta (0, 0)
Screenshot: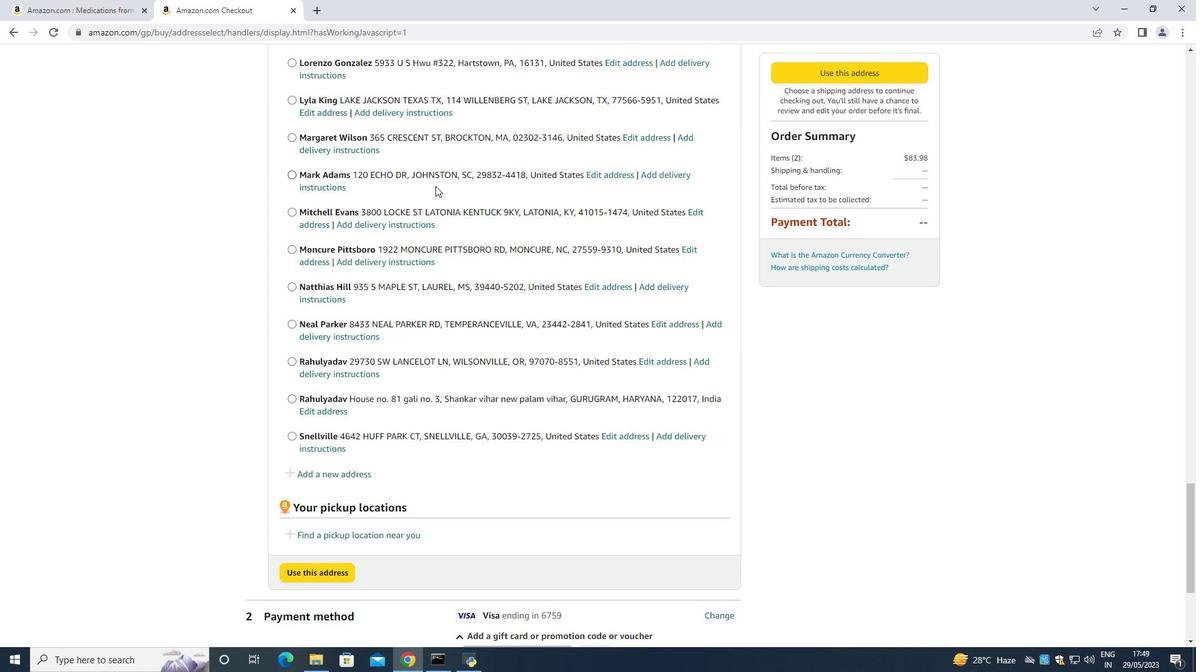 
Action: Mouse moved to (434, 185)
Screenshot: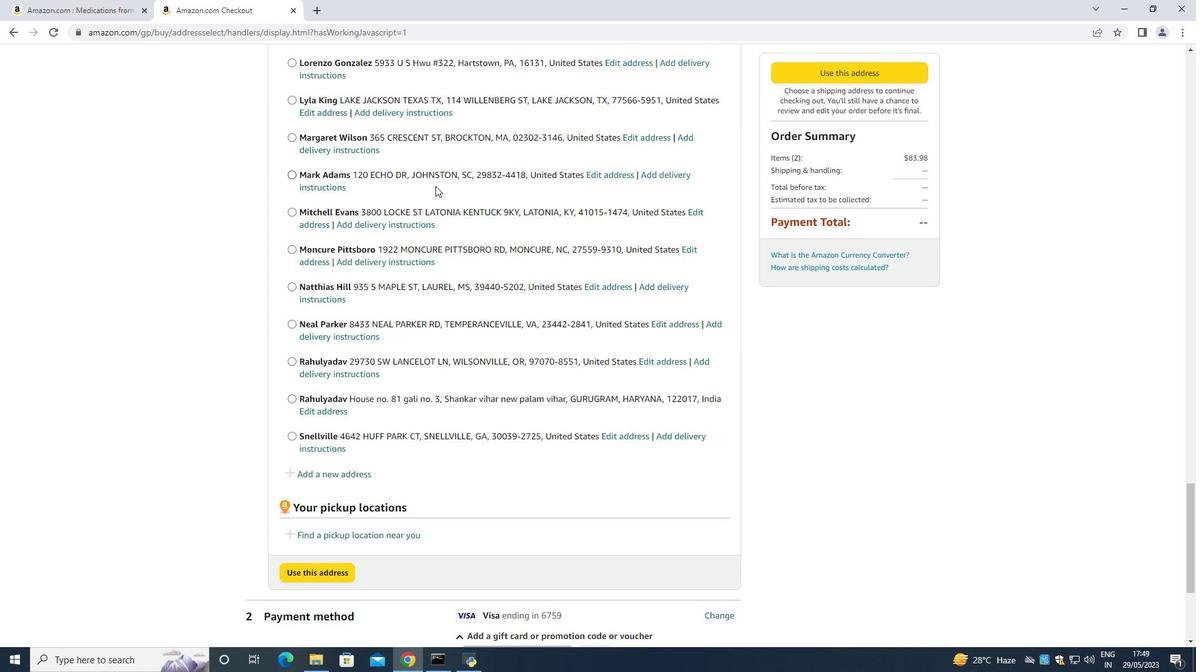 
Action: Mouse scrolled (434, 187) with delta (0, 0)
Screenshot: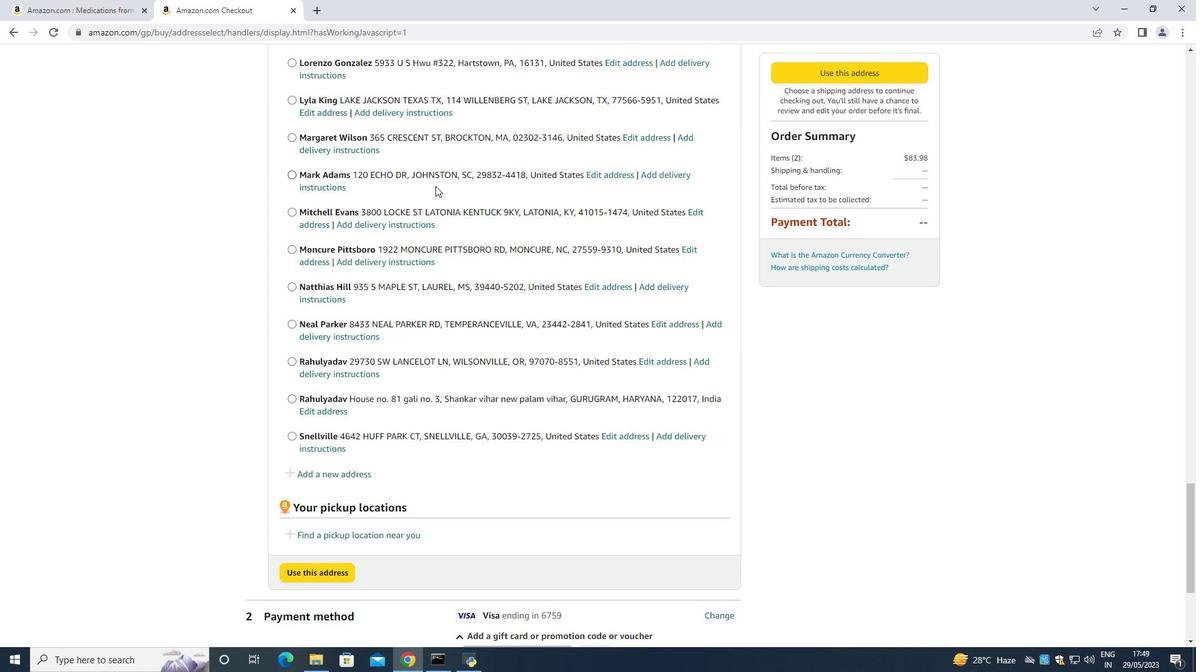 
Action: Mouse moved to (433, 185)
Screenshot: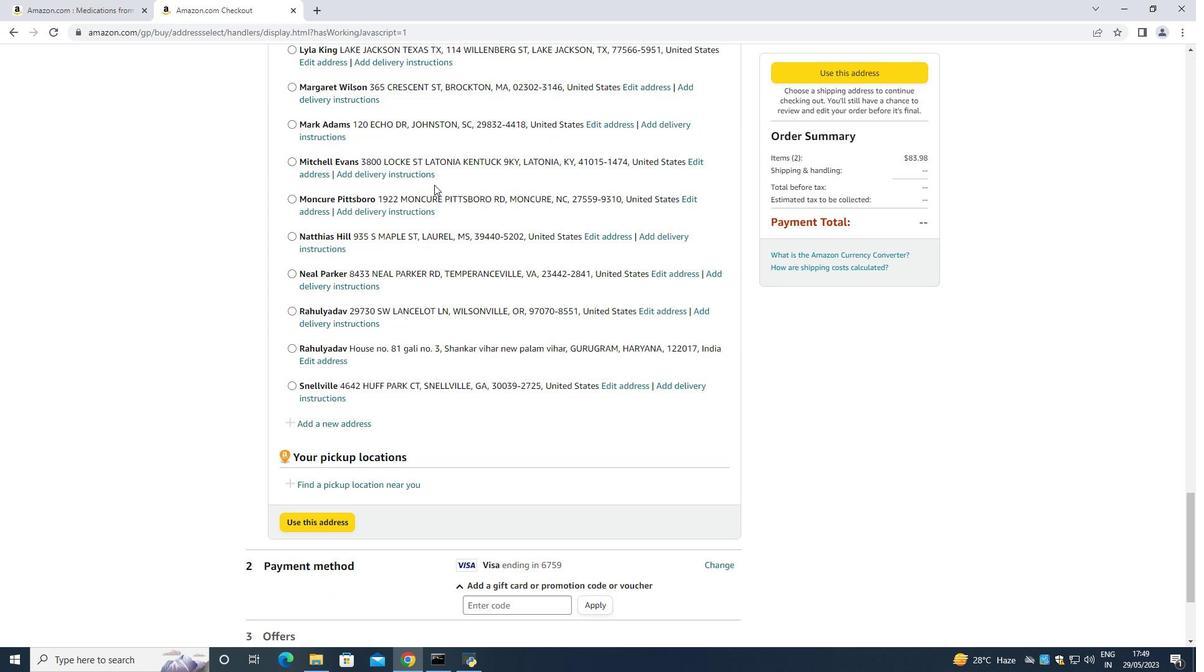
Action: Mouse scrolled (433, 184) with delta (0, 0)
Screenshot: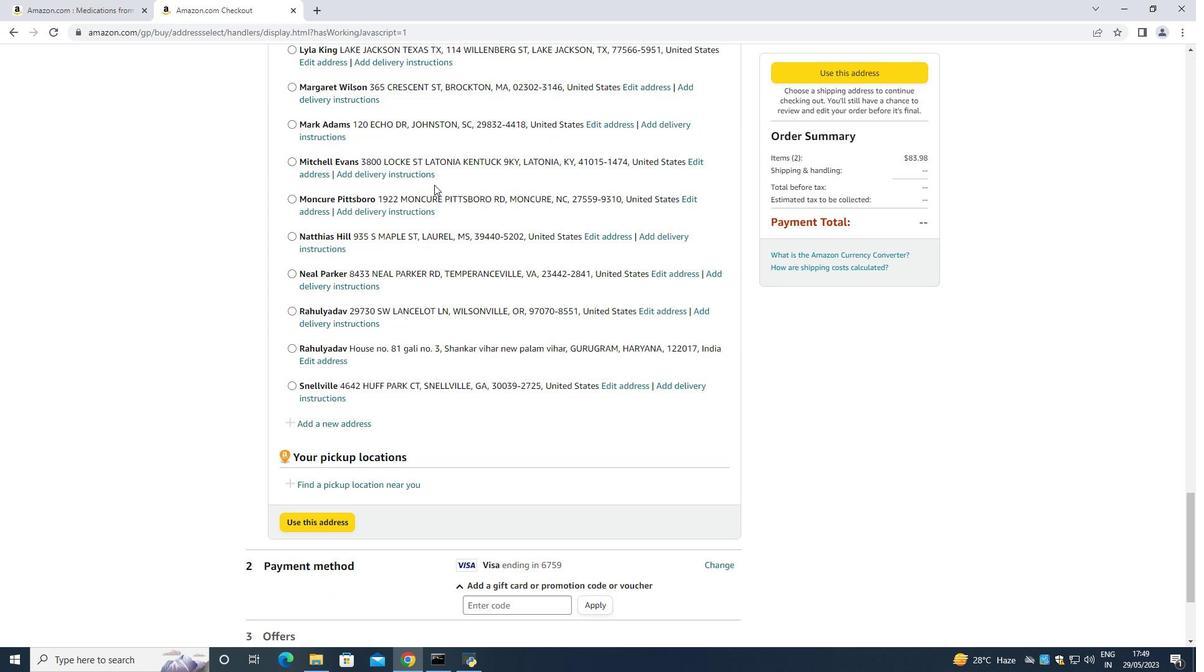 
Action: Mouse moved to (431, 188)
Screenshot: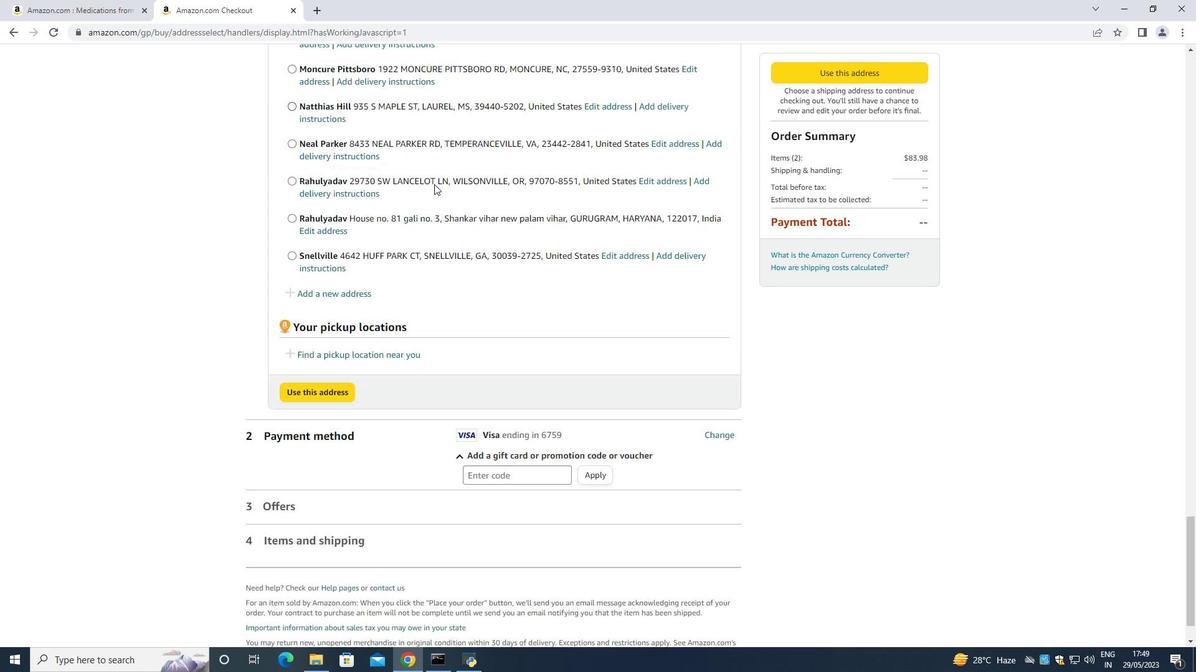 
Action: Mouse scrolled (431, 187) with delta (0, 0)
Screenshot: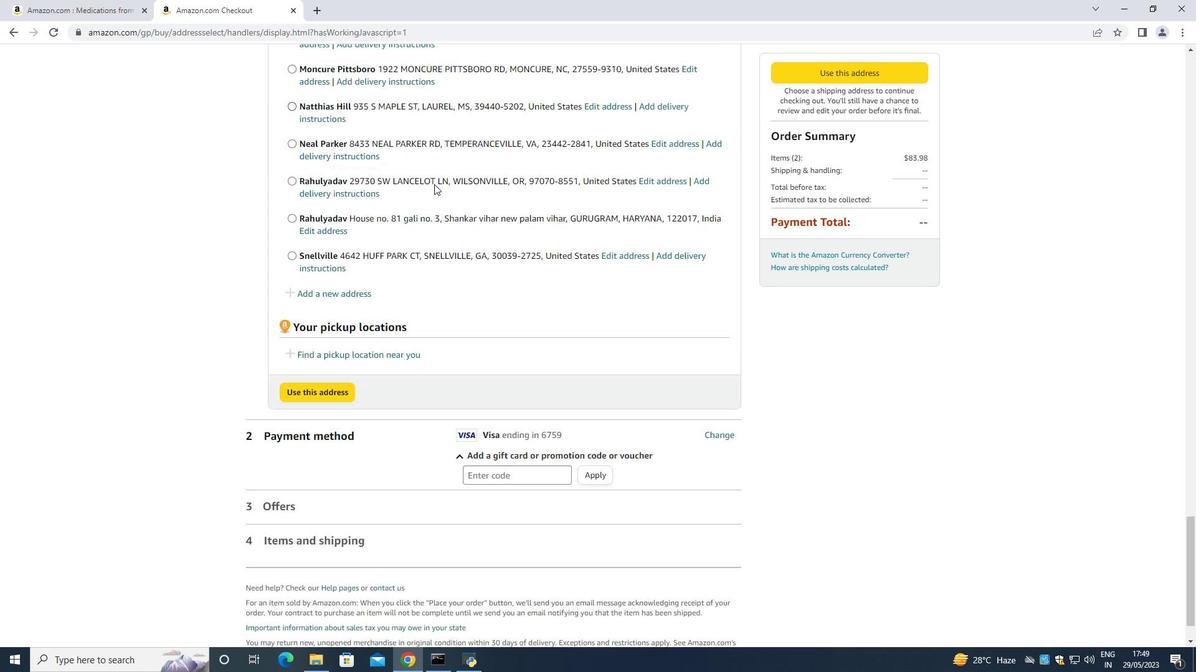 
Action: Mouse moved to (431, 188)
Screenshot: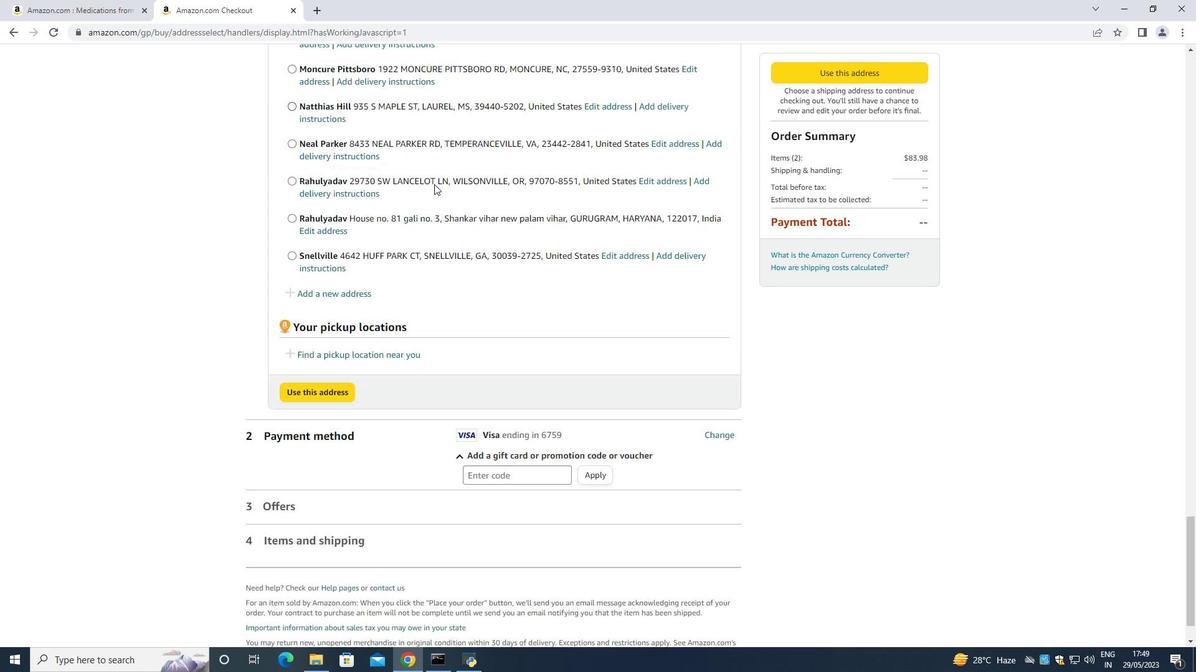 
Action: Mouse scrolled (431, 187) with delta (0, 0)
Screenshot: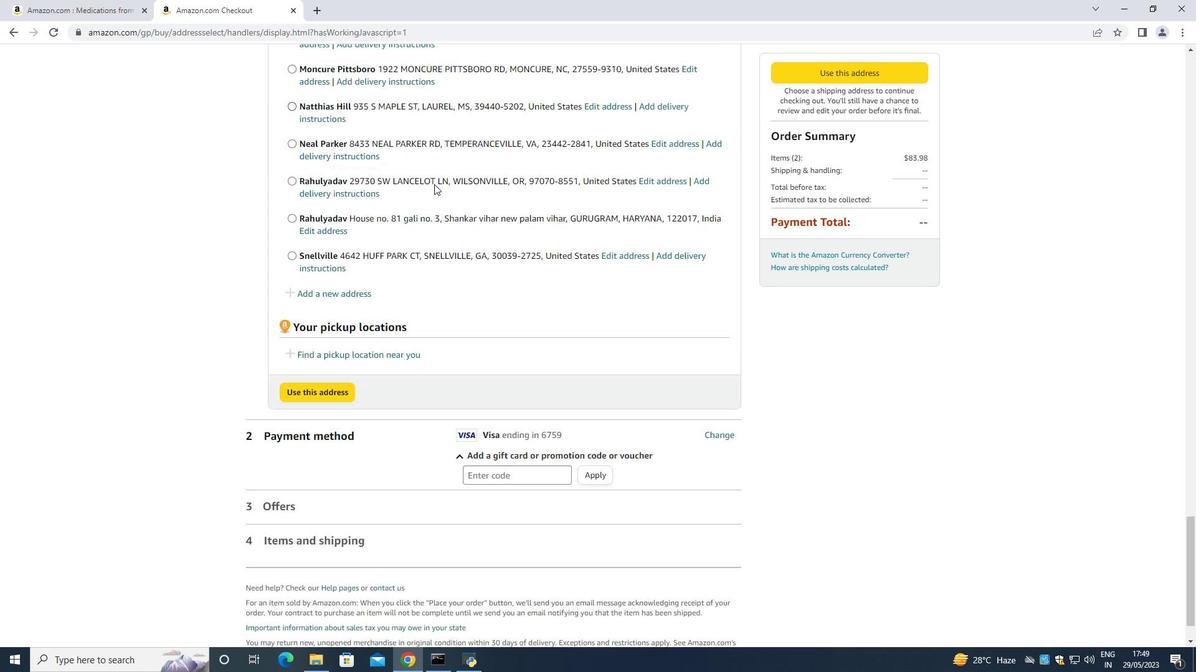 
Action: Mouse scrolled (431, 187) with delta (0, 0)
Screenshot: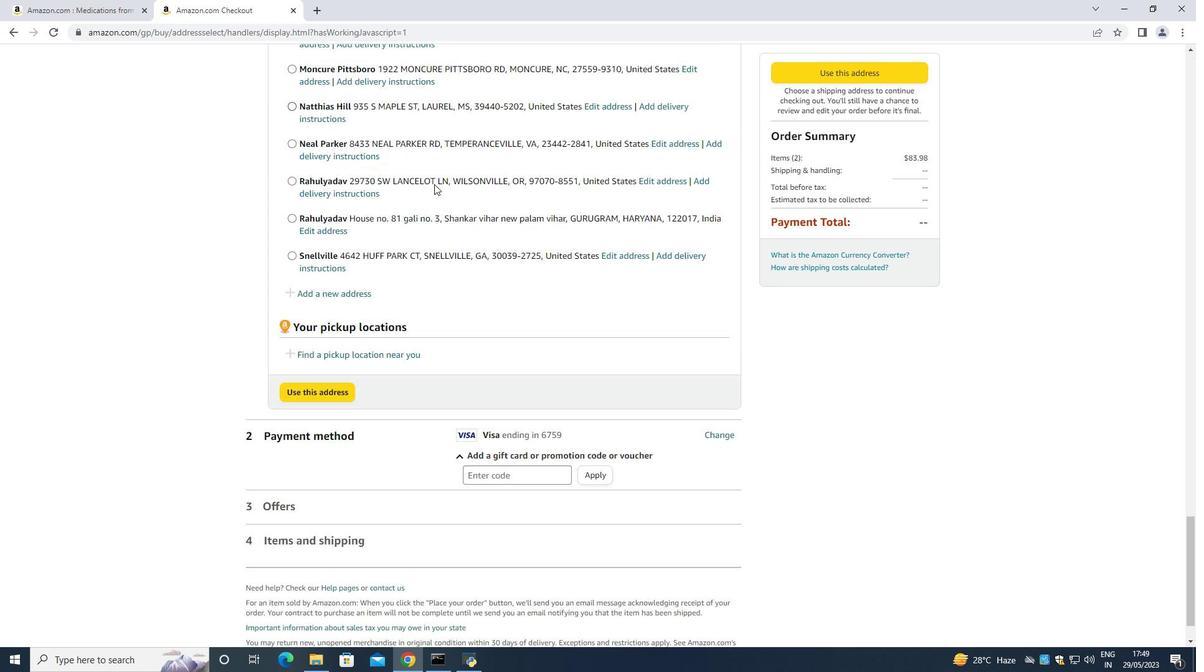 
Action: Mouse moved to (330, 234)
Screenshot: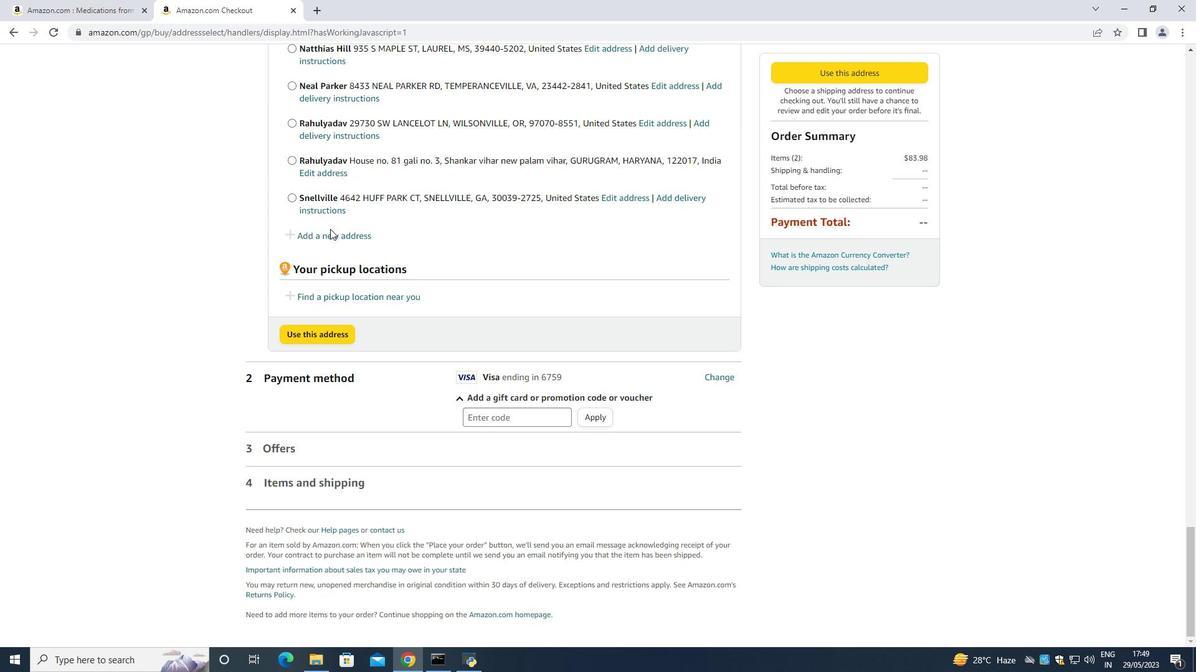 
Action: Mouse pressed left at (330, 234)
Screenshot: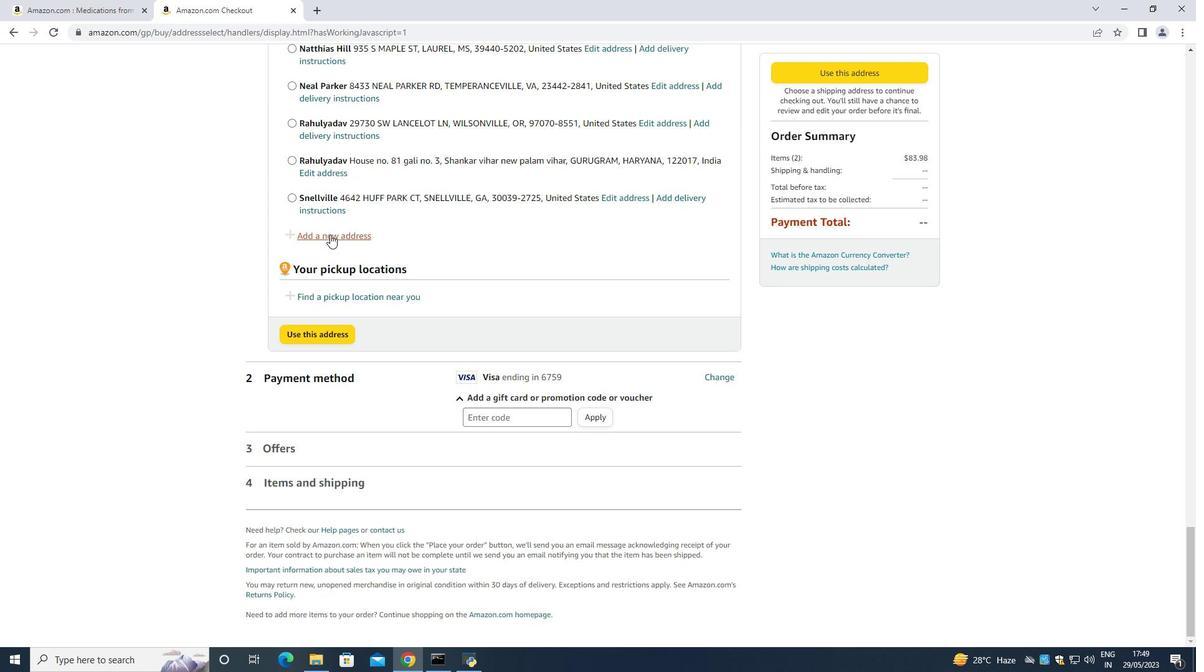 
Action: Mouse moved to (430, 310)
Screenshot: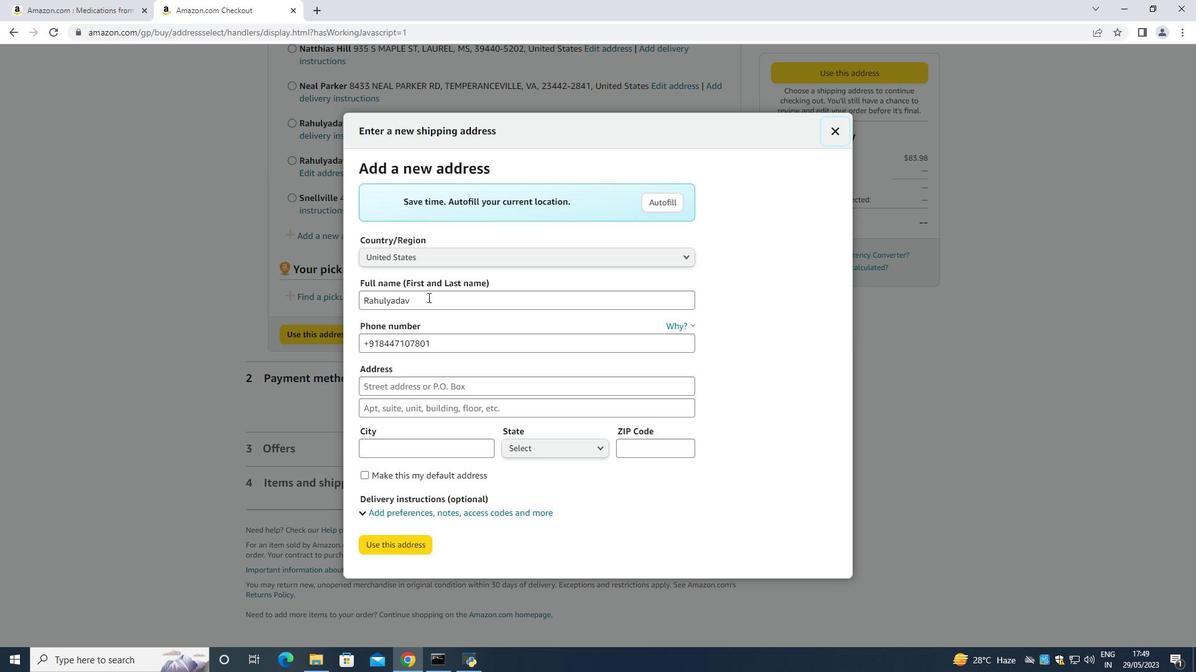 
Action: Mouse pressed left at (430, 310)
Screenshot: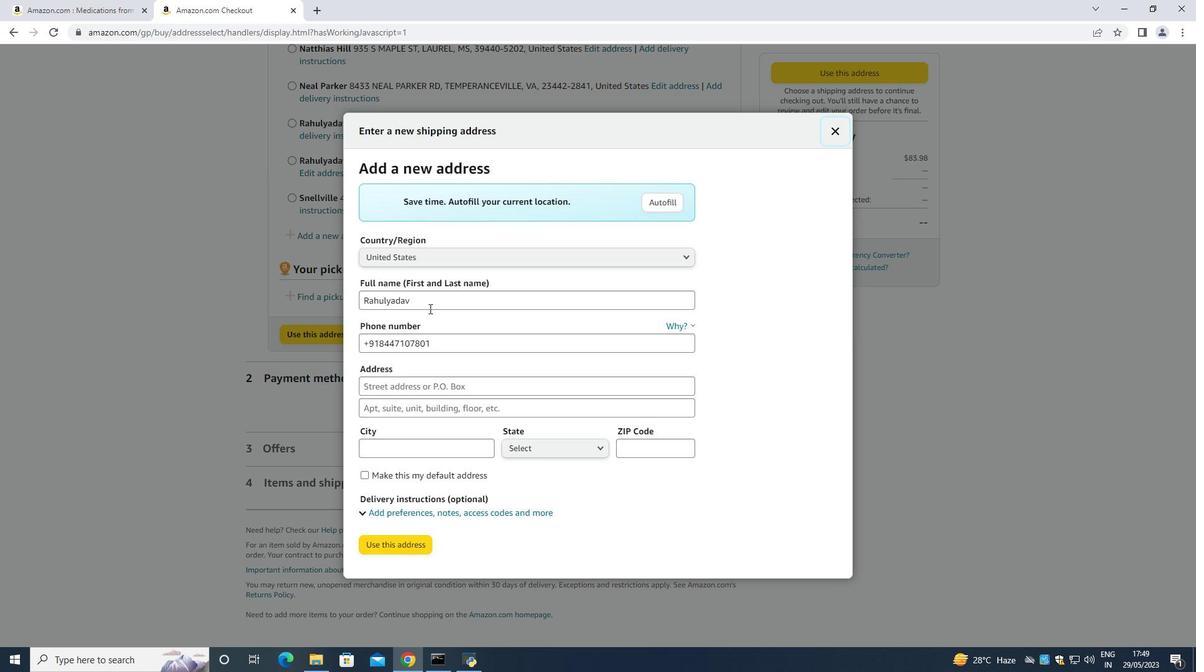 
Action: Mouse moved to (421, 302)
Screenshot: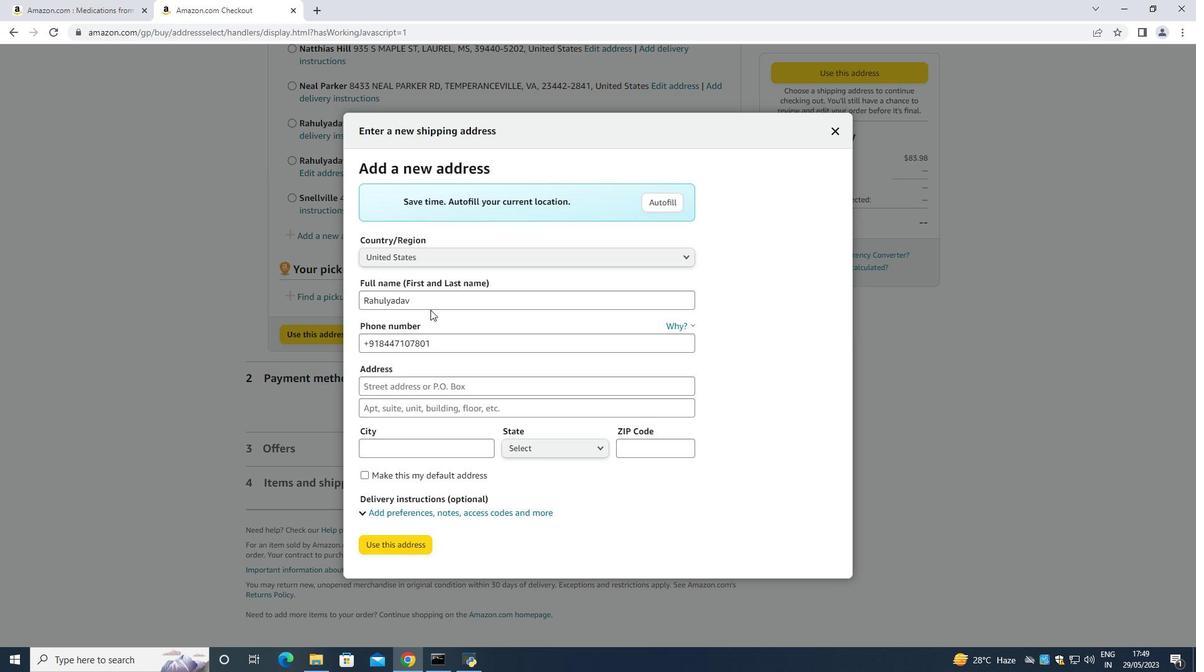 
Action: Mouse pressed left at (421, 302)
Screenshot: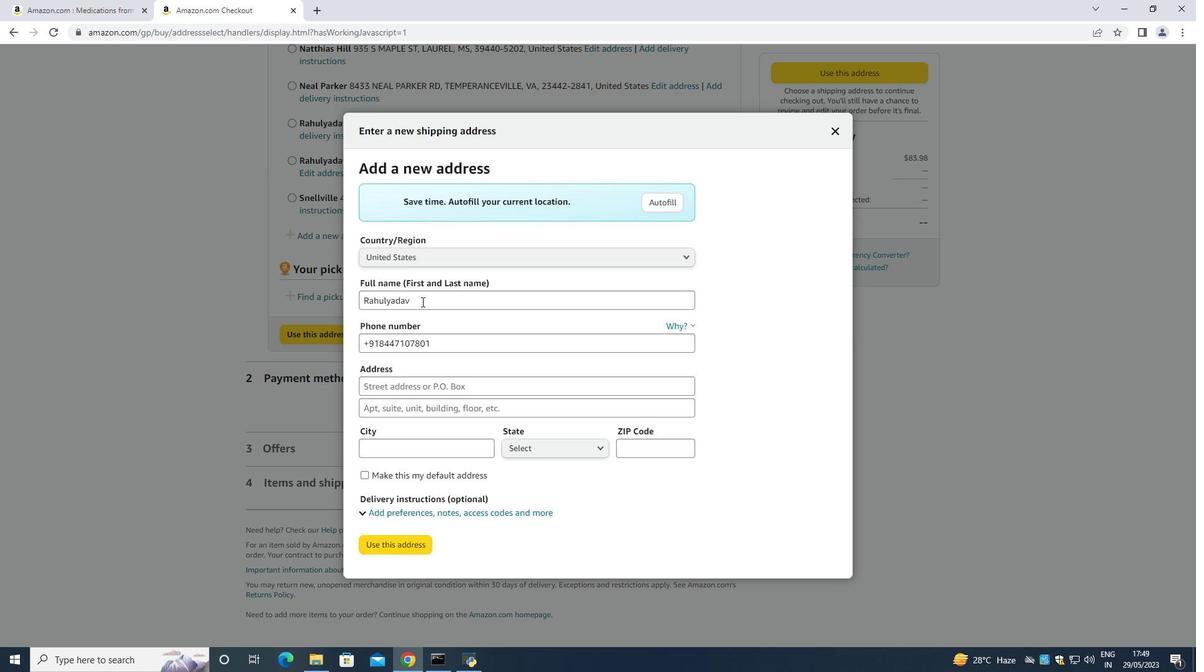 
Action: Key pressed <Key.backspace><Key.backspace><Key.backspace><Key.backspace><Key.backspace><Key.backspace><Key.backspace><Key.backspace><Key.backspace><Key.backspace><Key.backspace><Key.backspace><Key.backspace><Key.backspace><Key.backspace><Key.backspace><Key.backspace><Key.shift><Key.shift><Key.shift><Key.shift><Key.shift><Key.shift><Key.shift><Key.shift><Key.shift><Key.shift><Key.shift><Key.shift><Key.shift><Key.shift><Key.shift><Key.shift><Key.shift><Key.shift><Key.shift><Key.shift><Key.shift><Key.shift><Key.shift><Key.shift><Key.shift><Key.shift><Key.shift><Key.shift><Key.shift><Key.shift><Key.shift><Key.shift><Key.shift>Kaylee<Key.space><Key.shift>Green<Key.space><Key.tab><Key.tab><Key.backspace>4403901431<Key.tab>1485<Key.space><Key.shift>Vineyard<Key.space><Key.shift><Key.shift><Key.shift><Key.shift><Key.shift><Key.shift><Key.shift><Key.shift><Key.shift><Key.shift><Key.shift>Drib<Key.backspace>ve<Key.space><Key.tab><Key.tab><Key.shift>Independence<Key.space><Key.tab>
Screenshot: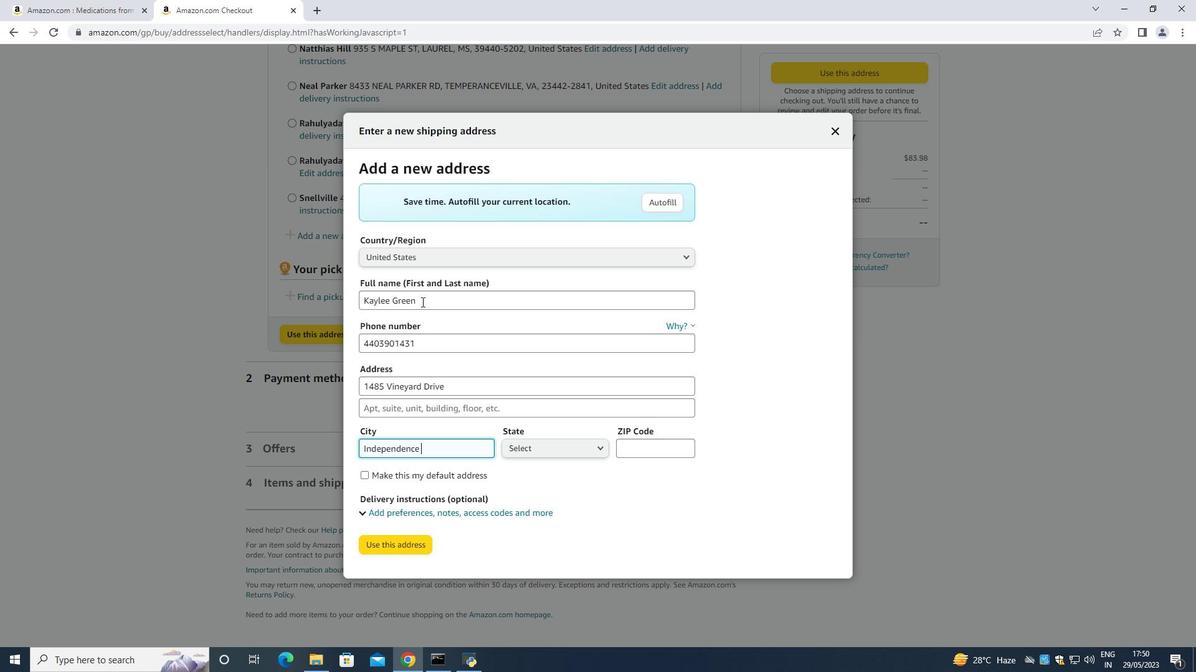 
Action: Mouse moved to (539, 442)
Screenshot: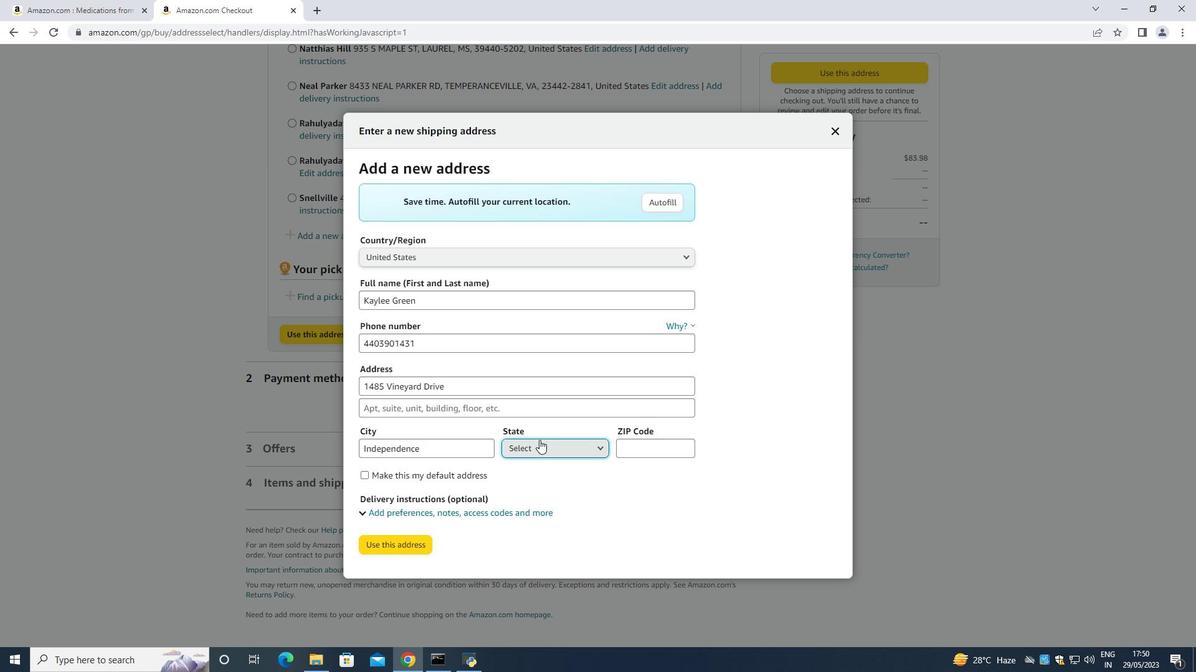 
Action: Mouse pressed left at (539, 442)
Screenshot: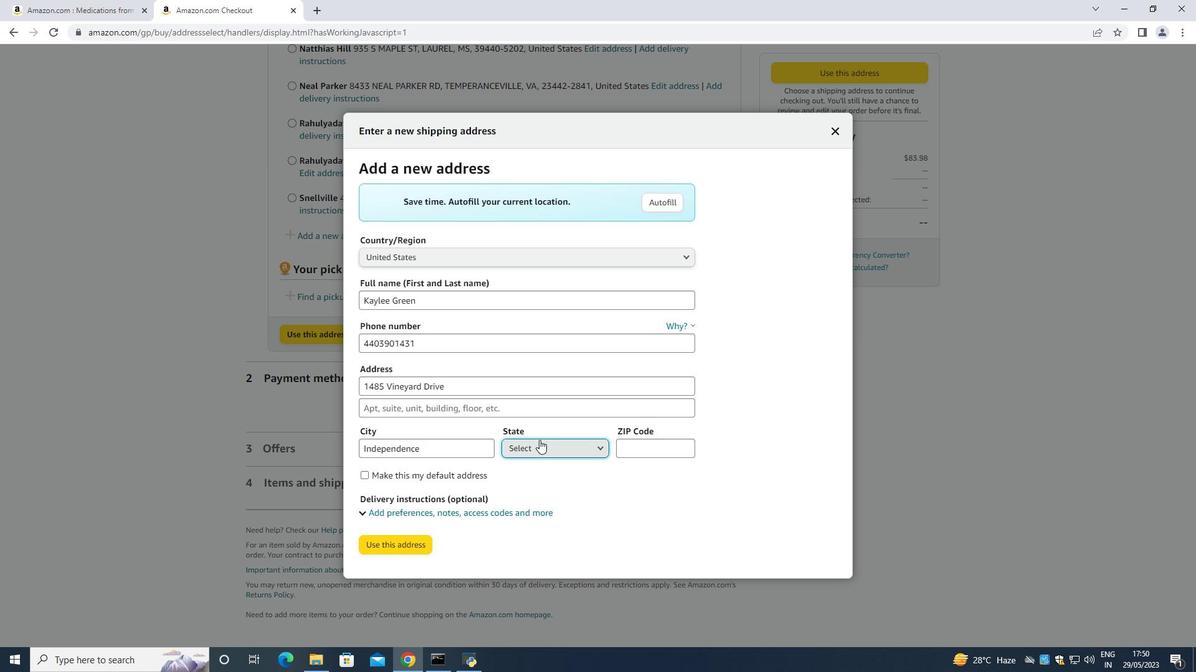 
Action: Mouse moved to (539, 442)
Screenshot: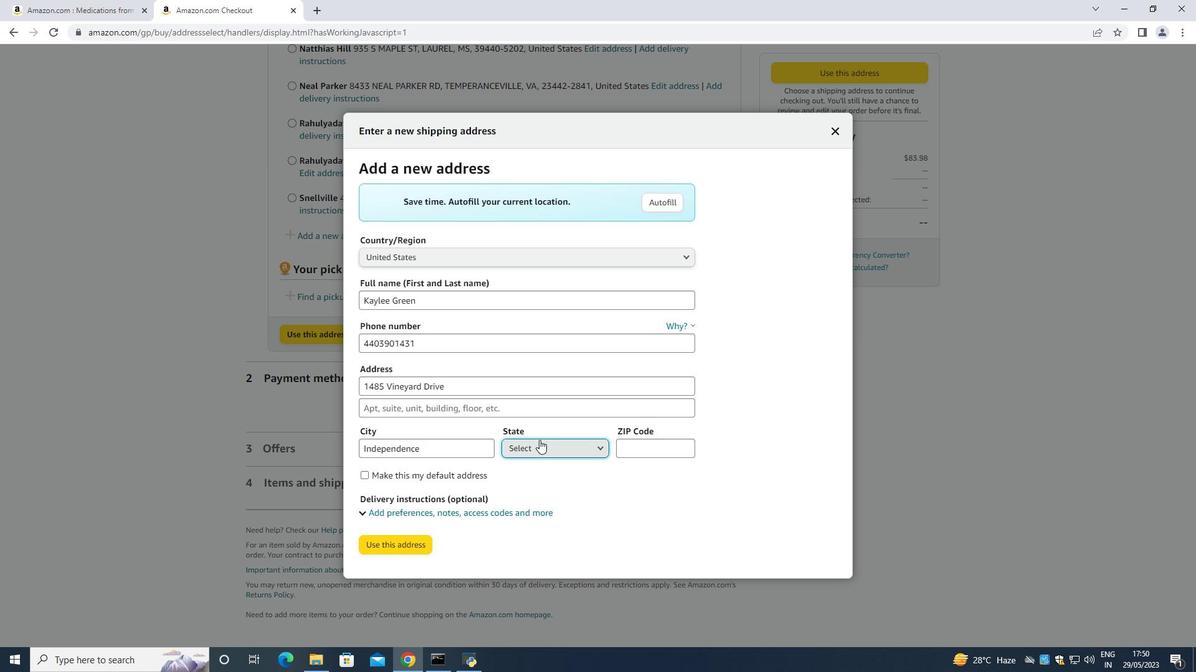
Action: Key pressed o
Screenshot: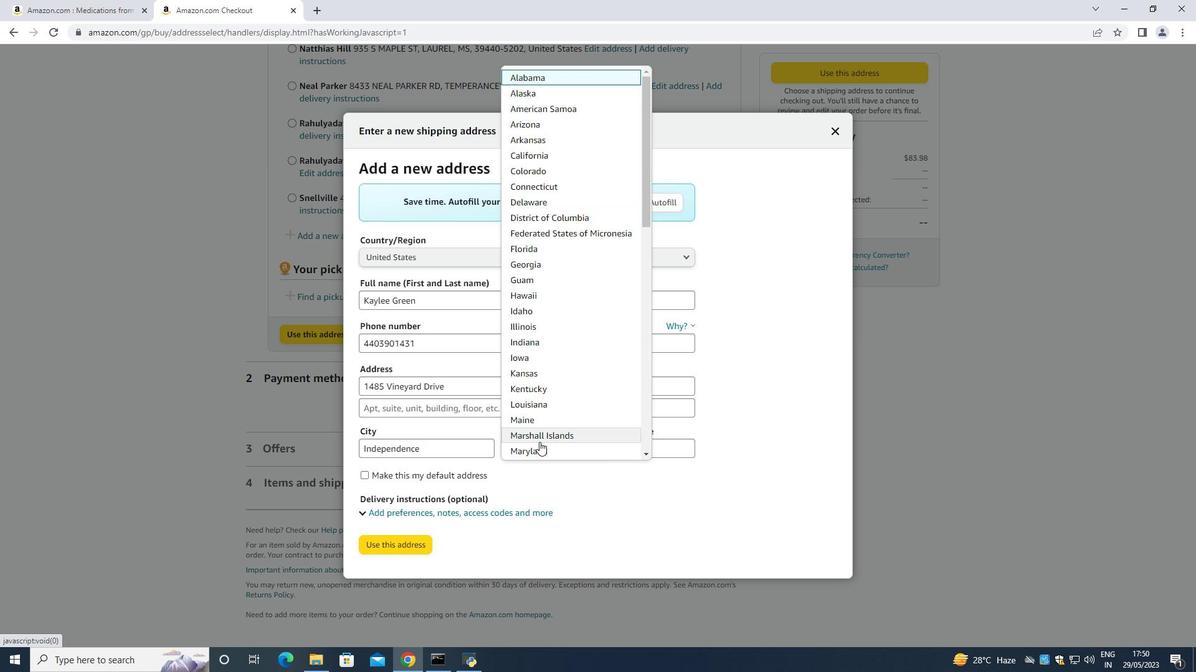 
Action: Mouse moved to (545, 268)
Screenshot: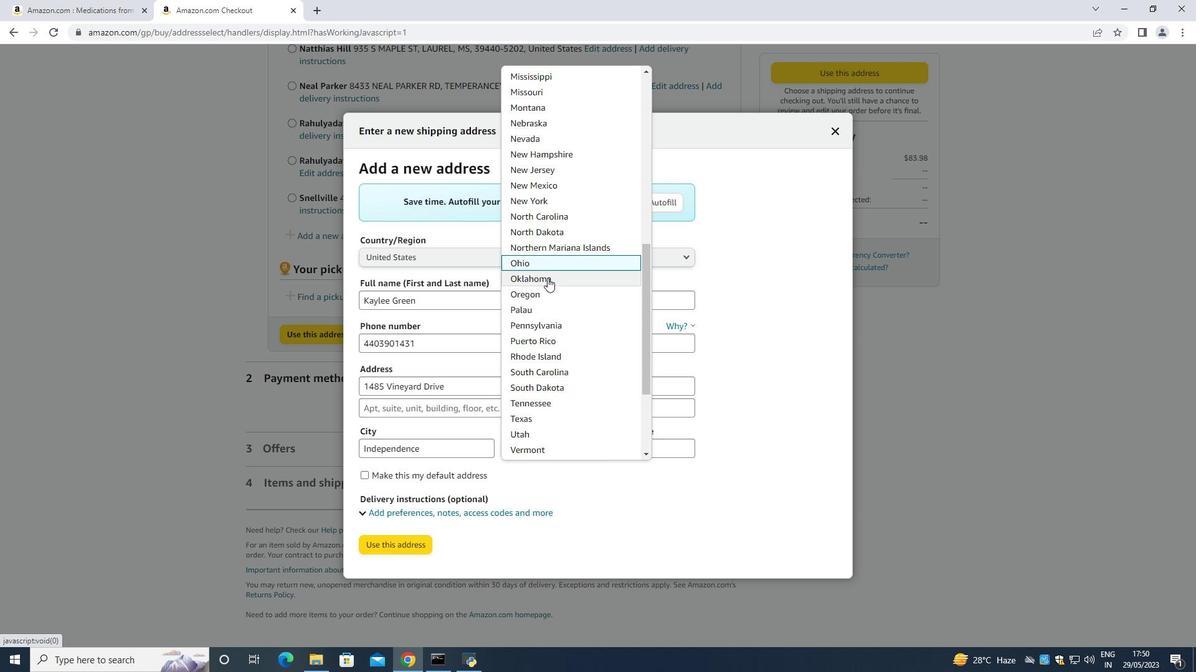 
Action: Mouse pressed left at (545, 268)
Screenshot: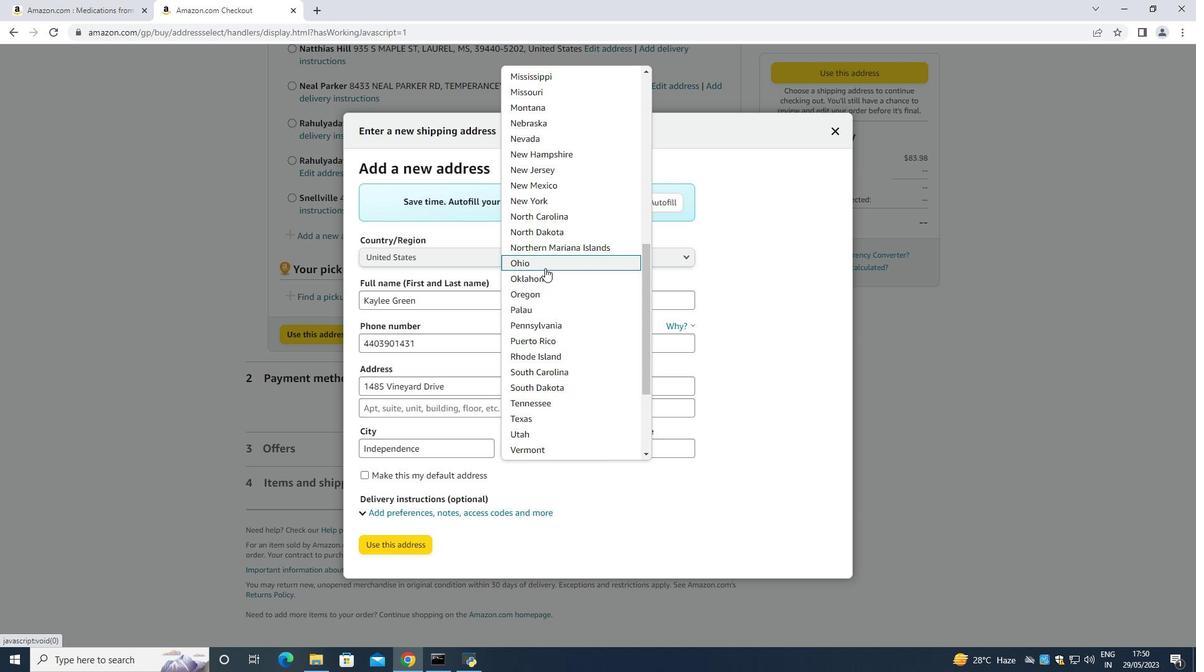 
Action: Mouse moved to (651, 452)
Screenshot: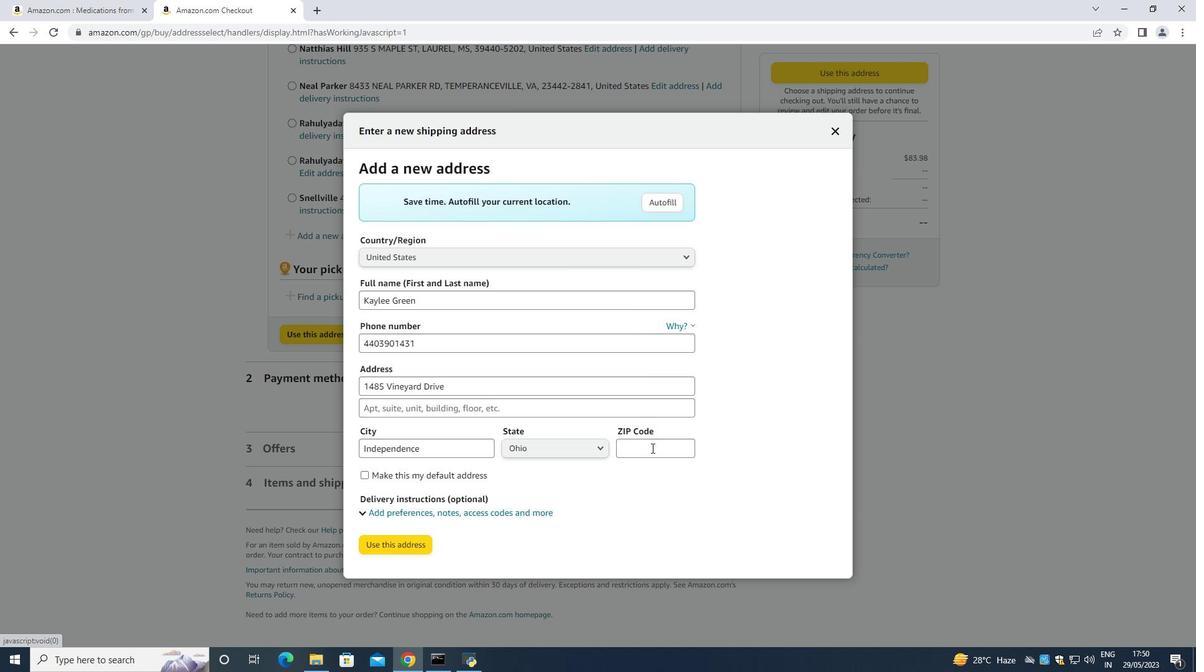 
Action: Mouse pressed left at (651, 452)
Screenshot: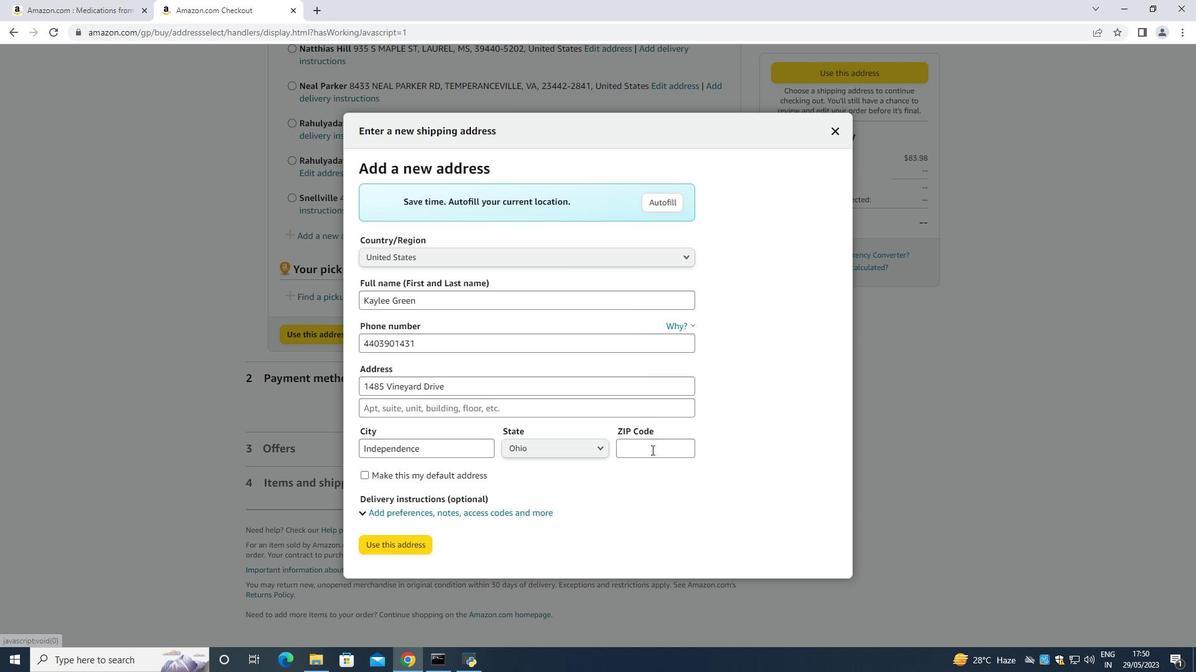 
Action: Key pressed 44131
Screenshot: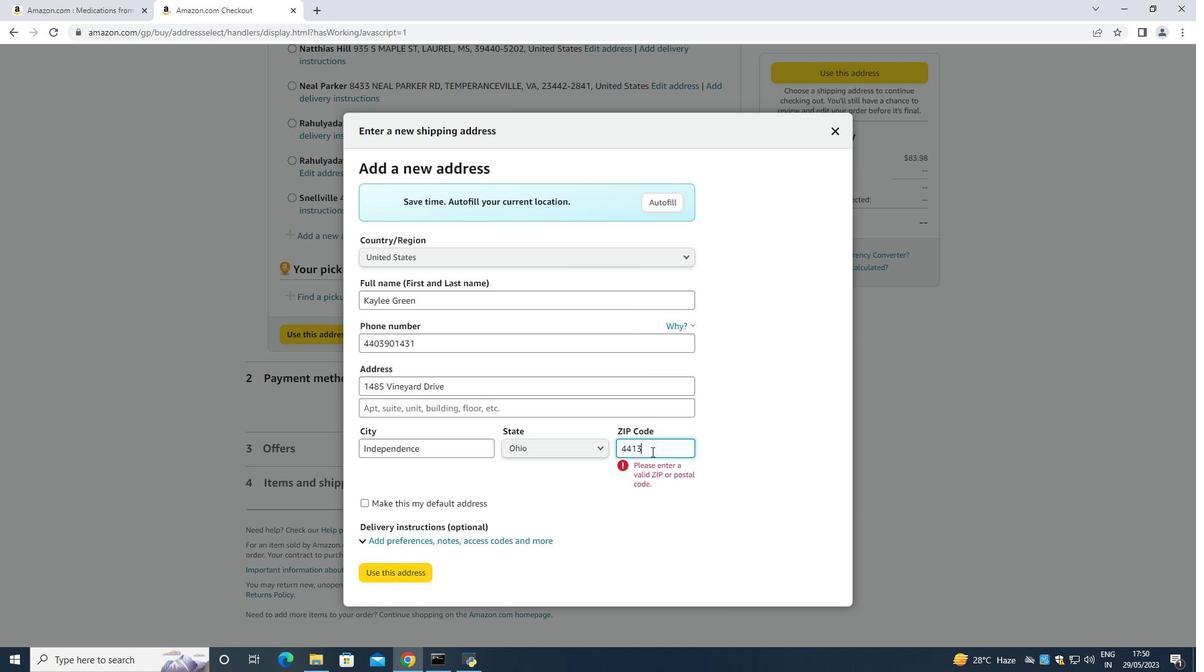 
Action: Mouse moved to (394, 548)
Screenshot: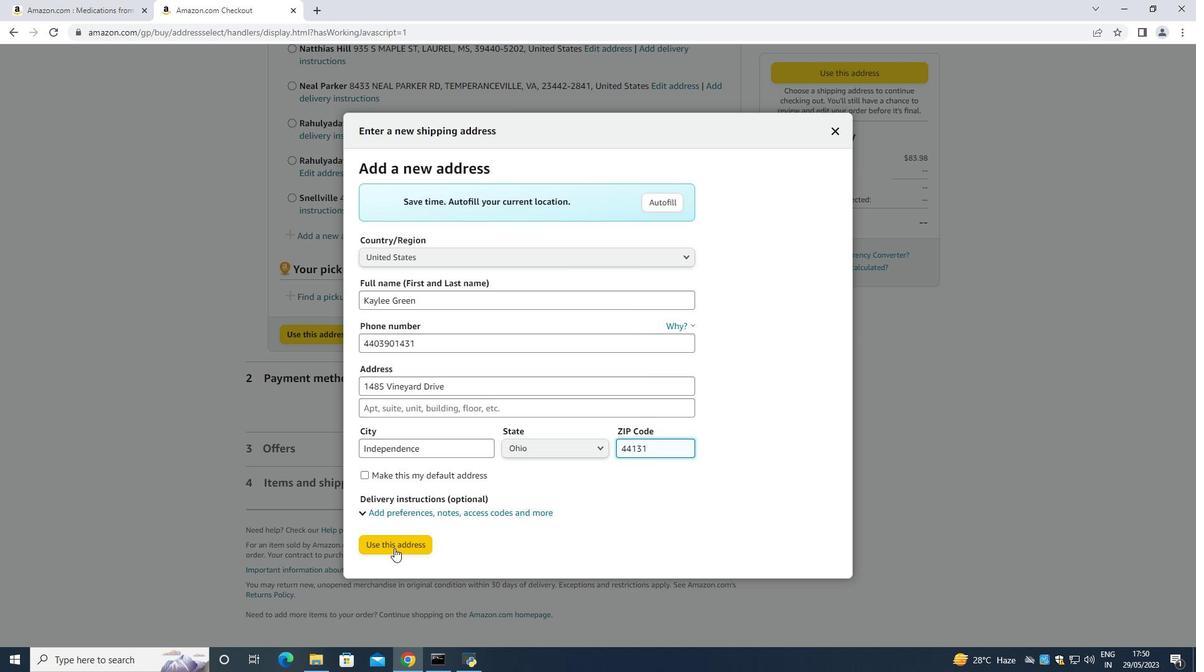 
Action: Mouse pressed left at (394, 548)
Screenshot: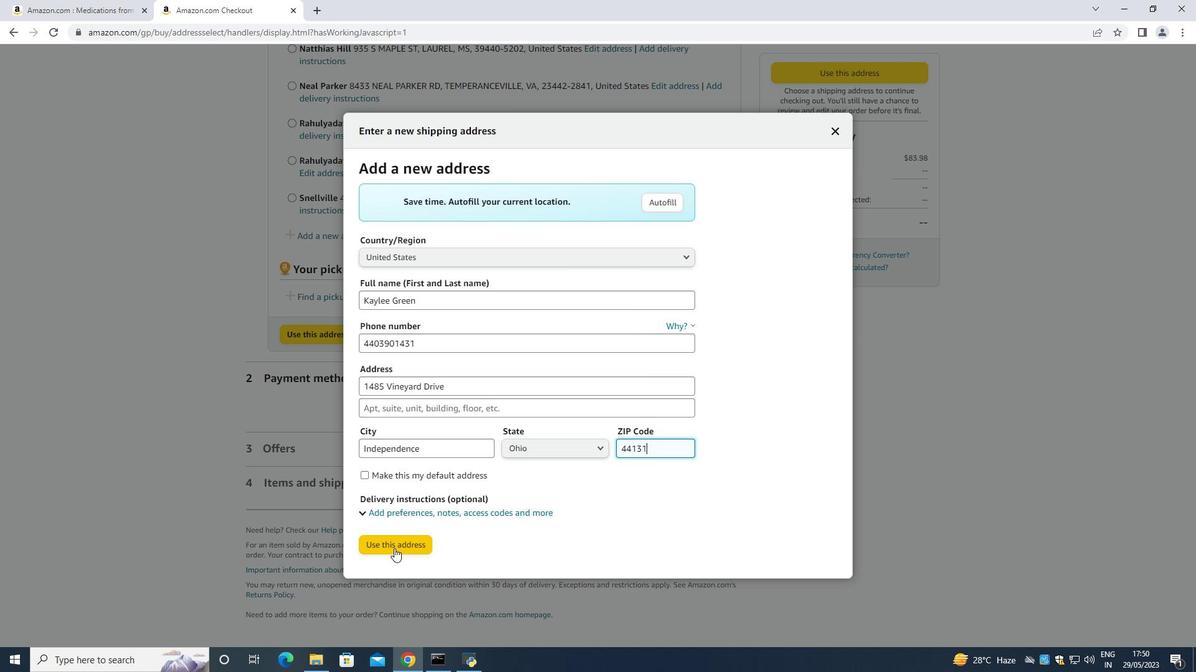 
Action: Mouse moved to (400, 228)
Screenshot: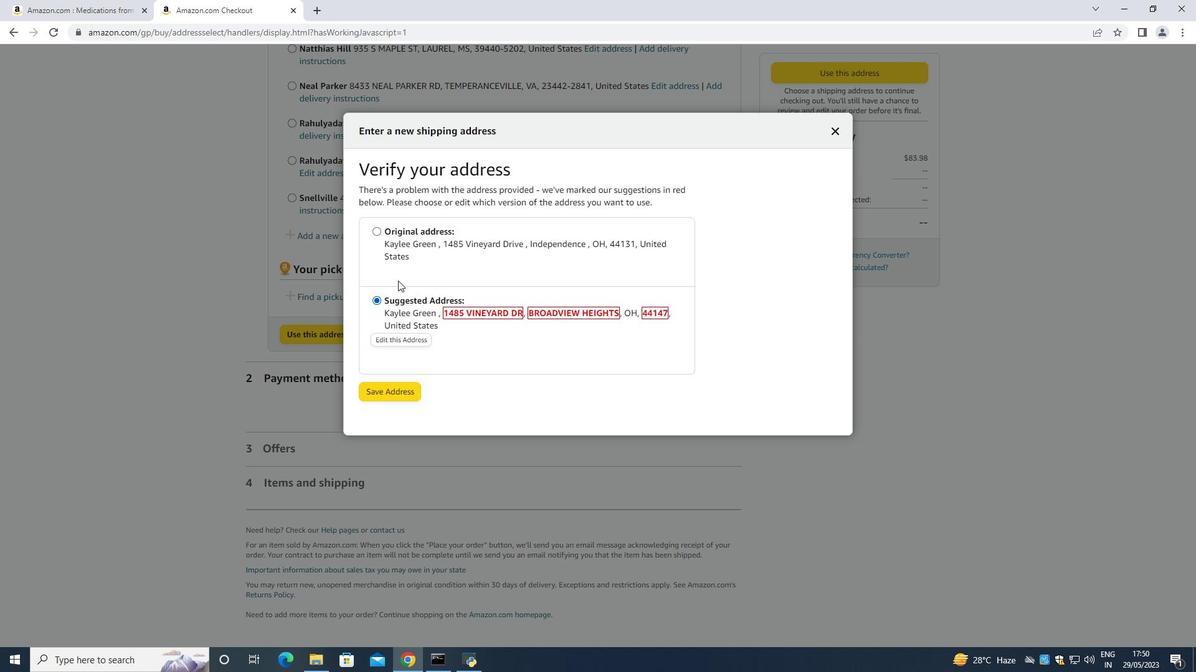 
Action: Mouse pressed left at (400, 228)
Screenshot: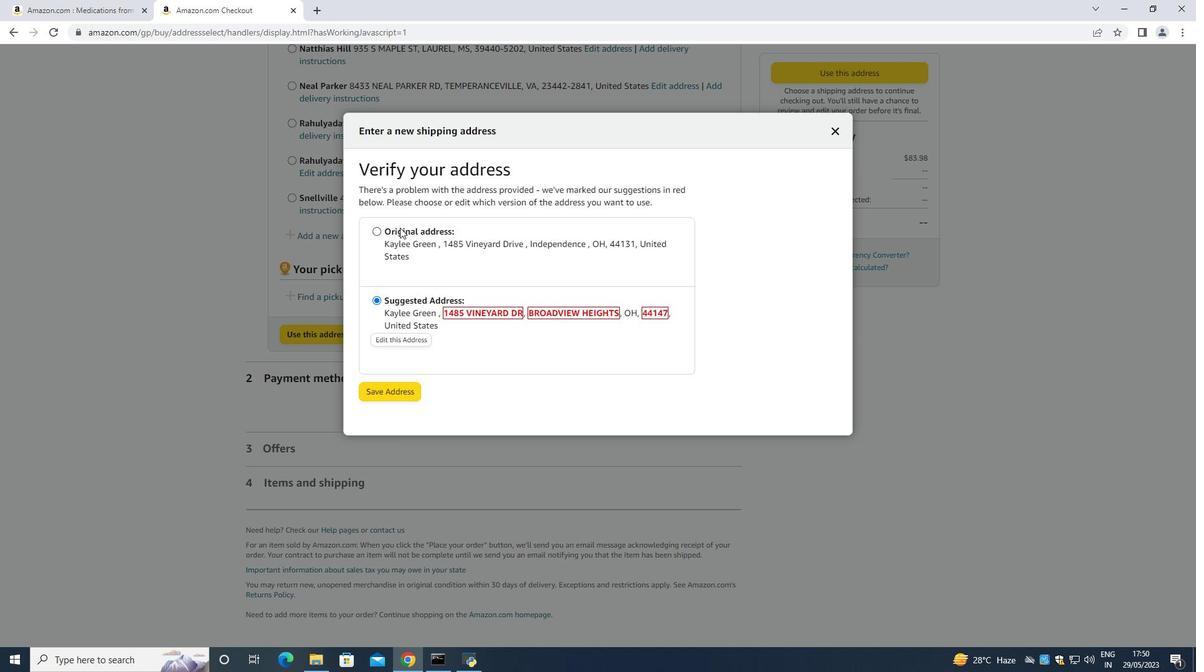 
Action: Mouse moved to (388, 392)
Screenshot: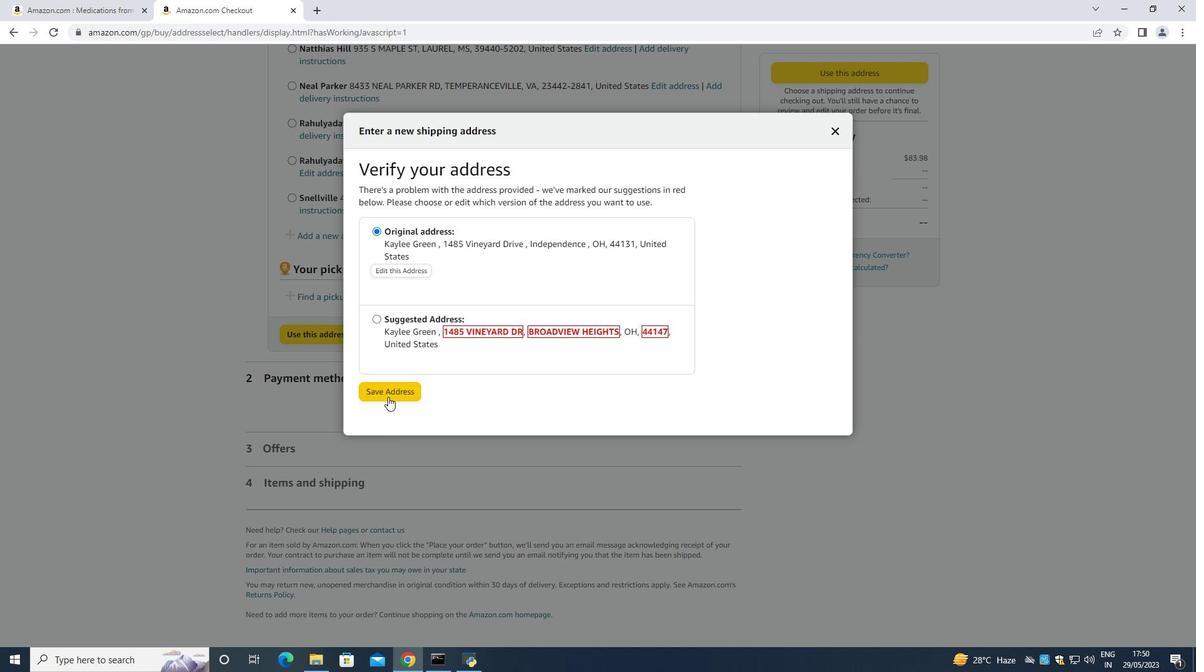 
Action: Mouse pressed left at (388, 392)
Screenshot: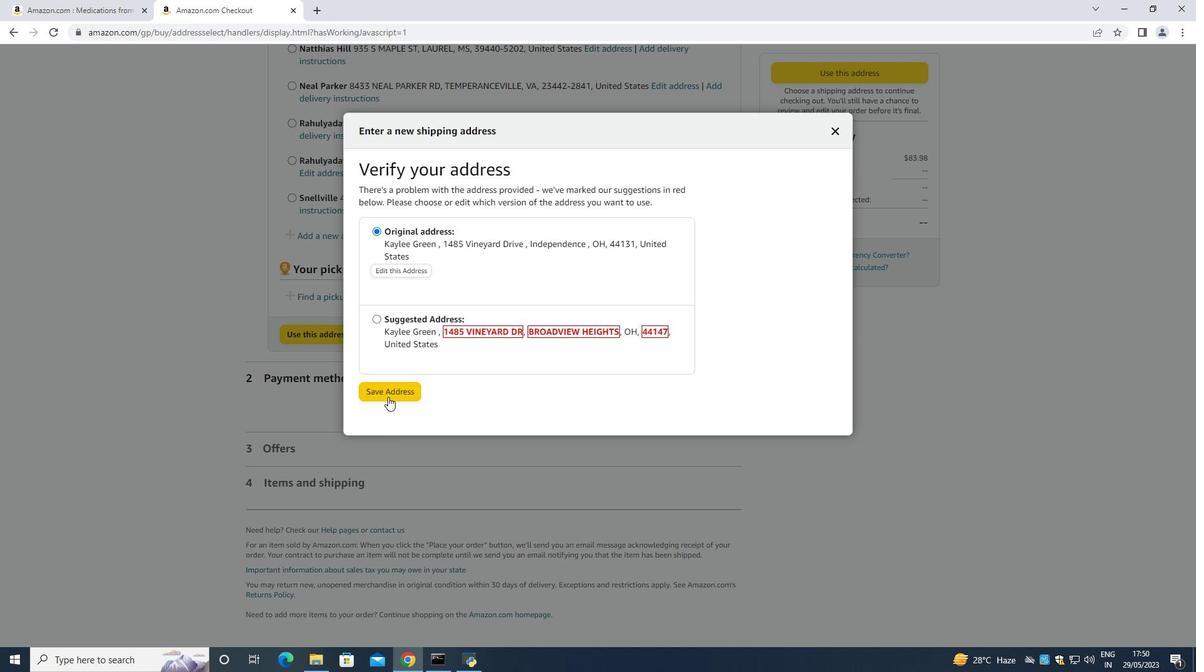 
Action: Mouse moved to (353, 299)
Screenshot: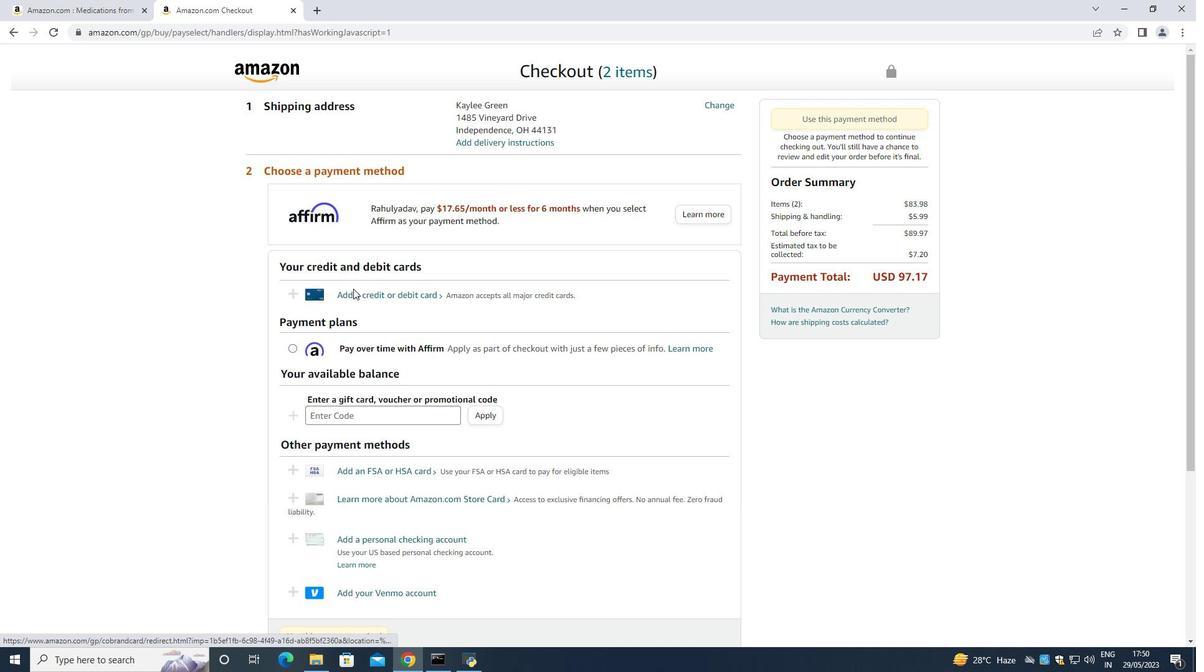 
Action: Mouse pressed left at (353, 299)
Screenshot: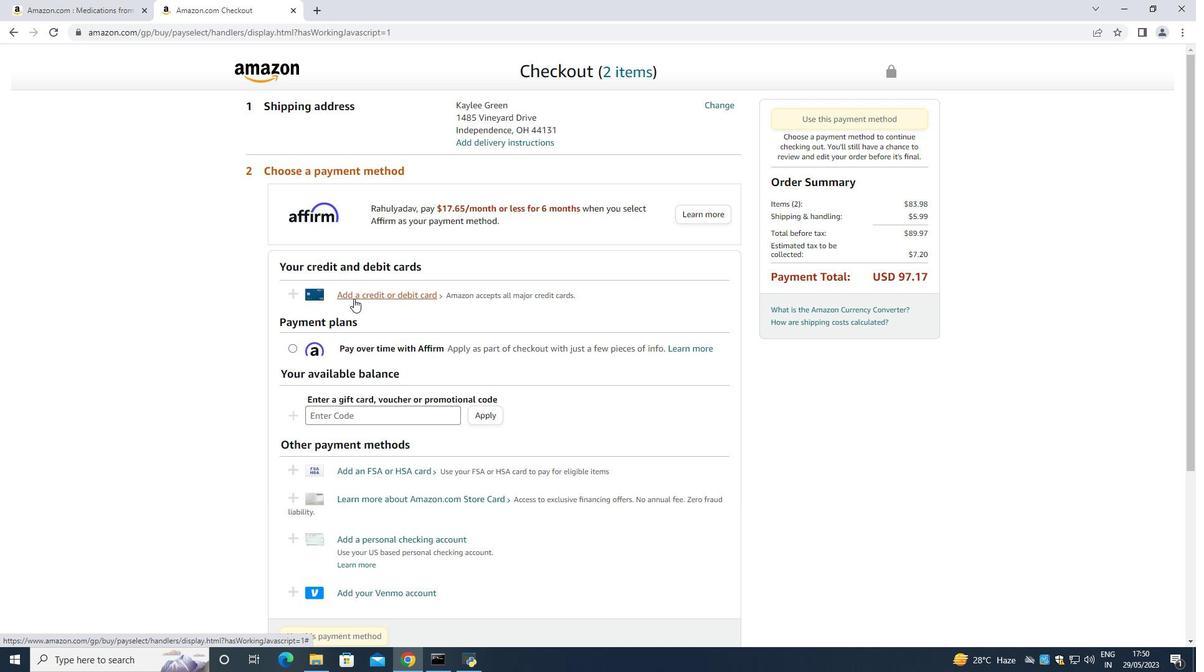 
Action: Mouse moved to (509, 279)
Screenshot: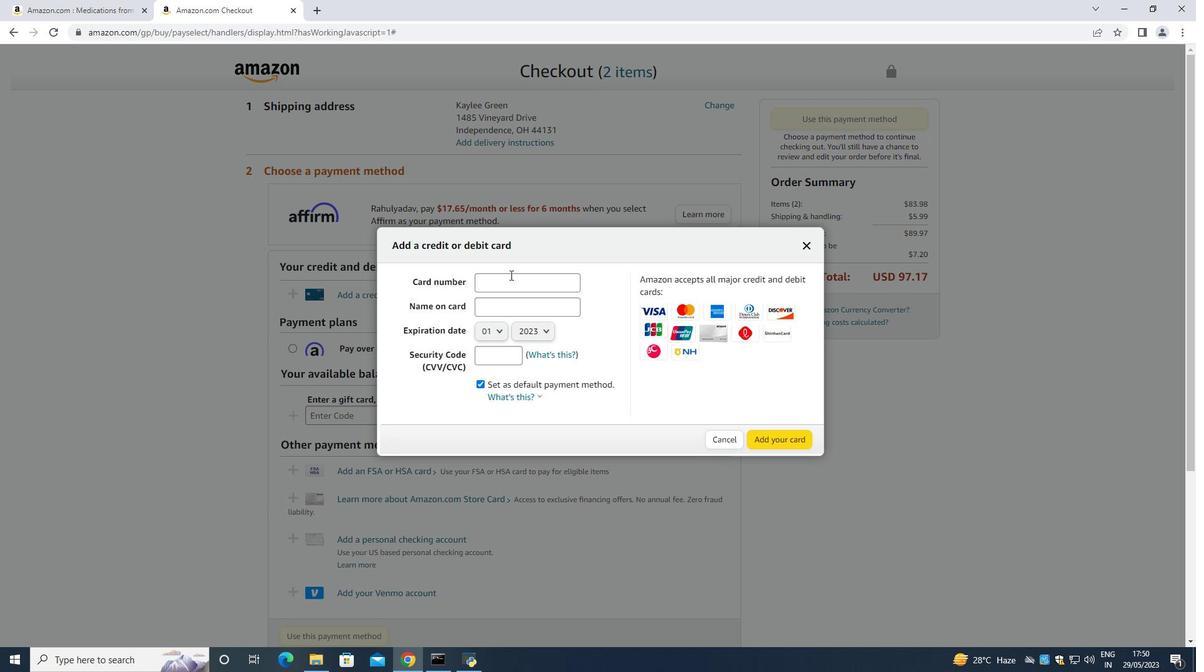
Action: Mouse pressed left at (509, 279)
Screenshot: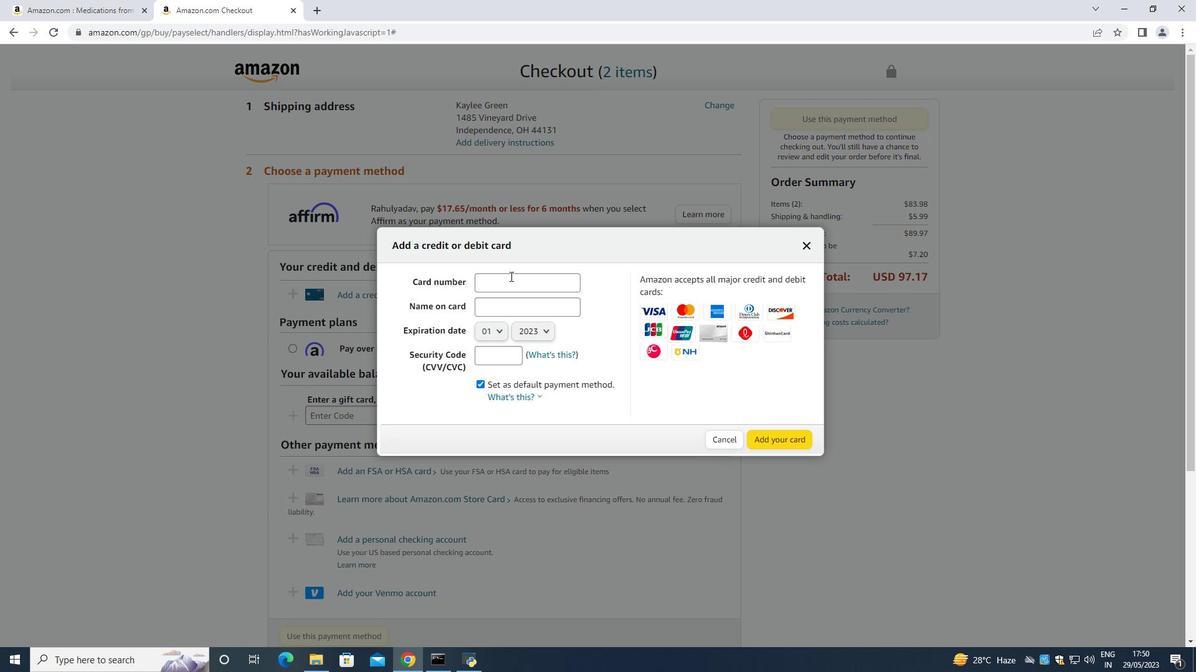 
Action: Mouse moved to (509, 284)
Screenshot: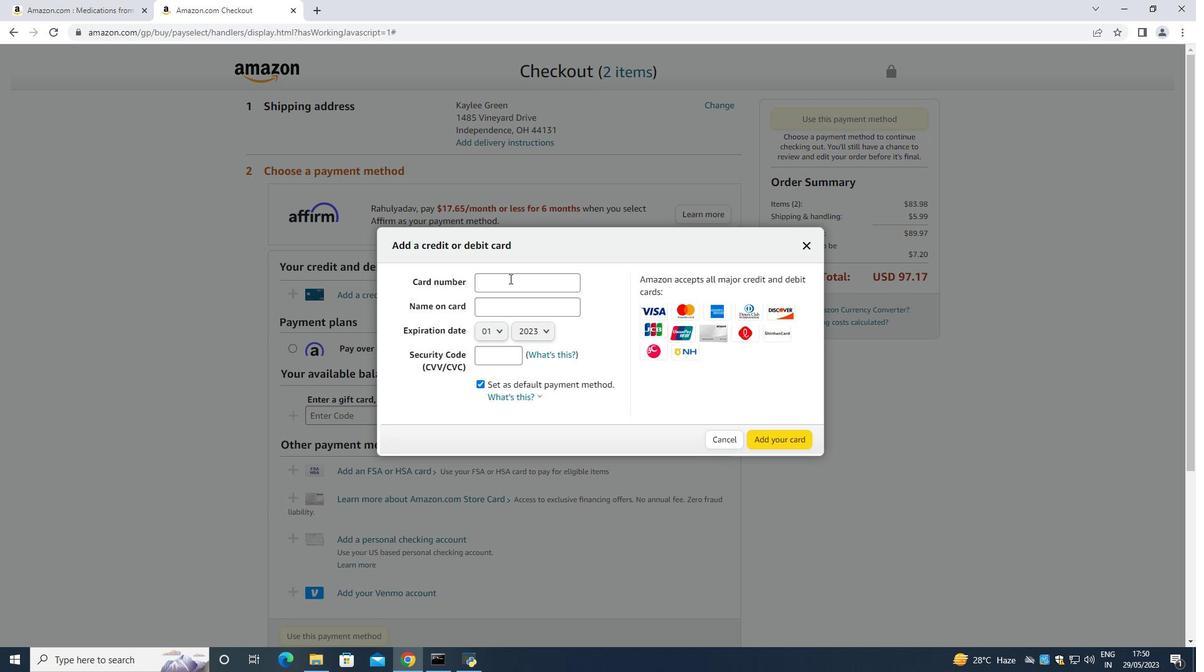 
Action: Key pressed 5
Screenshot: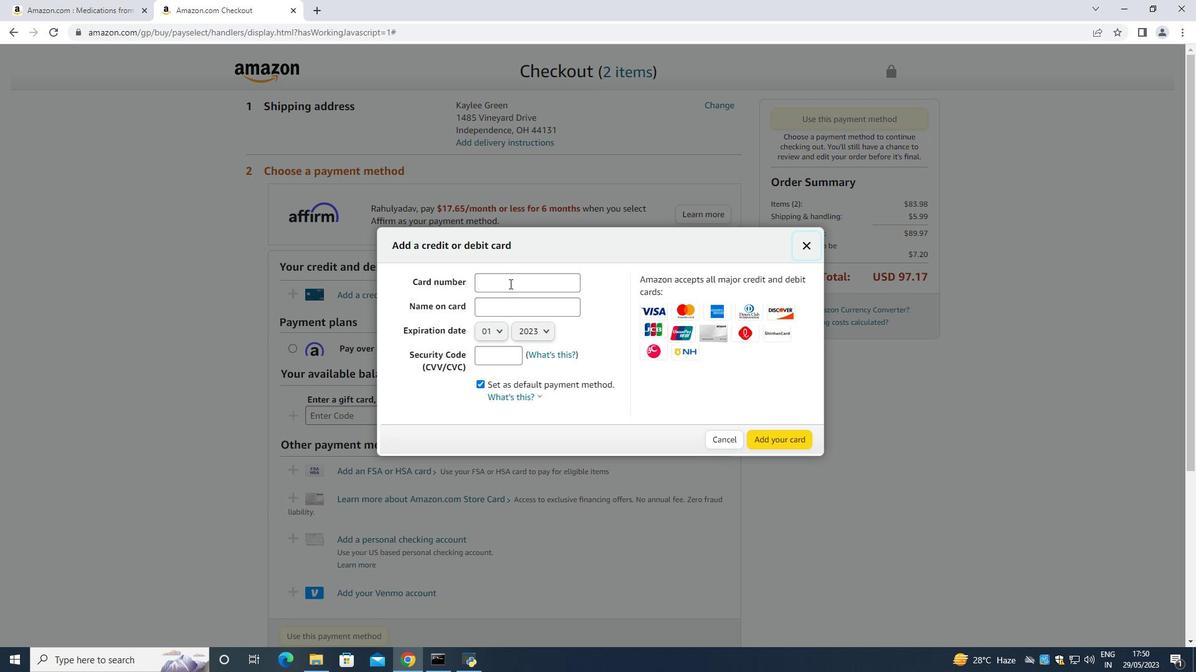 
Action: Mouse pressed left at (509, 284)
Screenshot: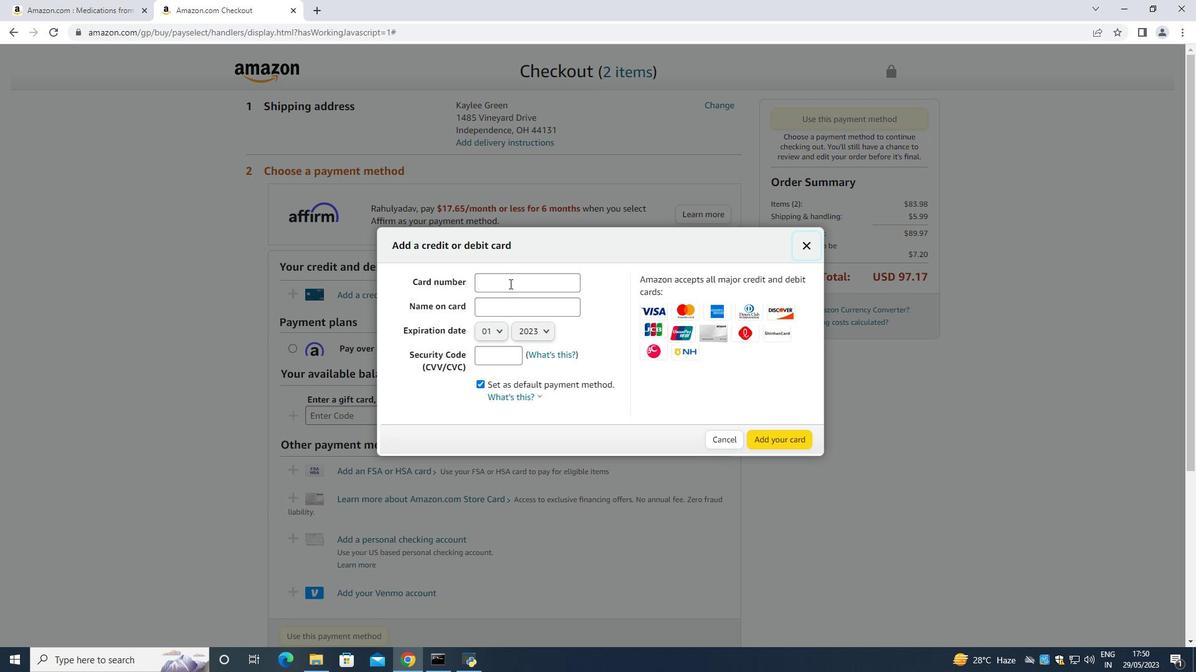 
Action: Key pressed 564879+654785<Key.backspace>7965
Screenshot: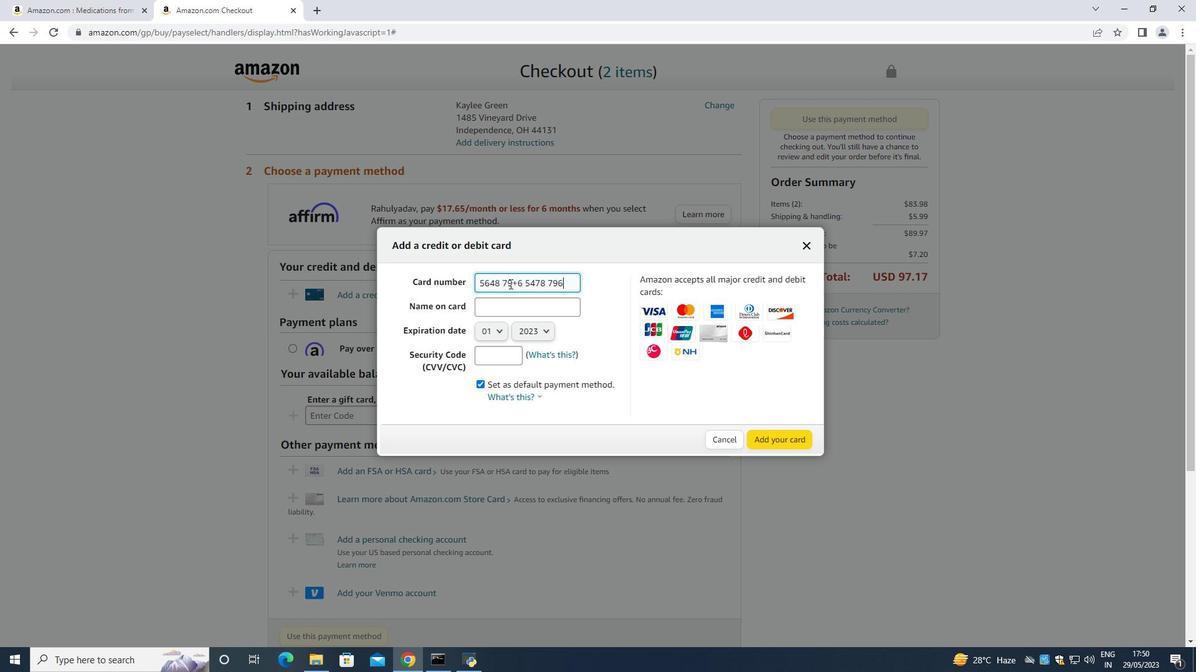
Action: Mouse moved to (520, 307)
Screenshot: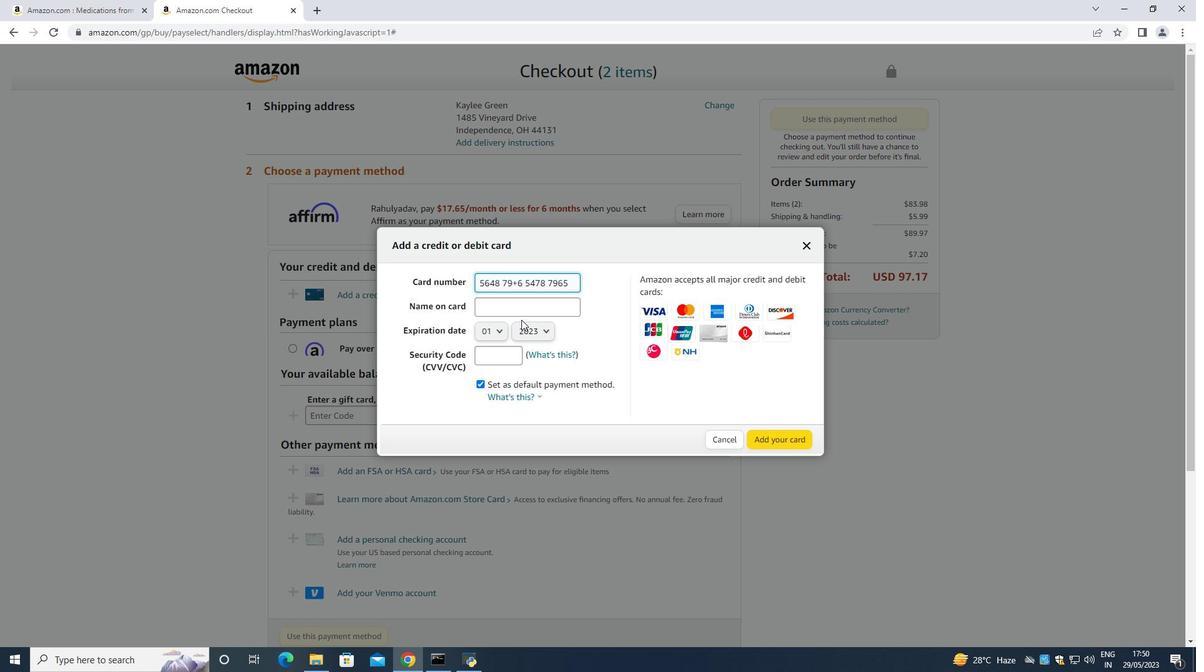 
Action: Mouse pressed left at (520, 307)
Screenshot: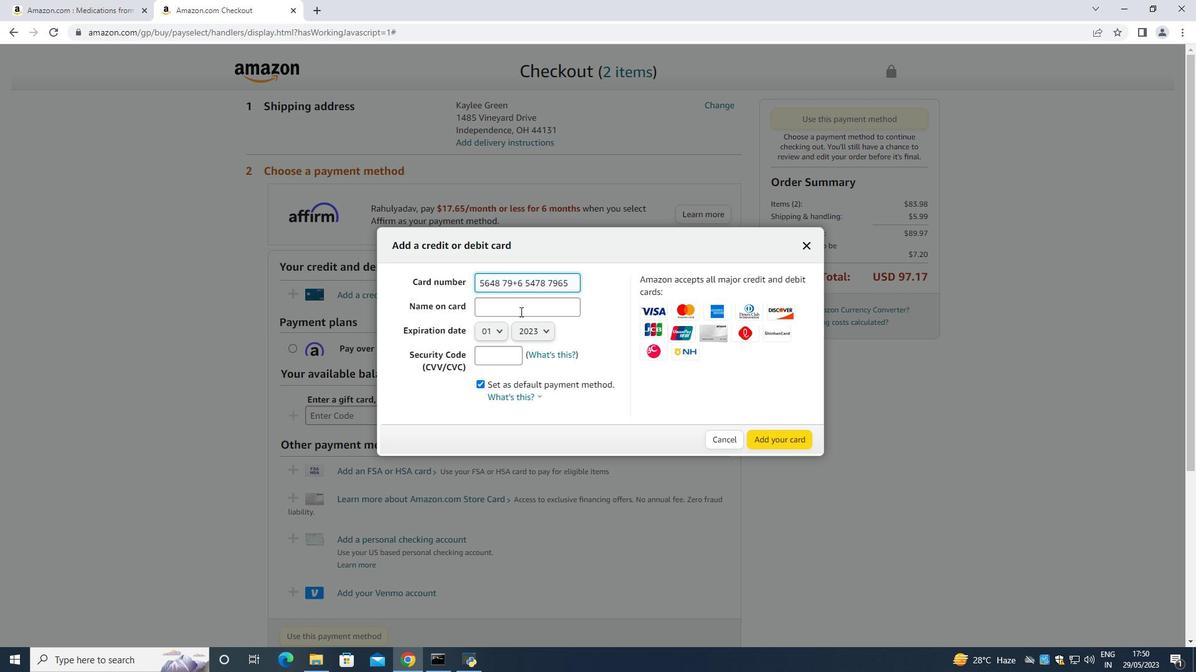 
Action: Key pressed <Key.shift><Key.shift><Key.shift><Key.shift><Key.shift><Key.shift><Key.shift><Key.shift><Key.shift><Key.shift>Kaylee<Key.space><Key.shift><Key.shift><Key.shift><Key.shift><Key.shift><Key.shift><Key.shift><Key.shift><Key.shift><Key.shift><Key.shift><Key.shift>Green<Key.space><Key.tab>
Screenshot: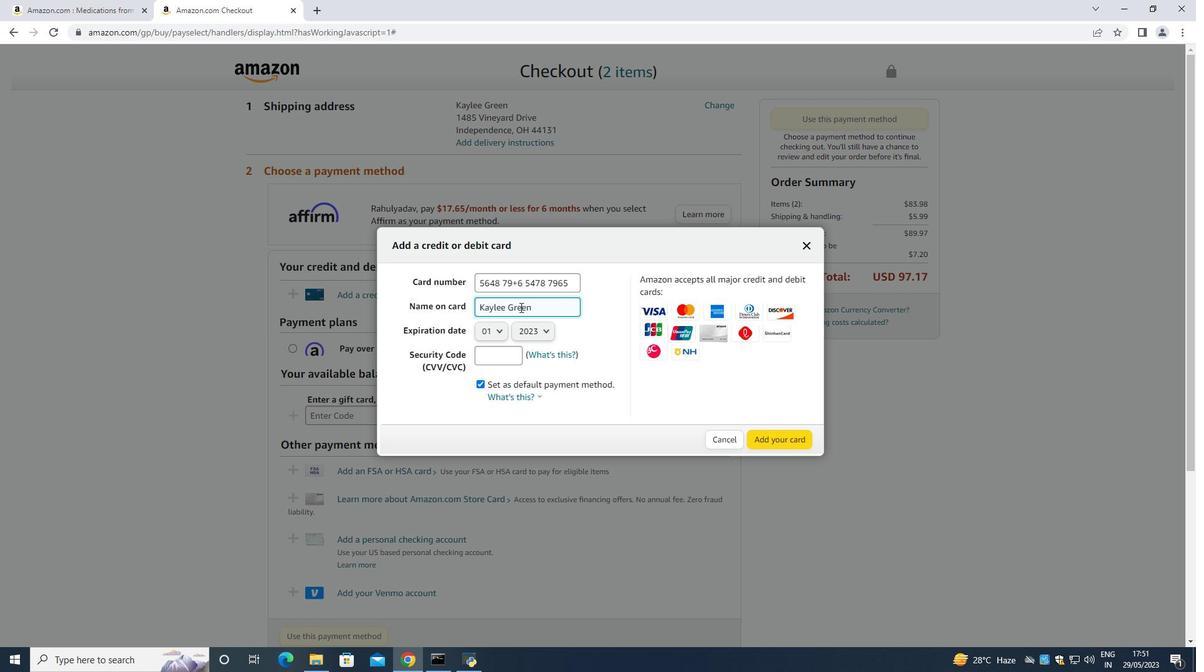 
Action: Mouse moved to (560, 330)
Screenshot: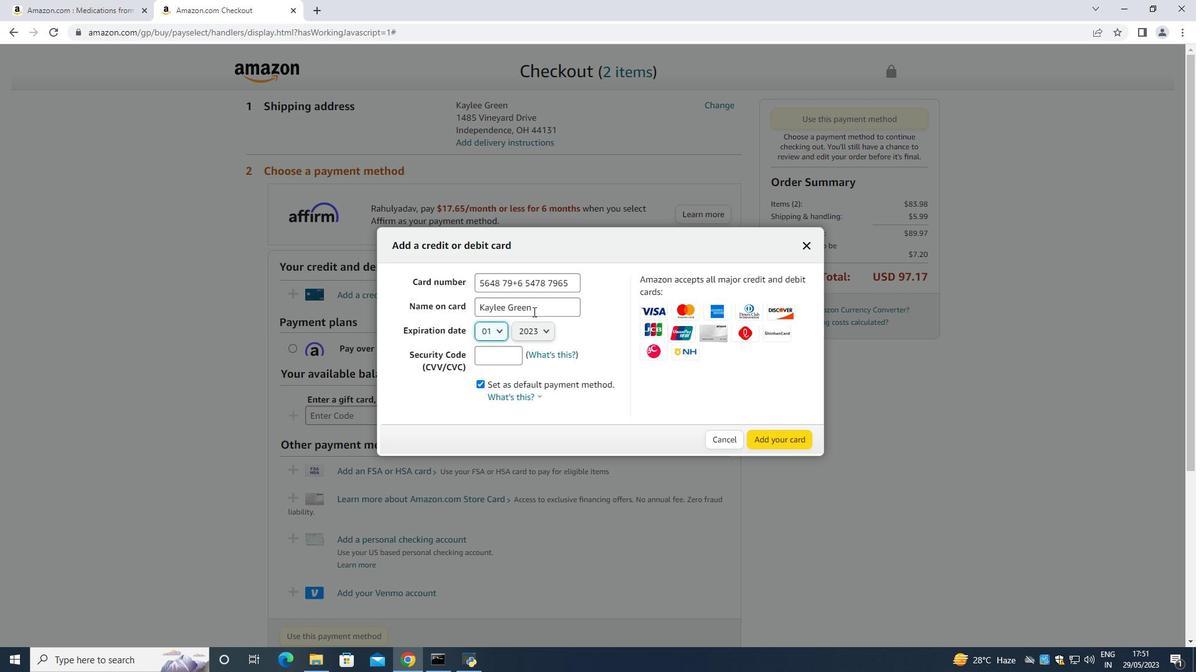 
Action: Key pressed <Key.tab>
Screenshot: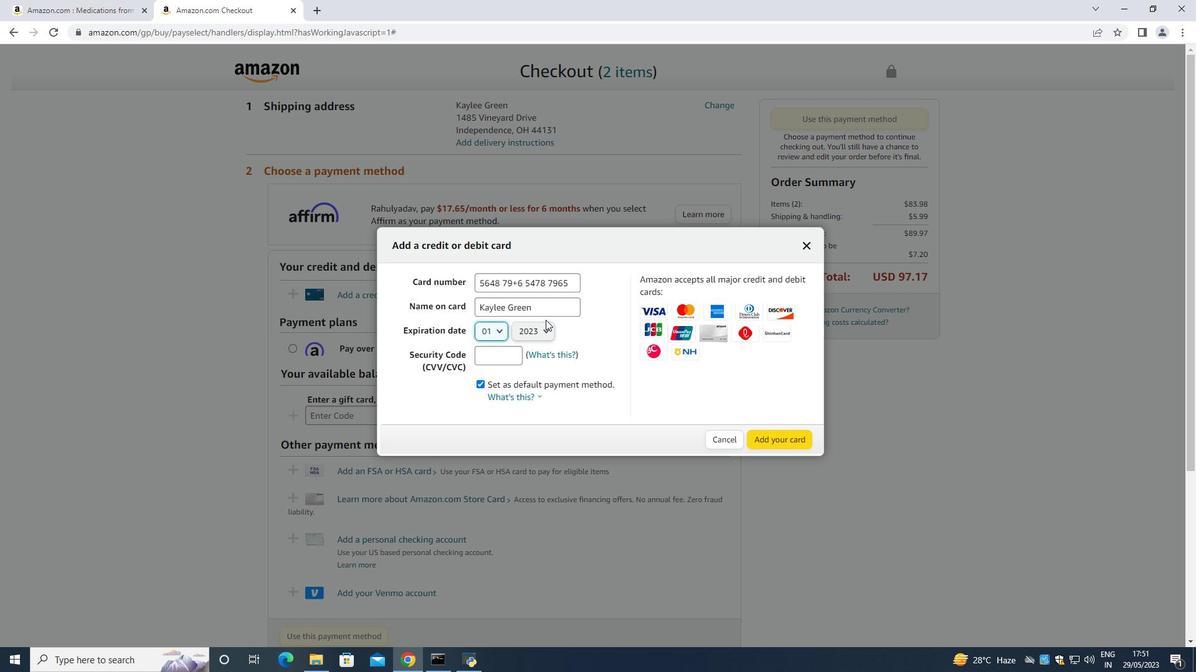 
Action: Mouse moved to (555, 327)
Screenshot: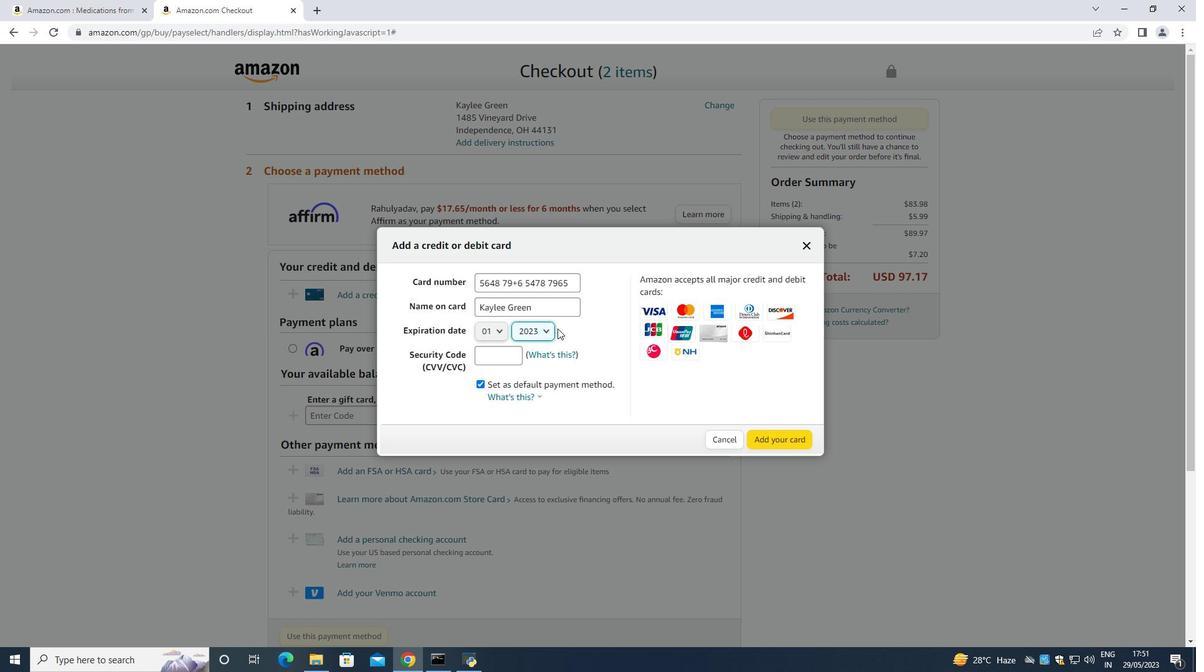 
Action: Mouse pressed left at (555, 327)
Screenshot: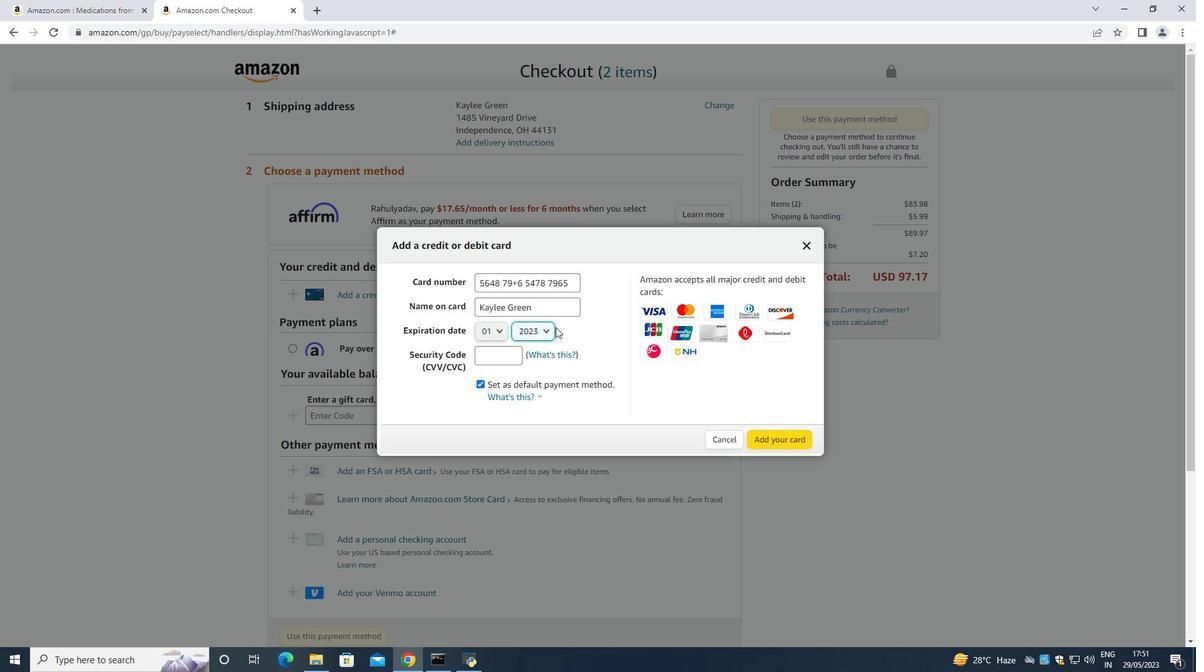 
Action: Mouse moved to (547, 331)
Screenshot: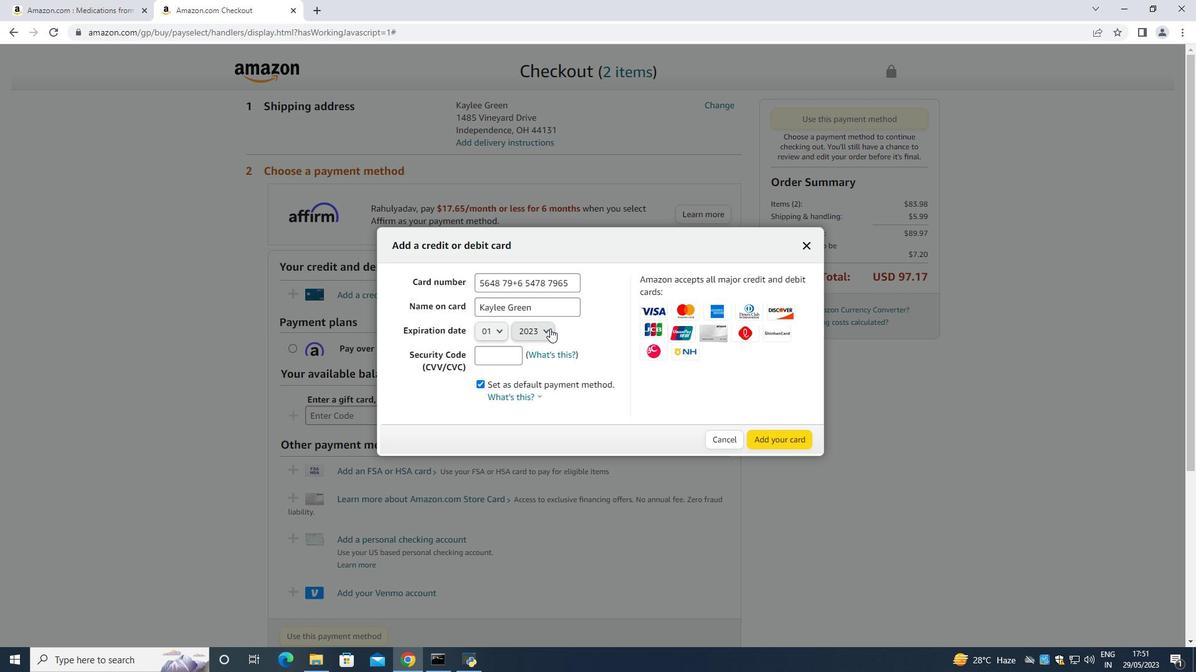 
Action: Mouse pressed left at (547, 331)
Screenshot: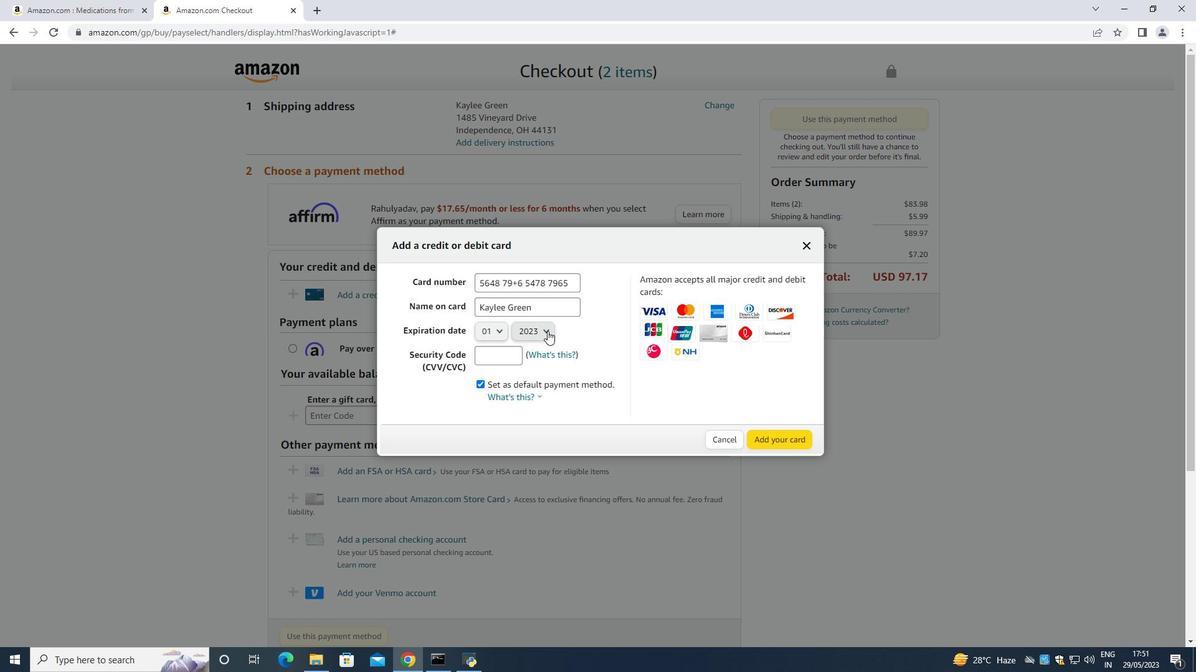 
Action: Mouse moved to (539, 367)
Screenshot: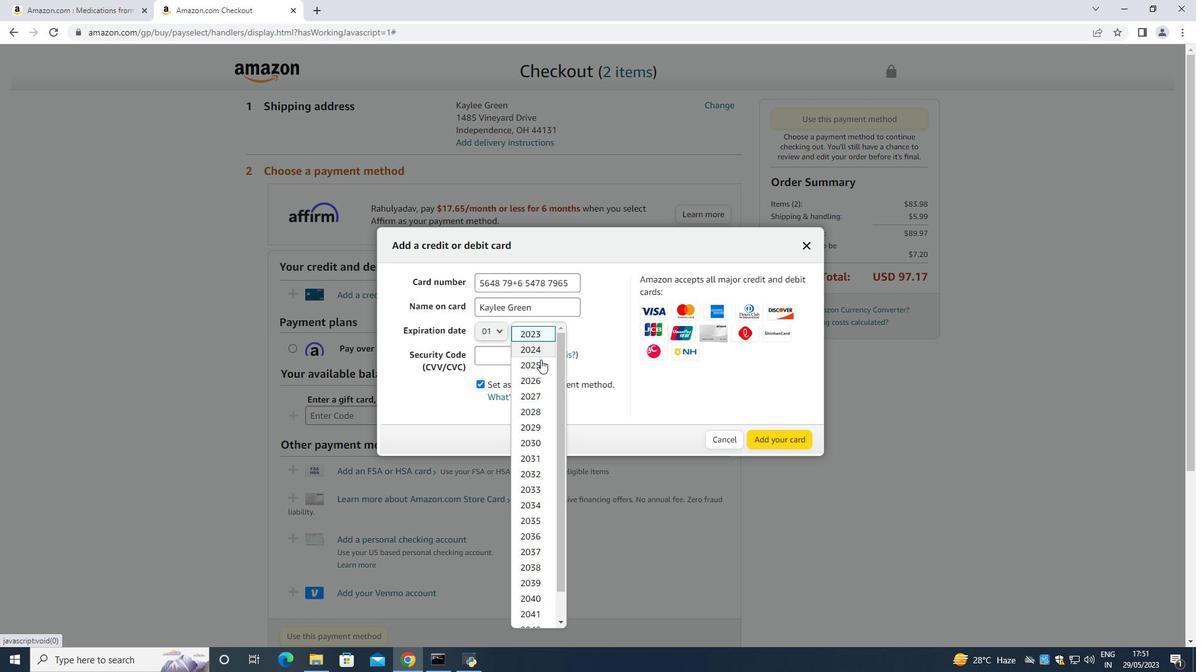 
Action: Mouse pressed left at (539, 367)
Screenshot: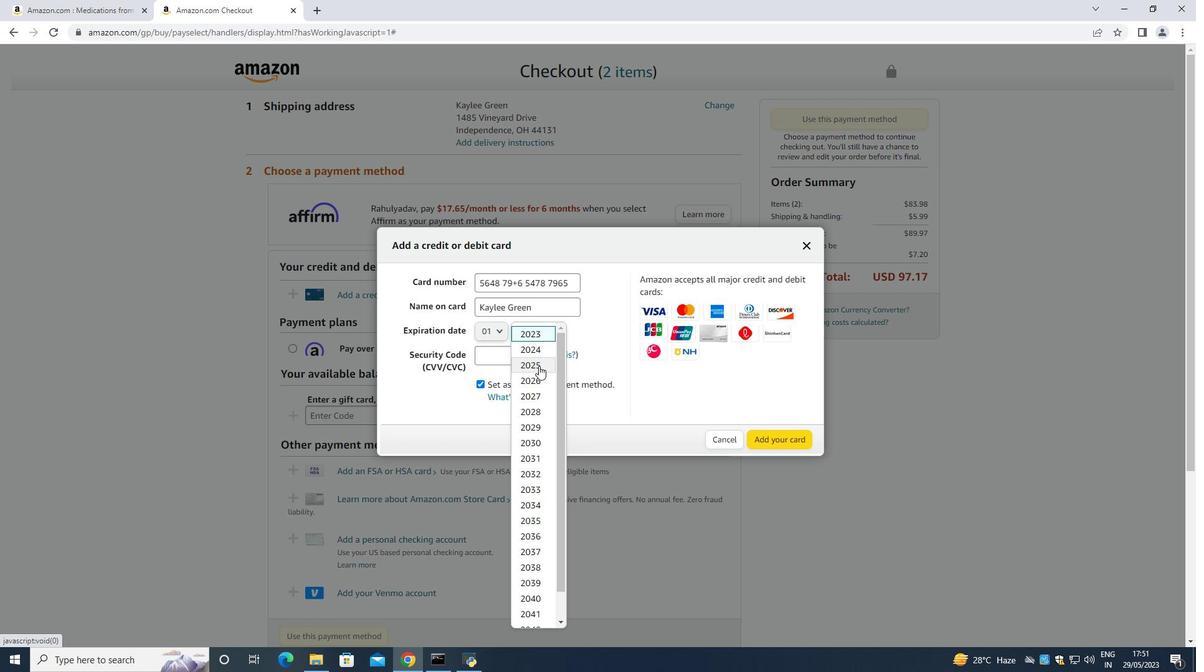 
Action: Mouse moved to (507, 360)
Screenshot: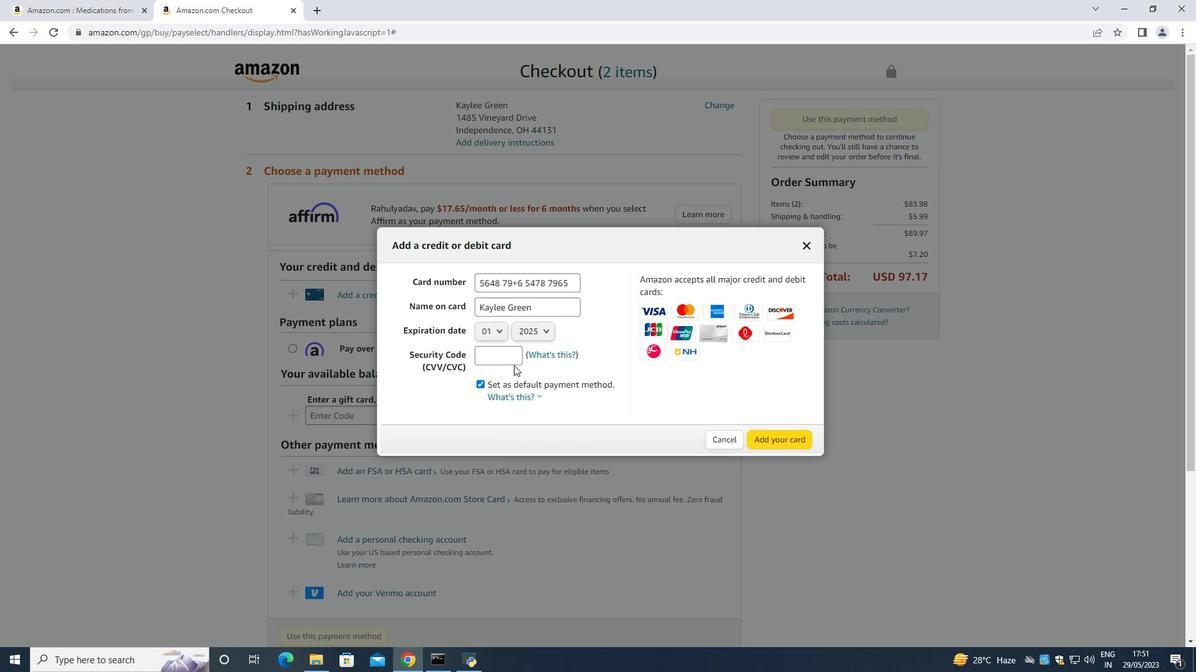 
Action: Mouse pressed left at (507, 360)
Screenshot: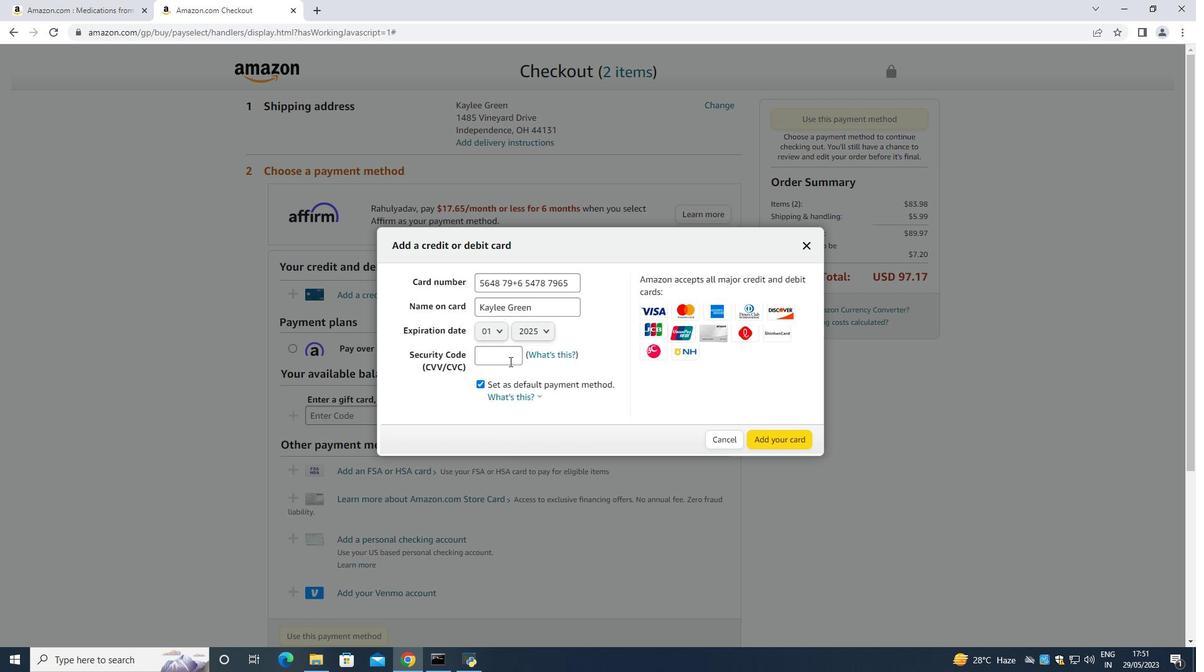 
Action: Key pressed 549
Screenshot: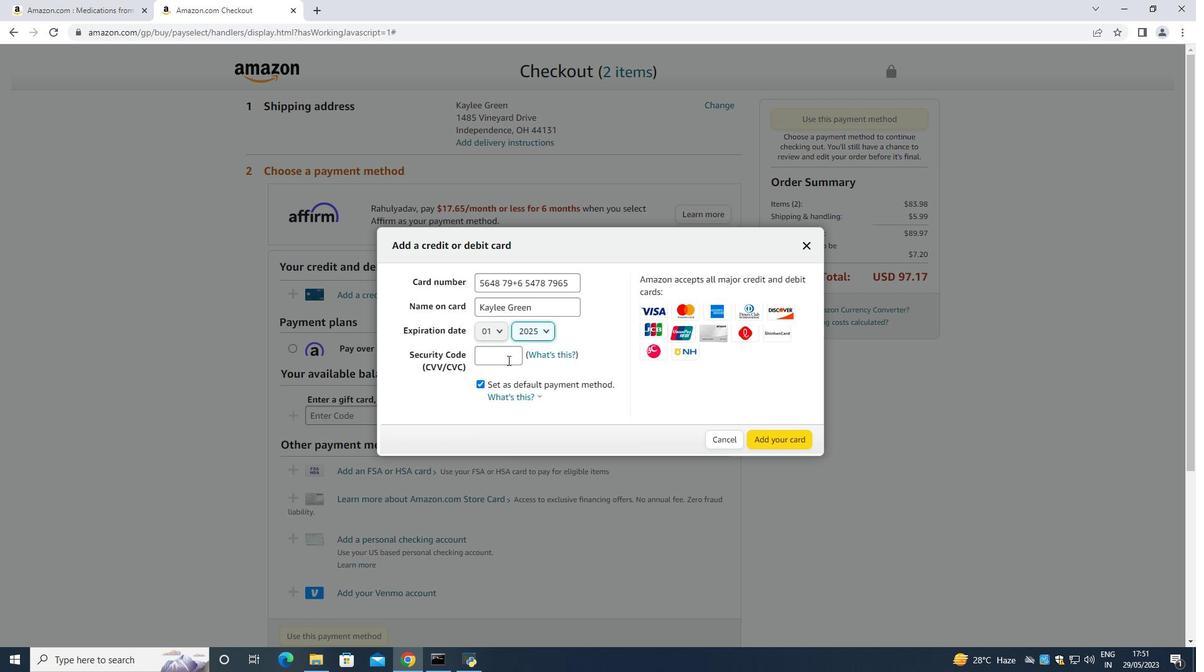 
Action: Mouse pressed left at (507, 360)
Screenshot: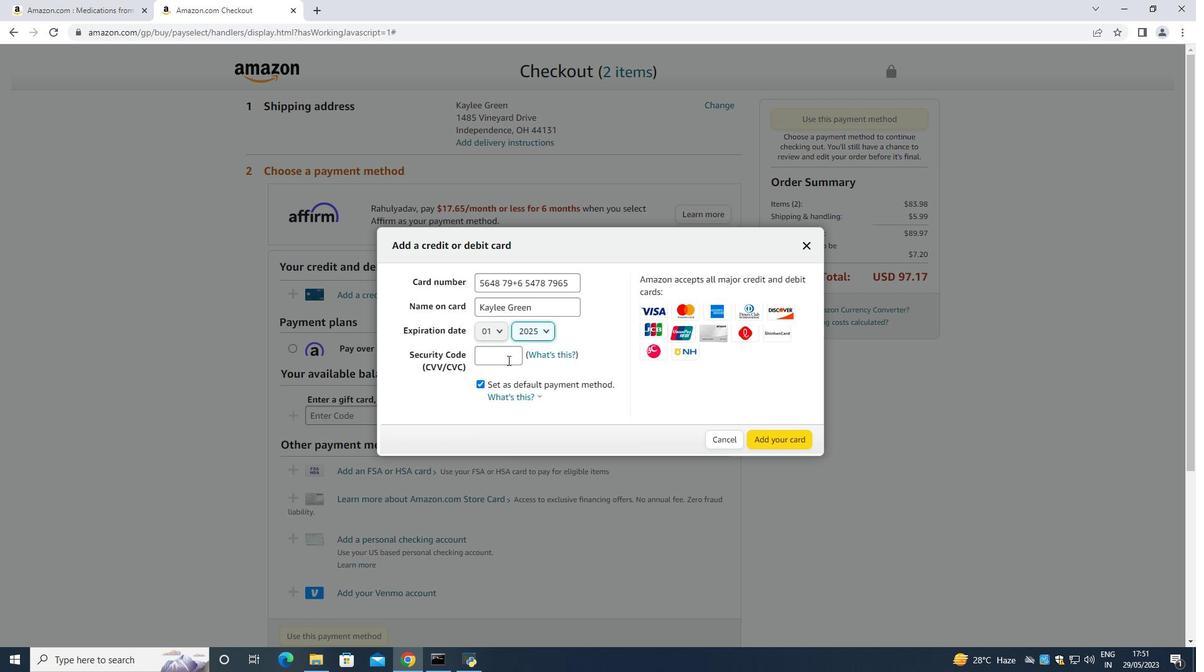 
Action: Mouse moved to (506, 360)
Screenshot: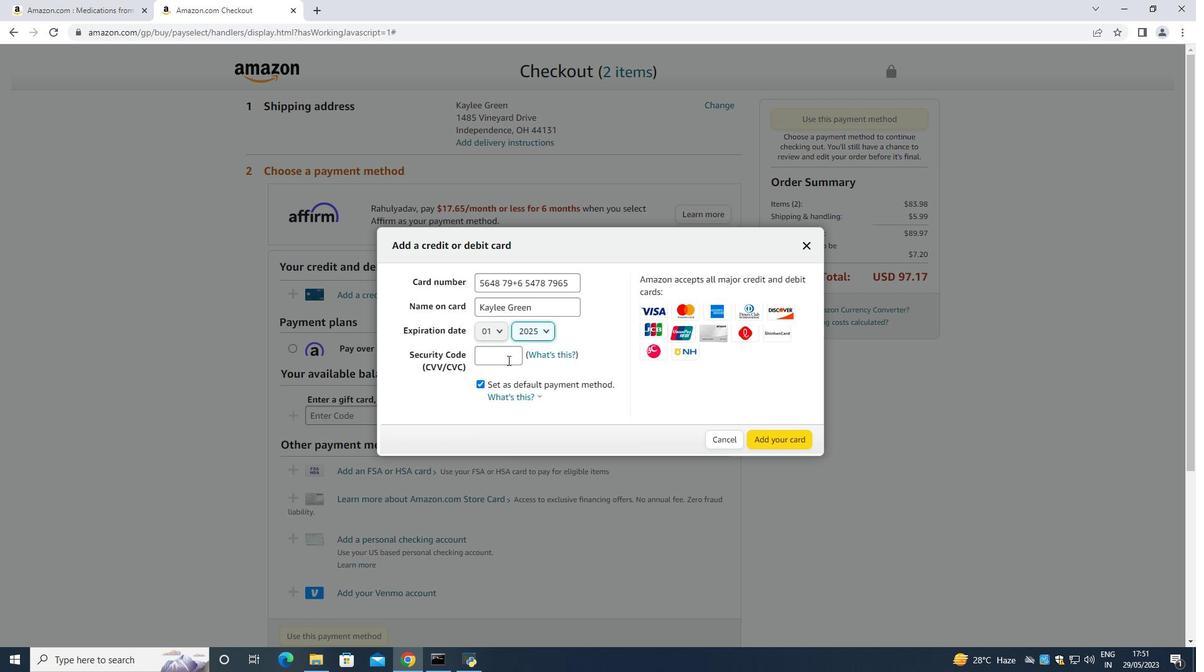 
Action: Key pressed 549
Screenshot: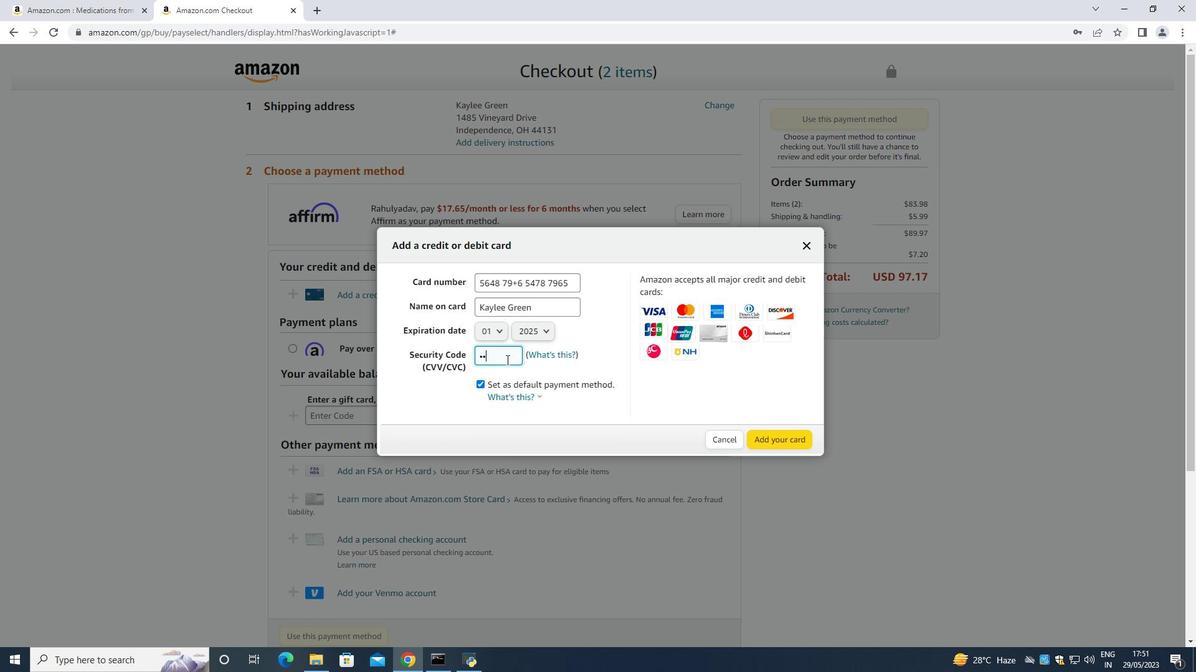 
Action: Mouse moved to (782, 438)
Screenshot: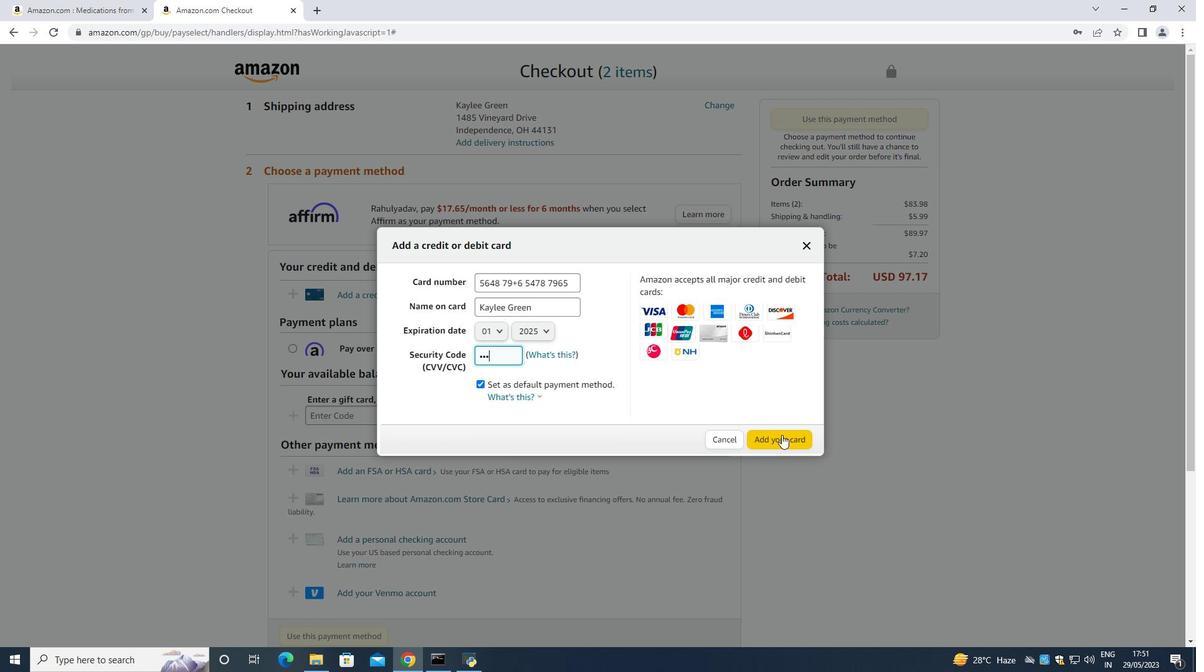 
